 Task: Look for space in Pittsburg, United States from 10th July, 2023 to 15th July, 2023 for 7 adults in price range Rs.10000 to Rs.15000. Place can be entire place or shared room with 4 bedrooms having 7 beds and 4 bathrooms. Property type can be house, flat, guest house. Amenities needed are: wifi, TV, free parkinig on premises, gym, breakfast. Booking option can be shelf check-in. Required host language is English.
Action: Mouse moved to (607, 159)
Screenshot: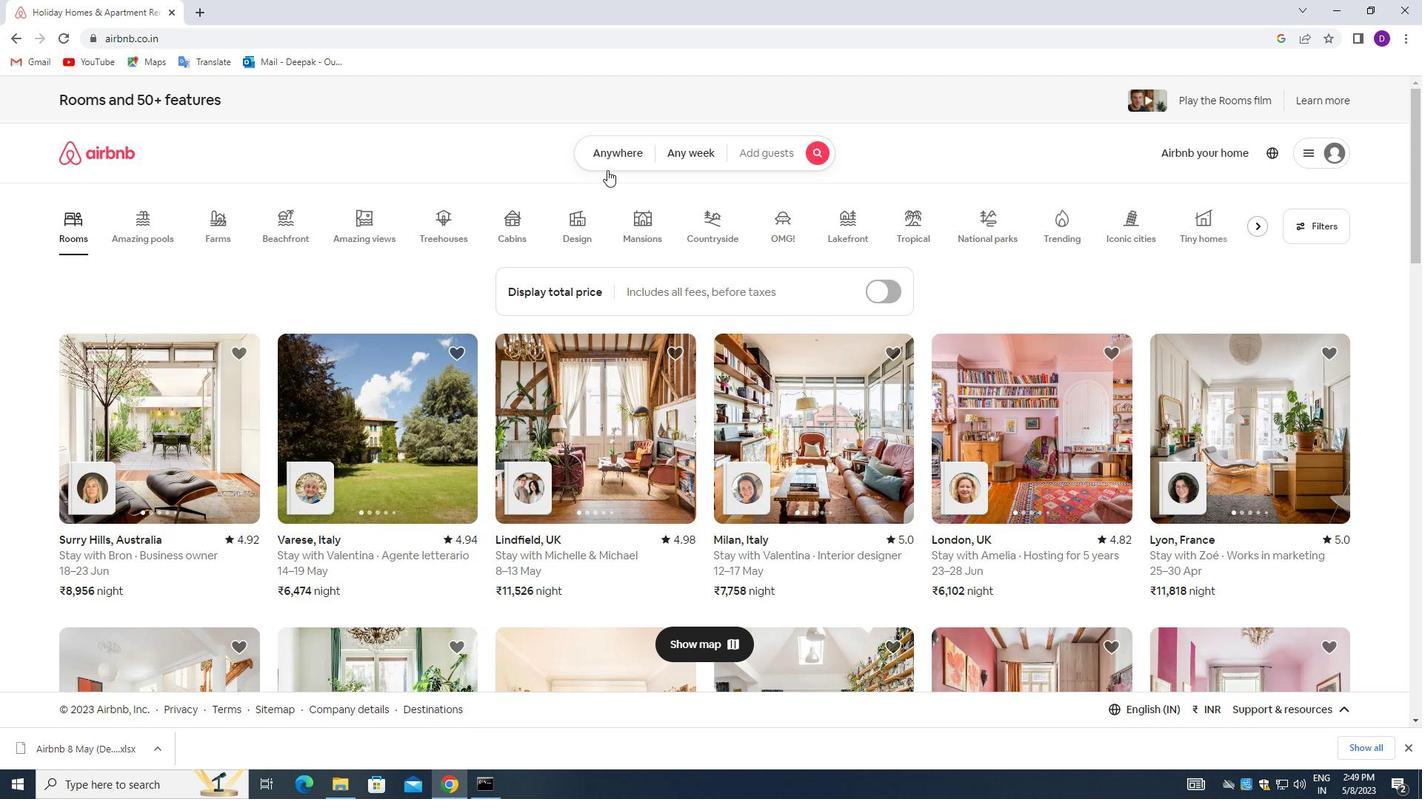 
Action: Mouse pressed left at (607, 159)
Screenshot: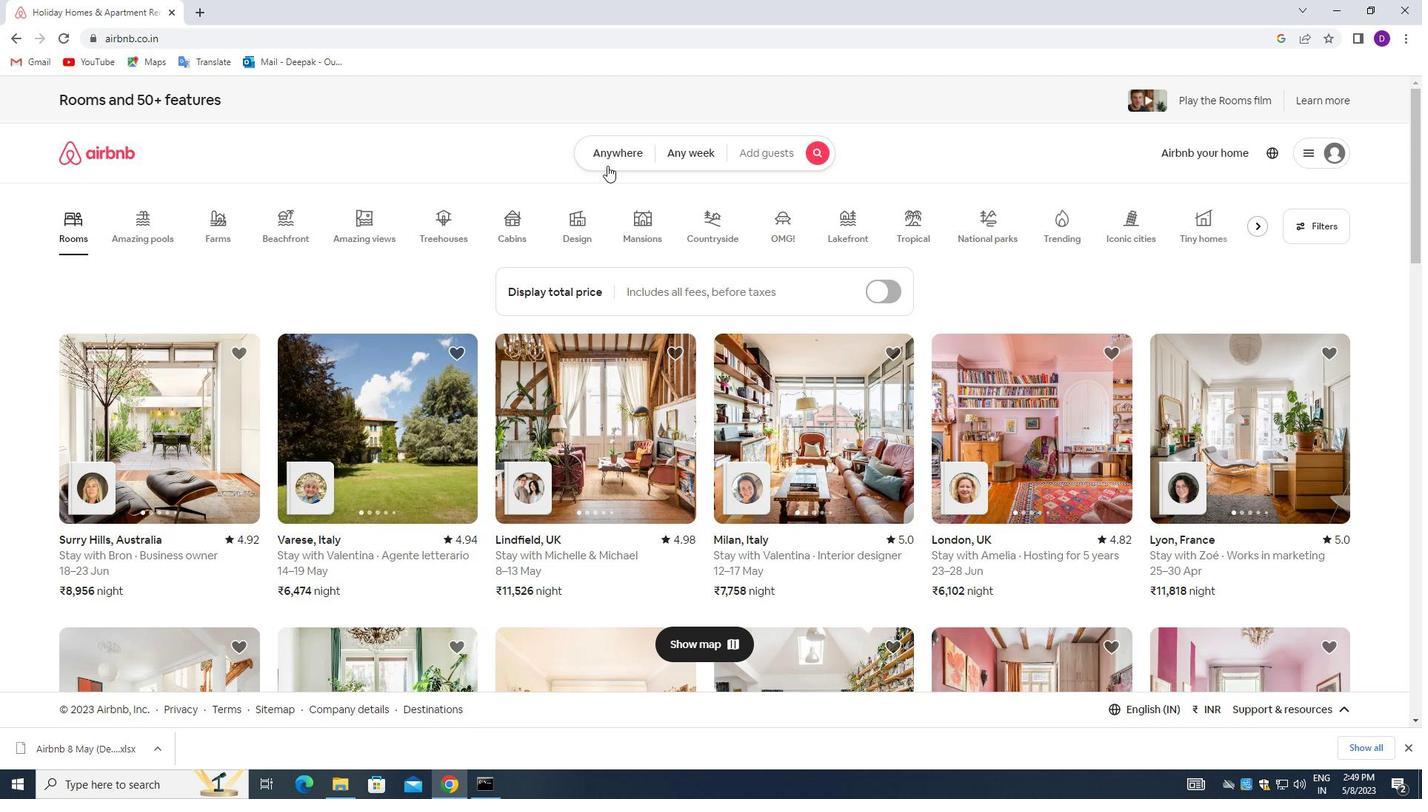 
Action: Mouse moved to (482, 209)
Screenshot: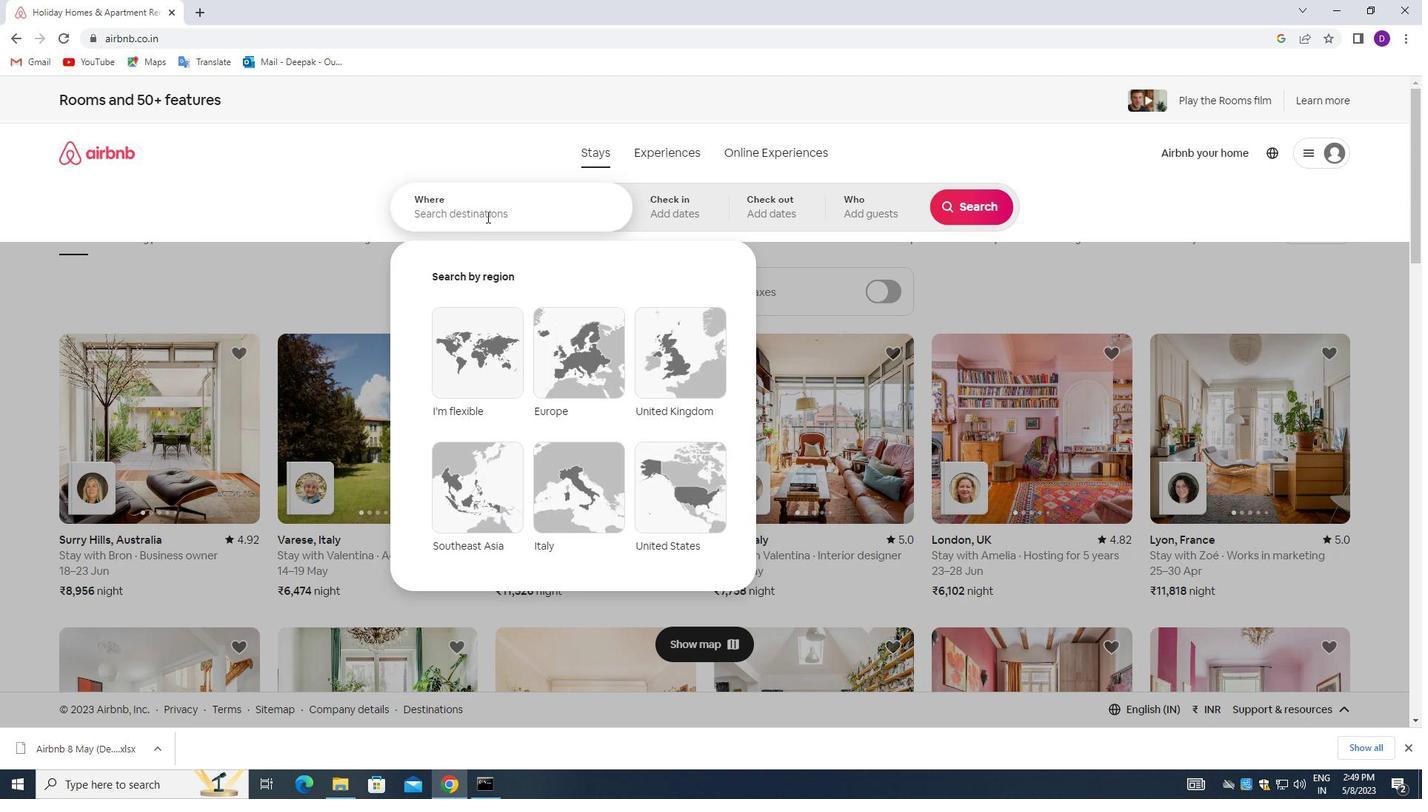 
Action: Mouse pressed left at (482, 209)
Screenshot: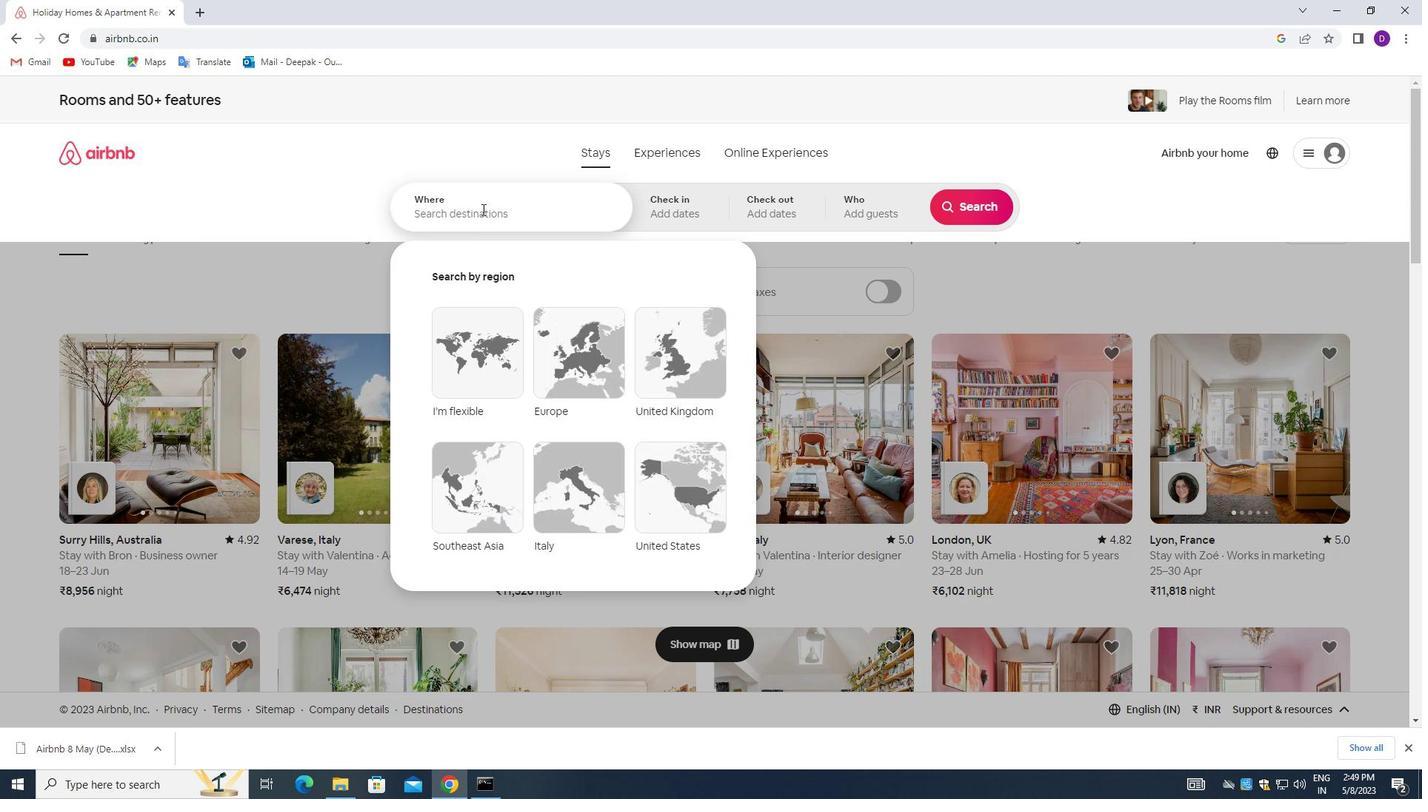 
Action: Mouse moved to (182, 350)
Screenshot: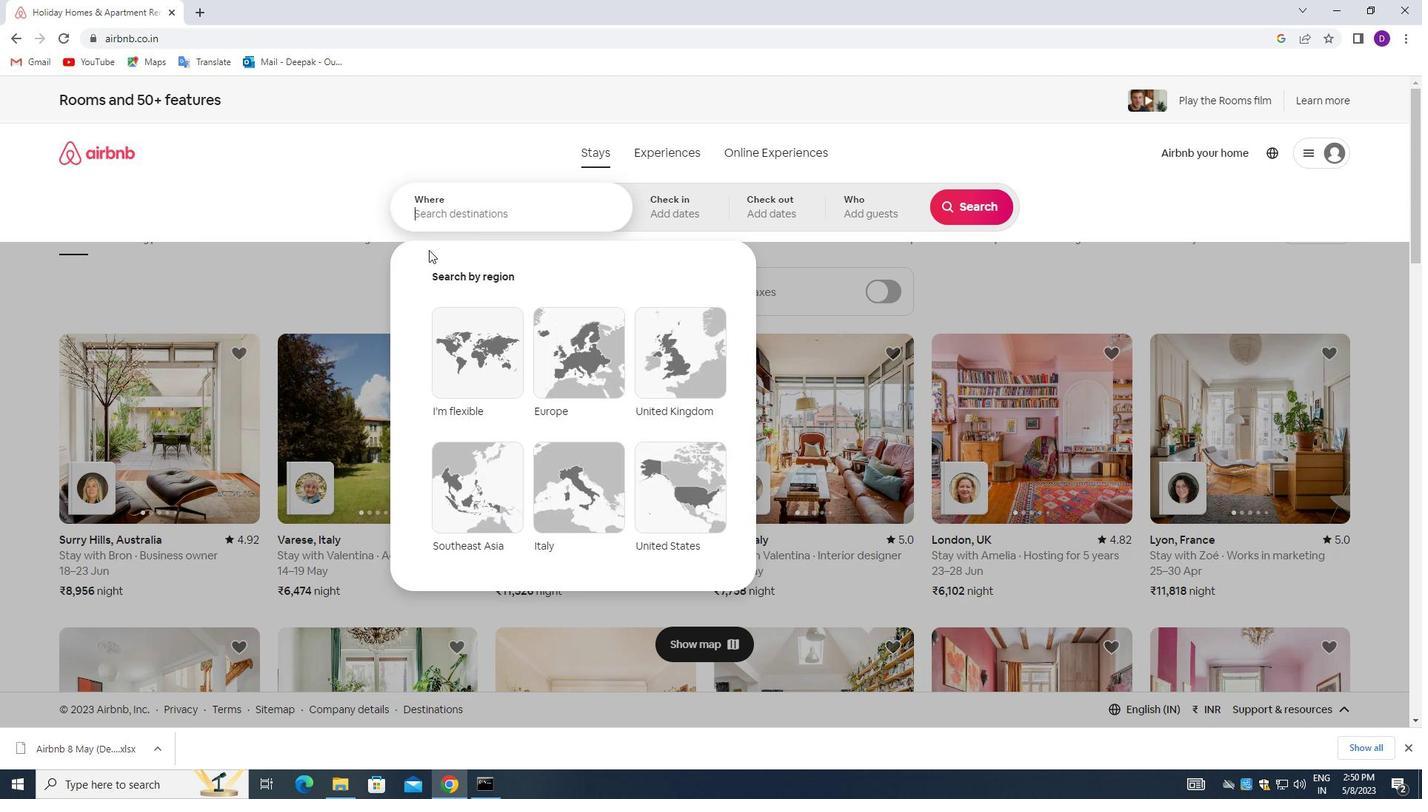 
Action: Key pressed <Key.shift>PTTSBURG,<Key.space><Key.shift>UNITED<Key.space><Key.shift_r>STATES<Key.enter>
Screenshot: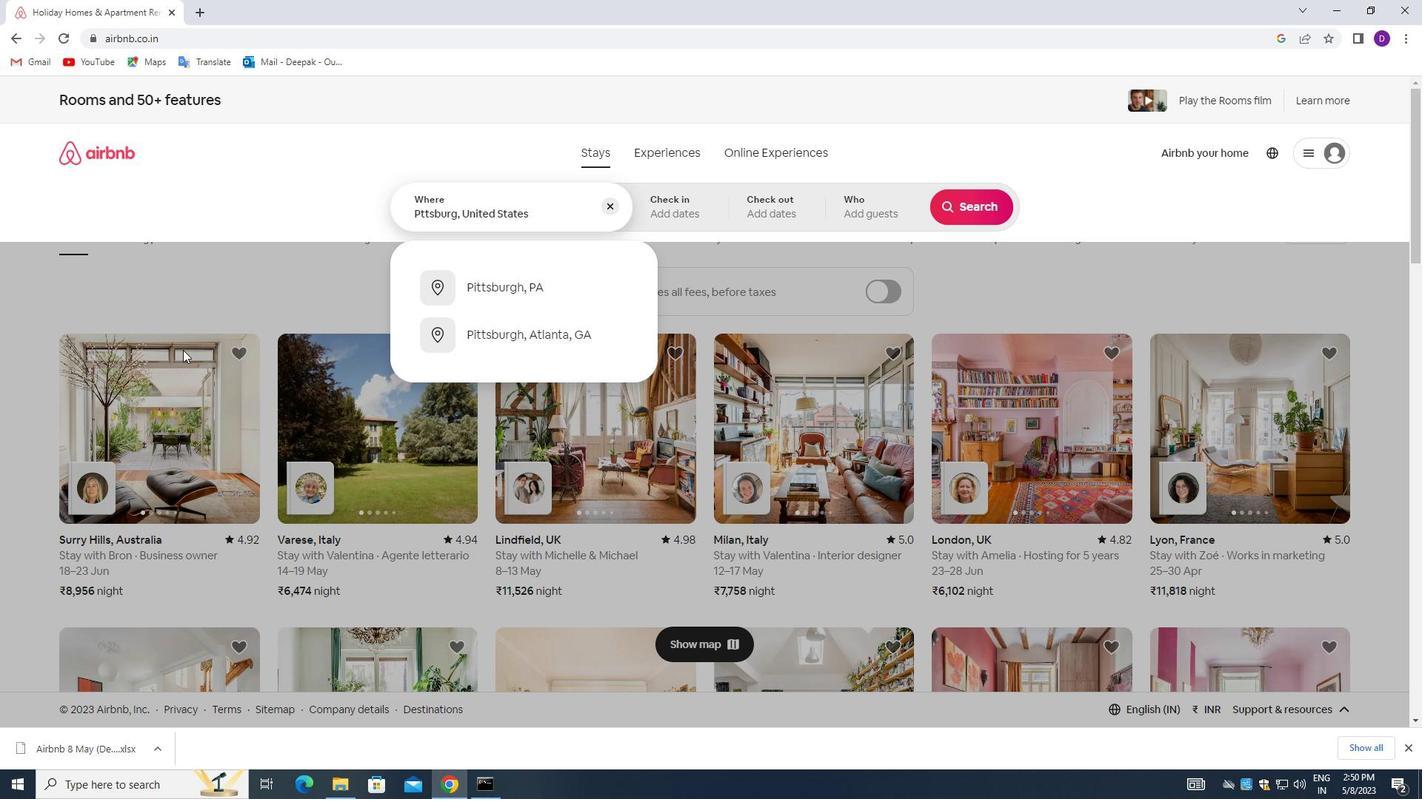 
Action: Mouse moved to (979, 333)
Screenshot: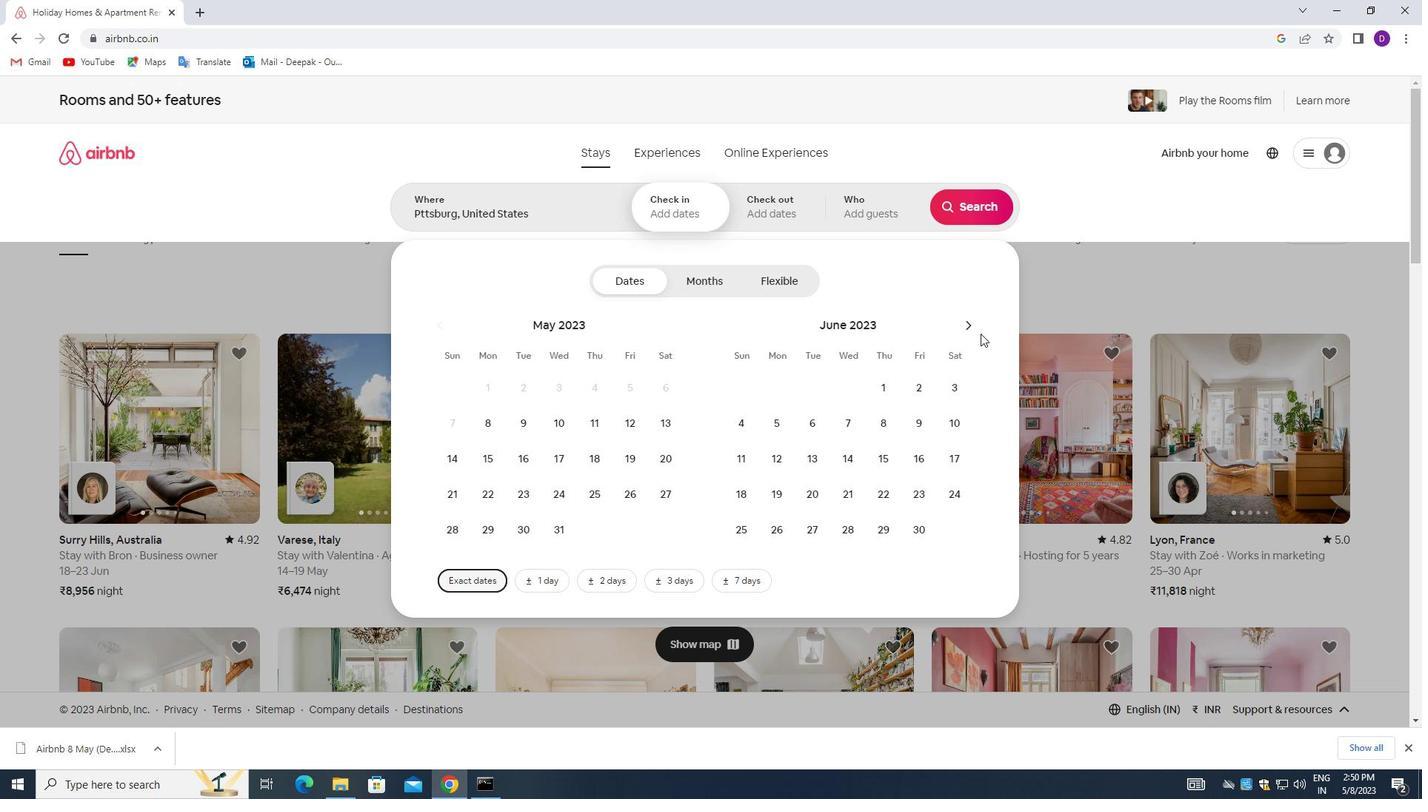 
Action: Mouse pressed left at (979, 333)
Screenshot: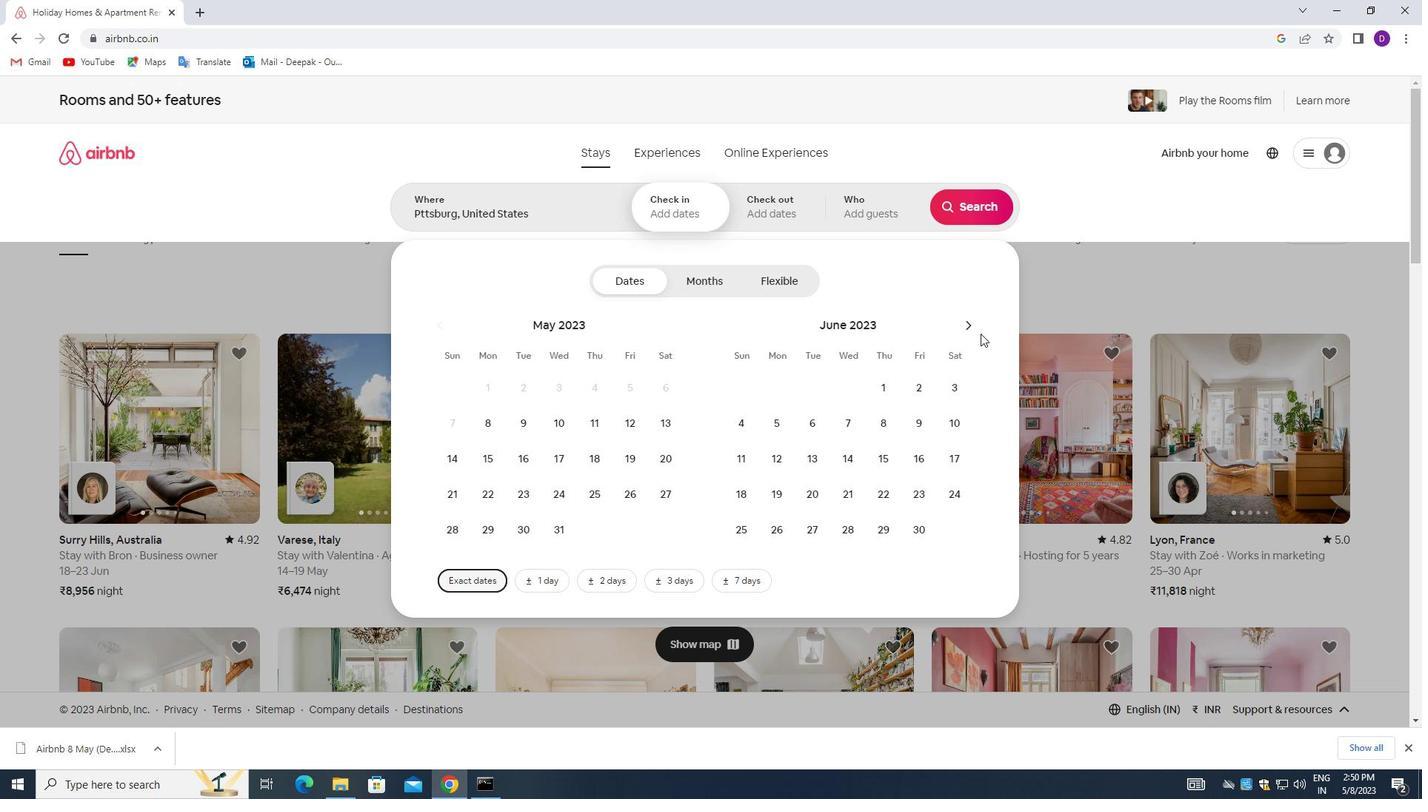 
Action: Mouse moved to (971, 330)
Screenshot: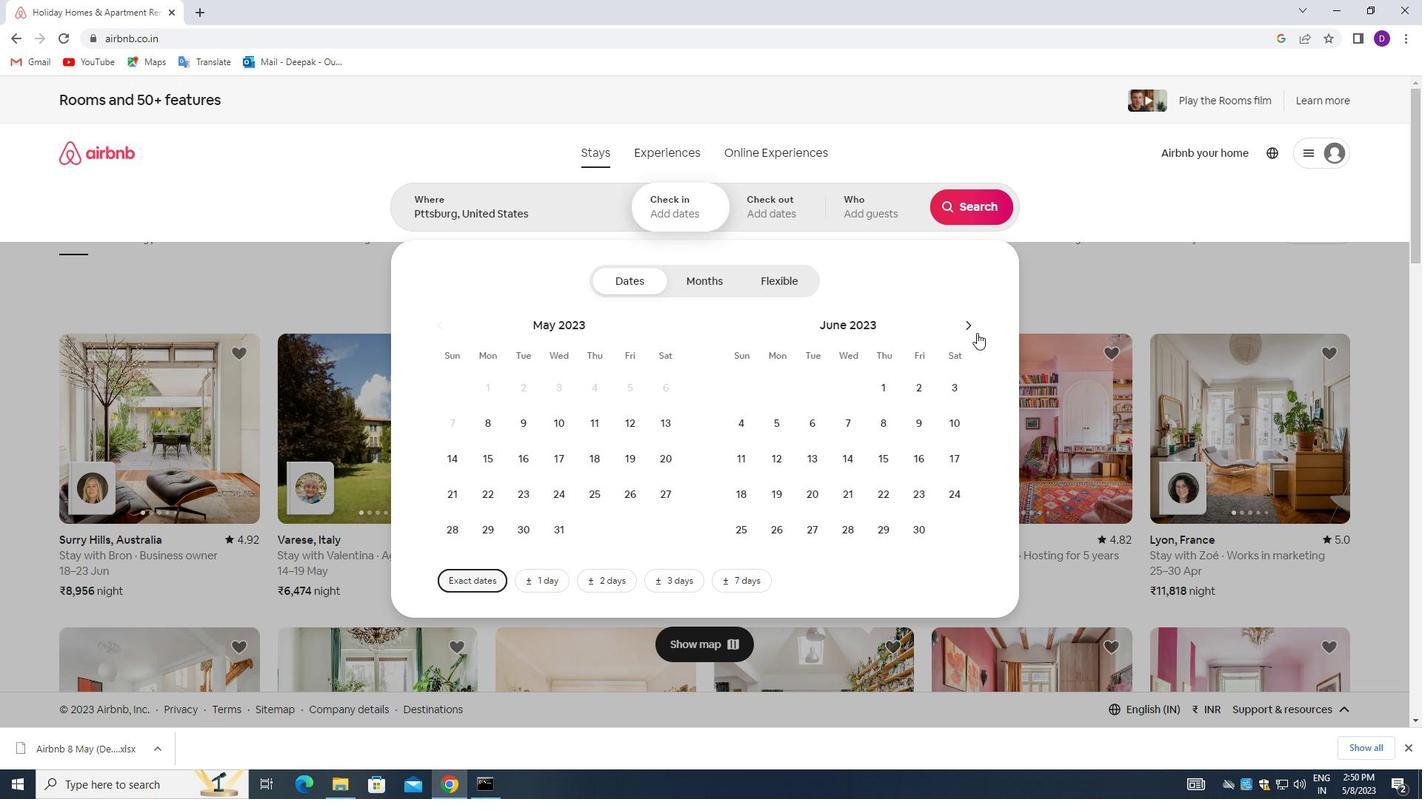 
Action: Mouse pressed left at (971, 330)
Screenshot: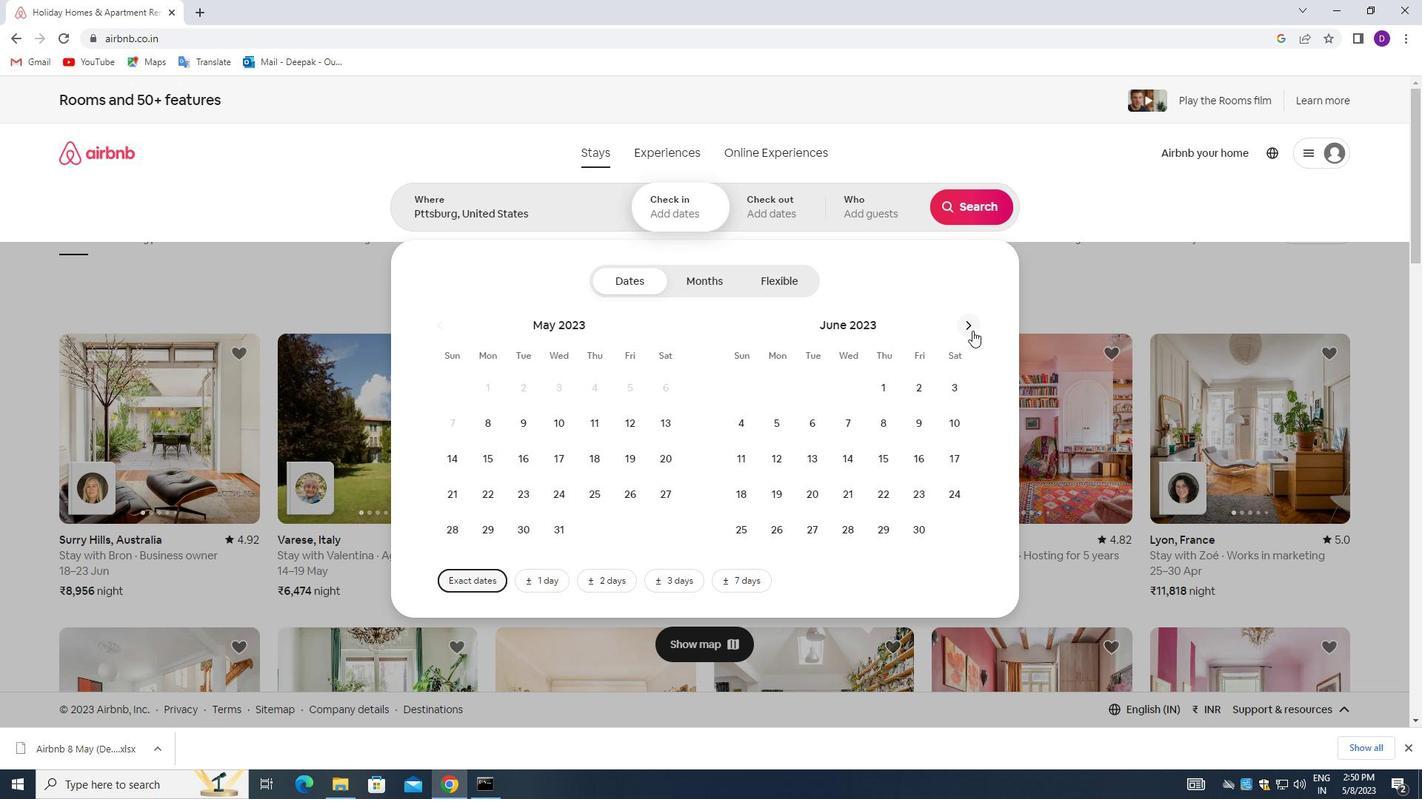 
Action: Mouse moved to (780, 453)
Screenshot: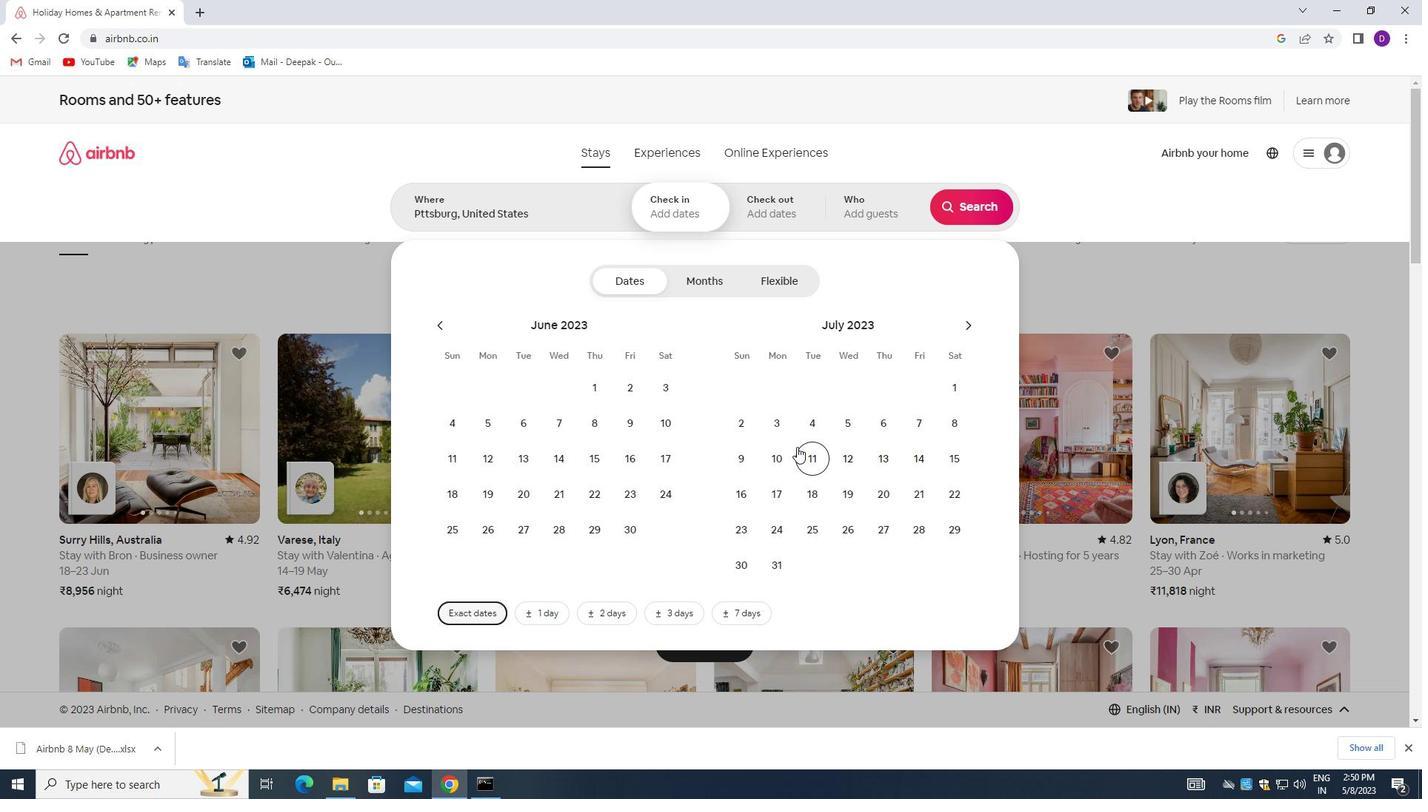 
Action: Mouse pressed left at (780, 453)
Screenshot: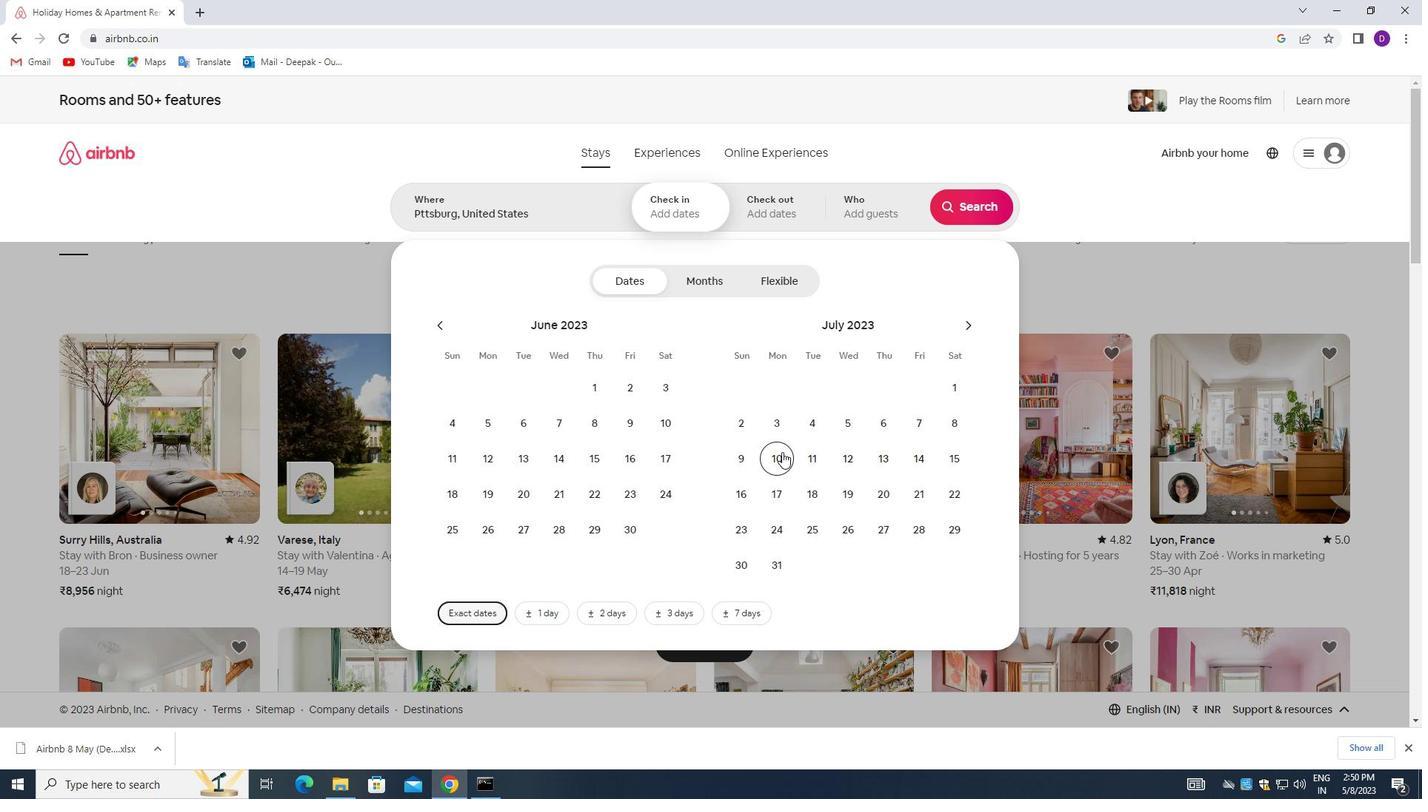 
Action: Mouse moved to (951, 459)
Screenshot: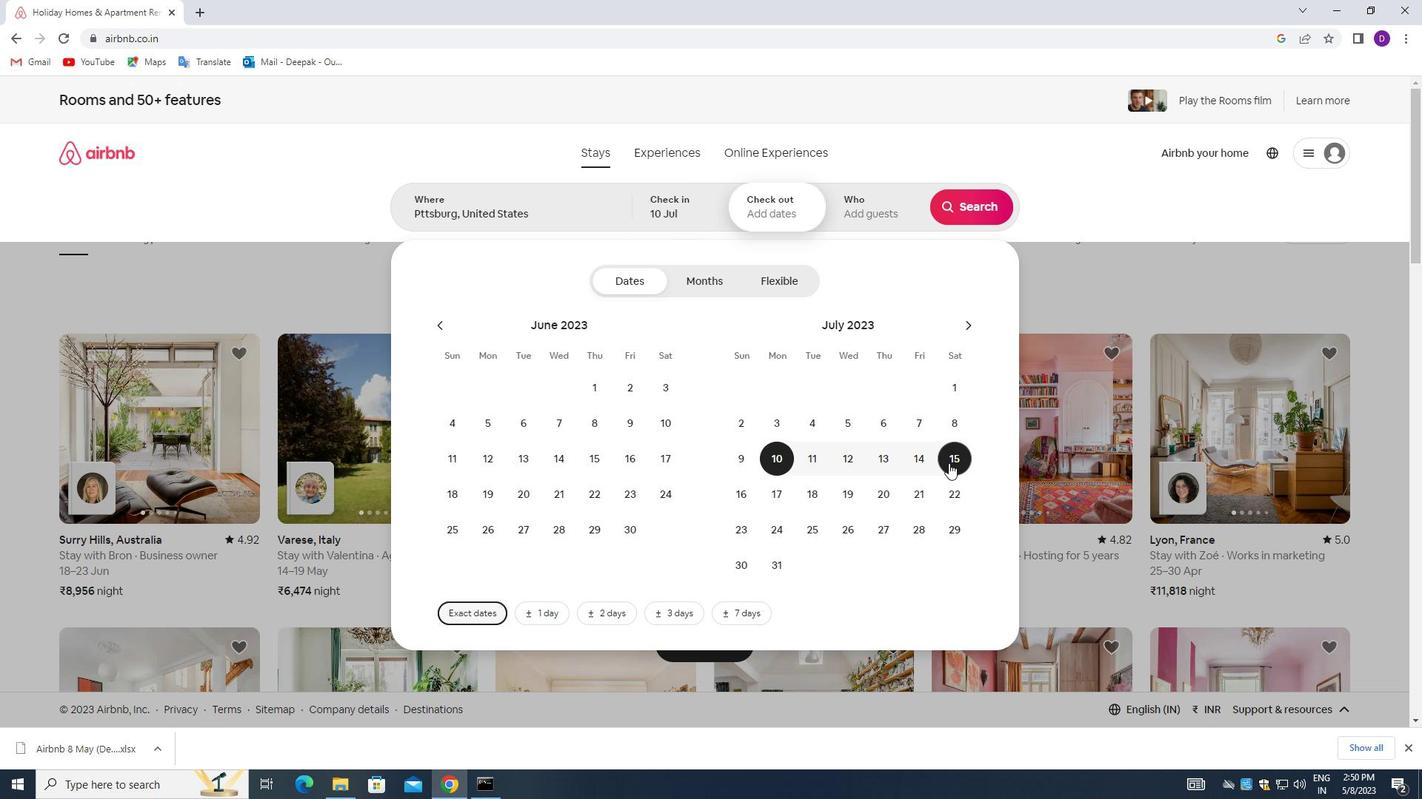 
Action: Mouse pressed left at (951, 459)
Screenshot: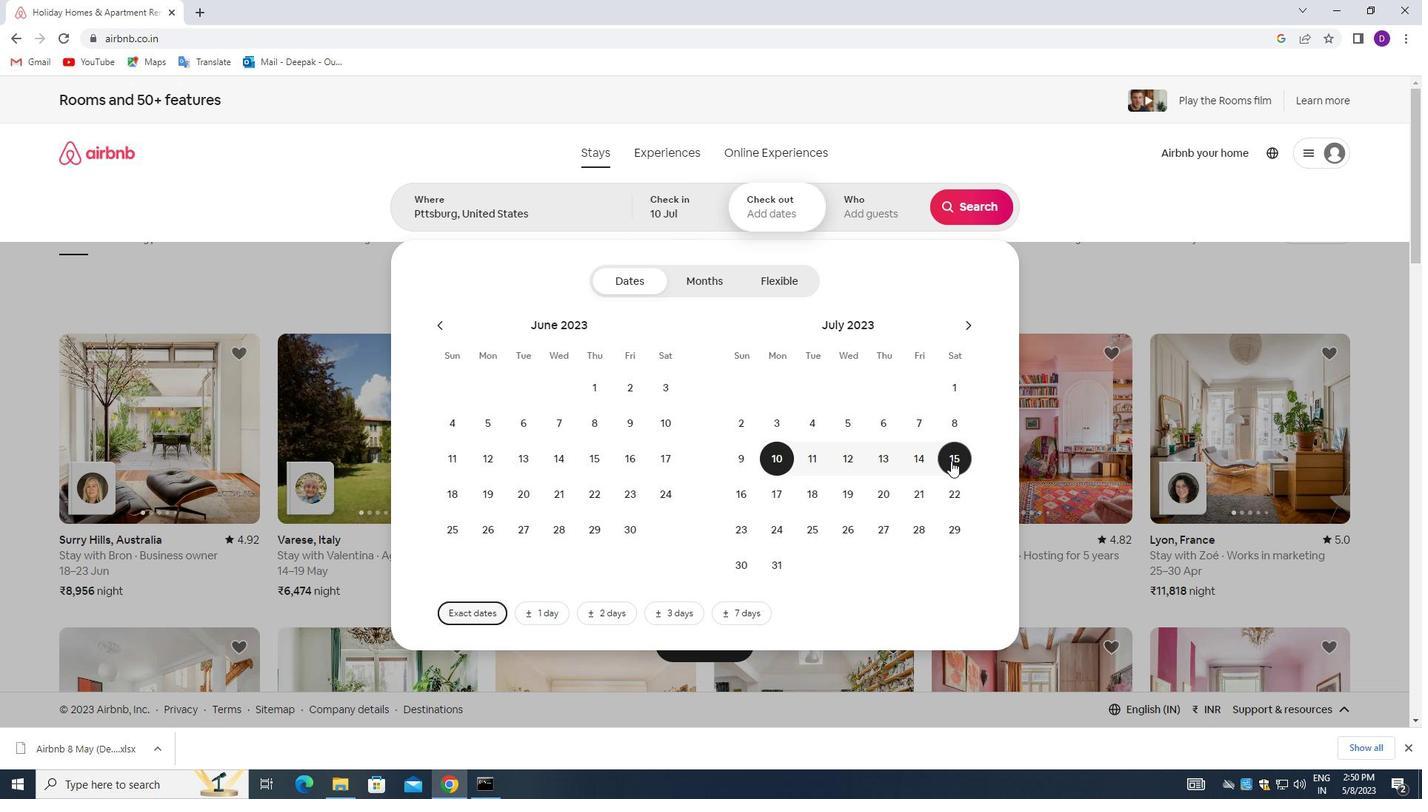 
Action: Mouse moved to (859, 218)
Screenshot: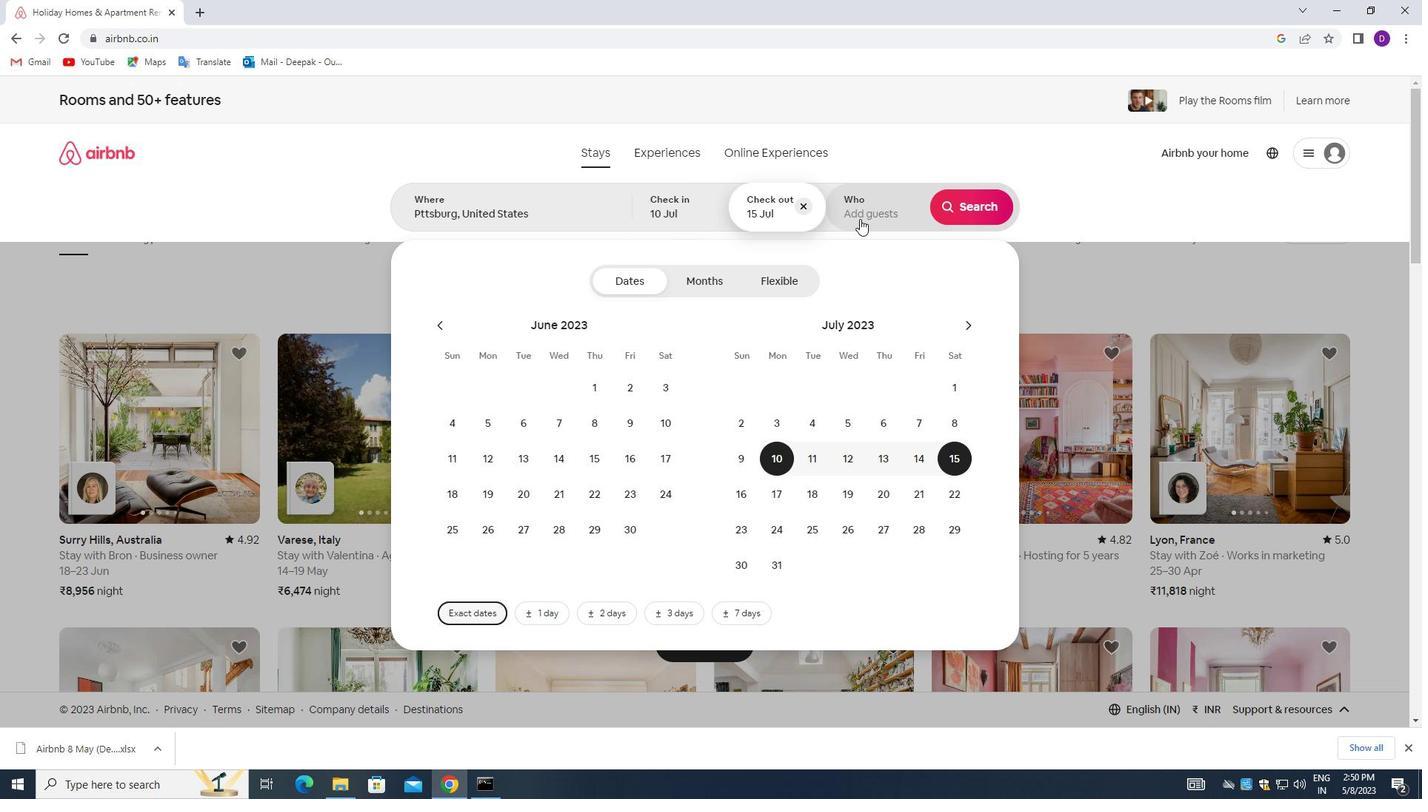 
Action: Mouse pressed left at (859, 218)
Screenshot: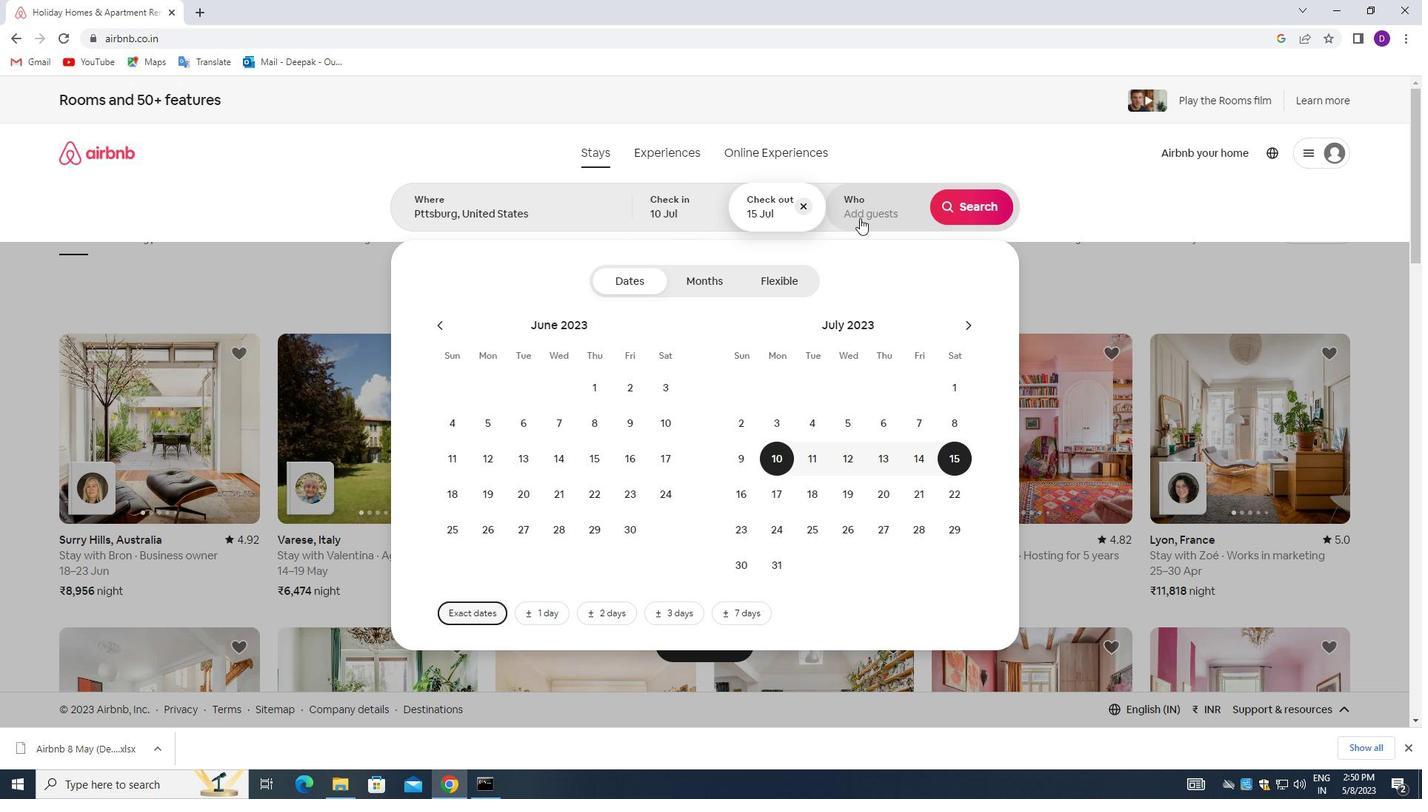 
Action: Mouse moved to (972, 285)
Screenshot: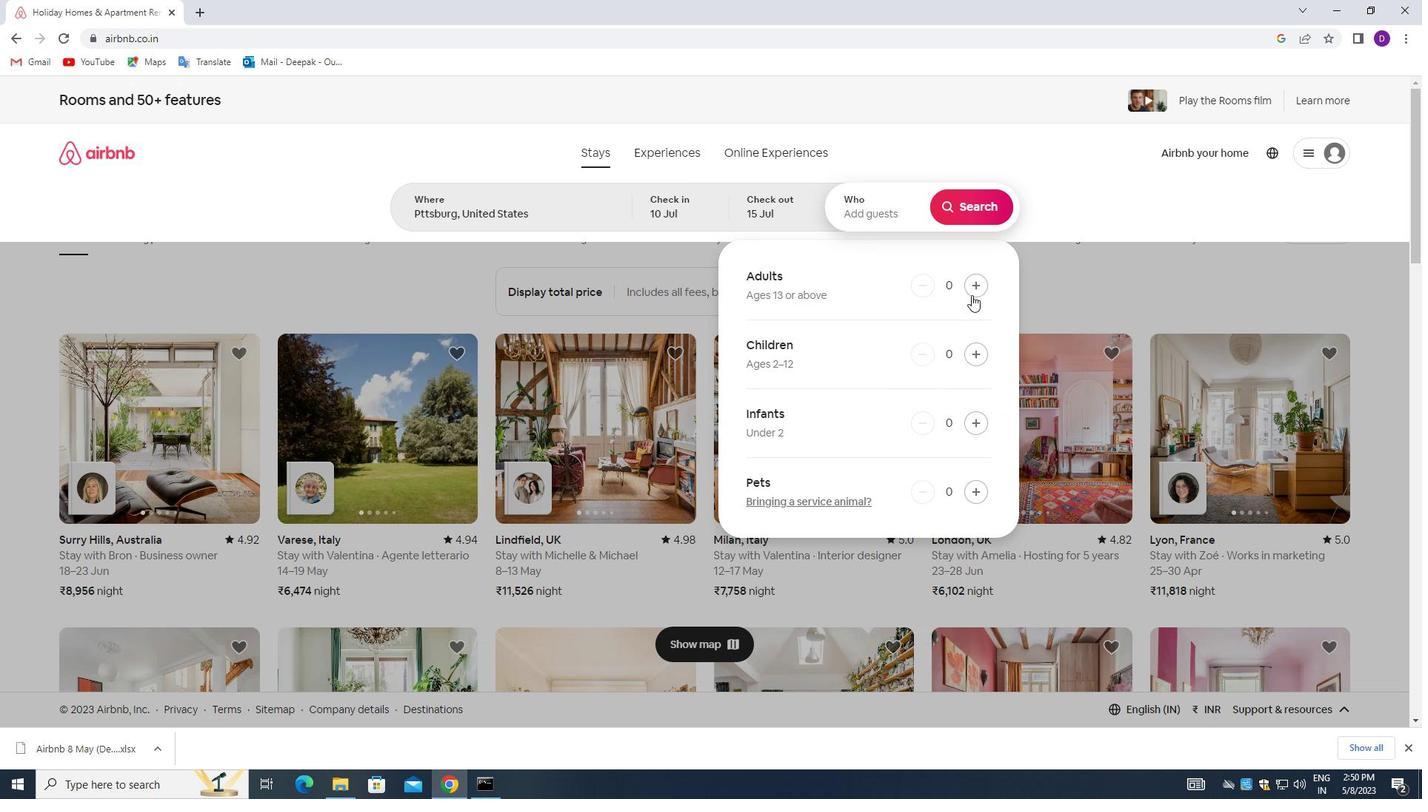 
Action: Mouse pressed left at (972, 285)
Screenshot: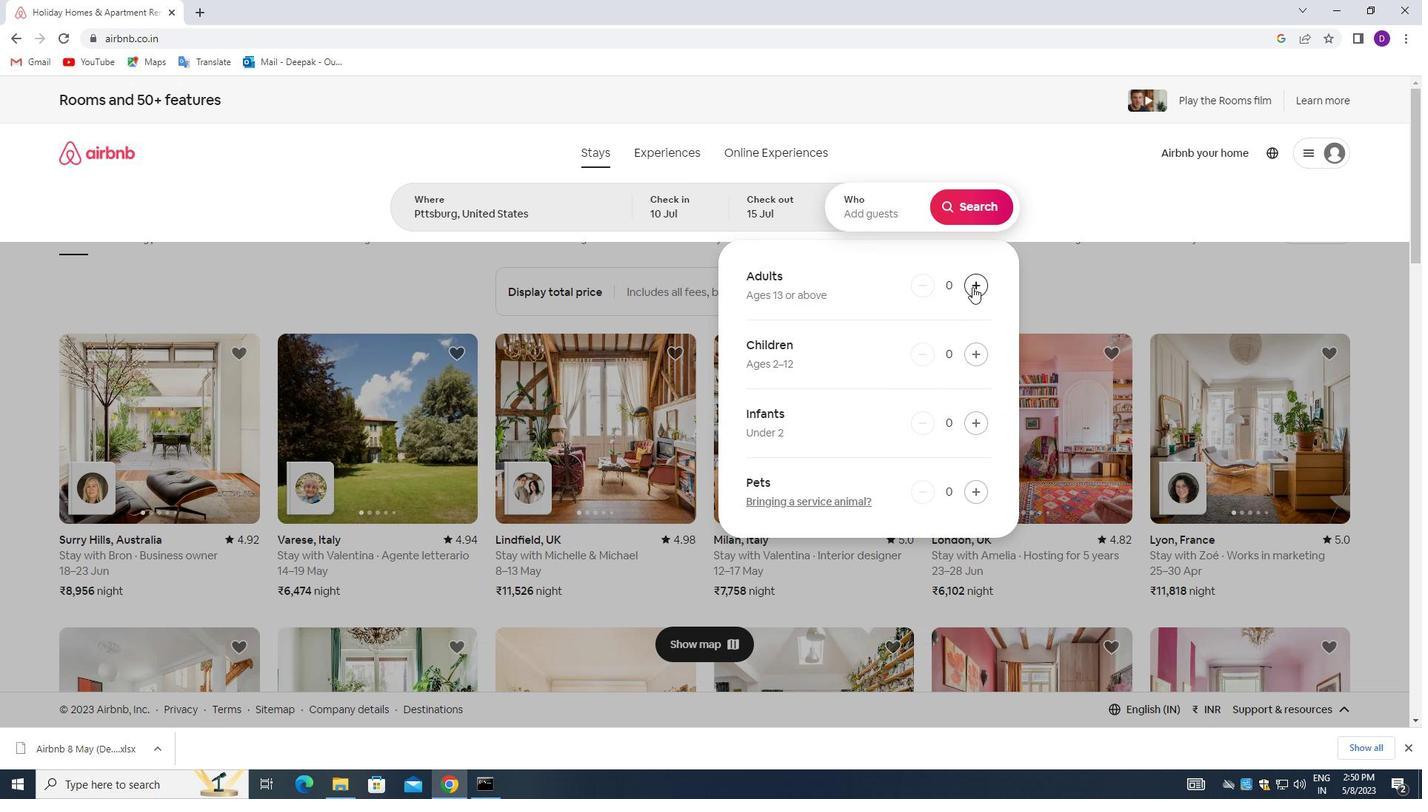 
Action: Mouse pressed left at (972, 285)
Screenshot: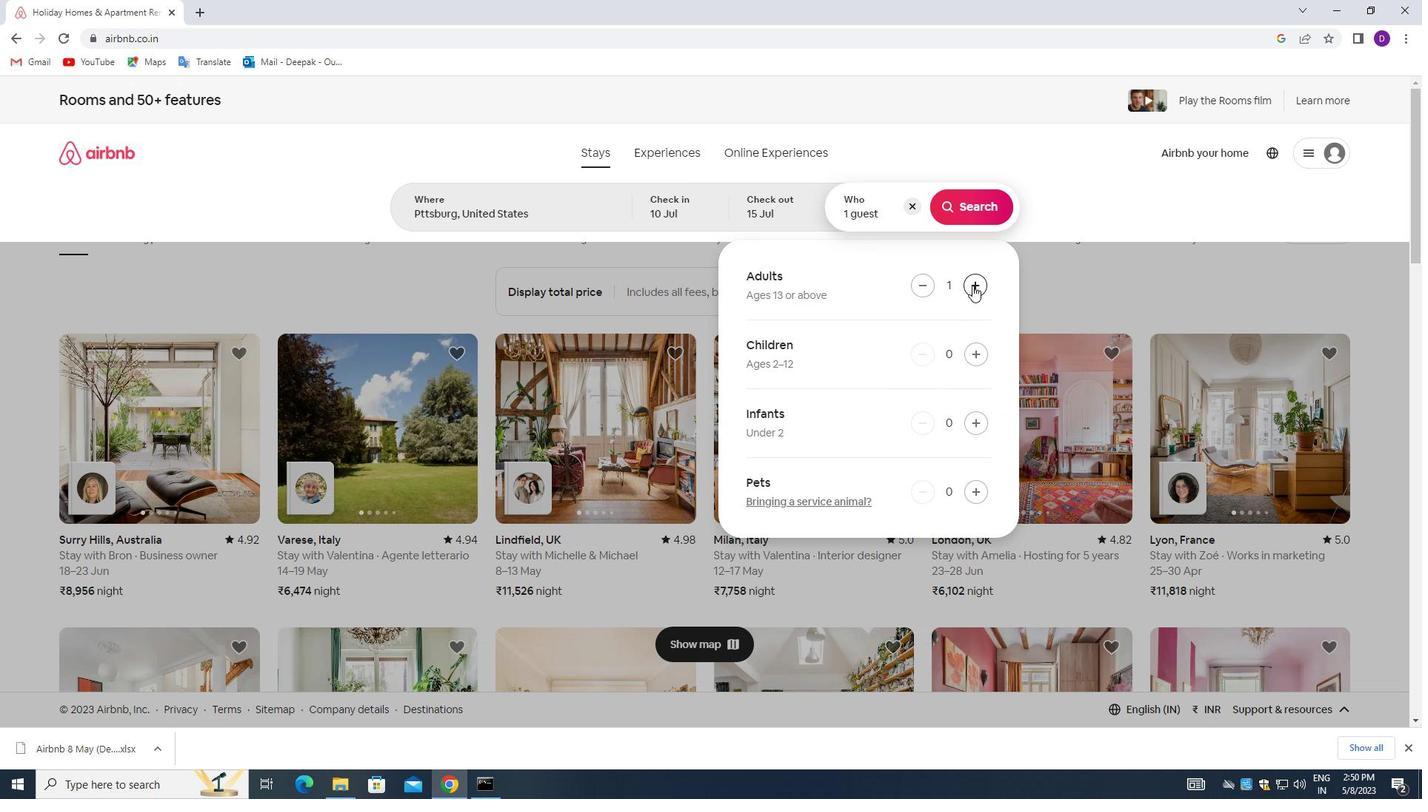 
Action: Mouse pressed left at (972, 285)
Screenshot: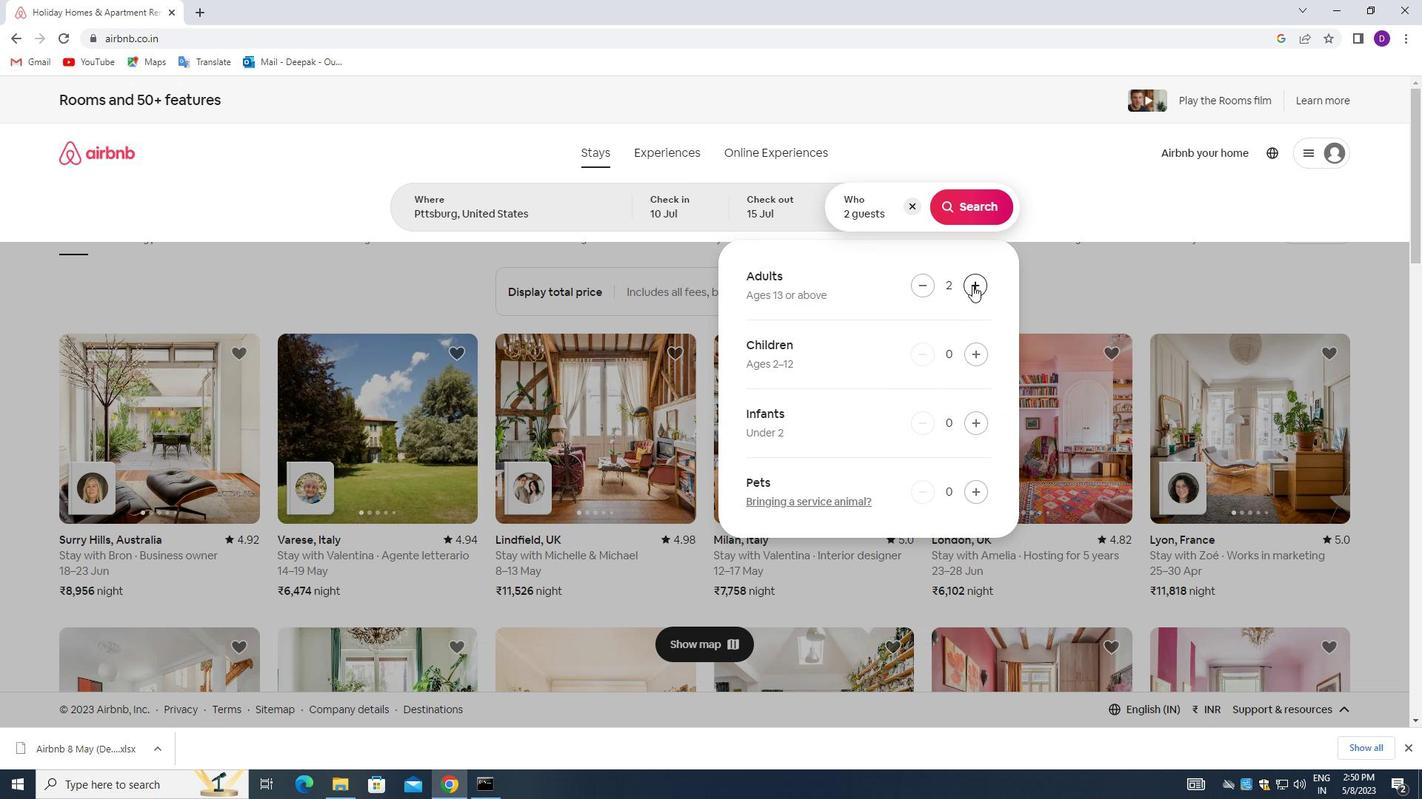 
Action: Mouse pressed left at (972, 285)
Screenshot: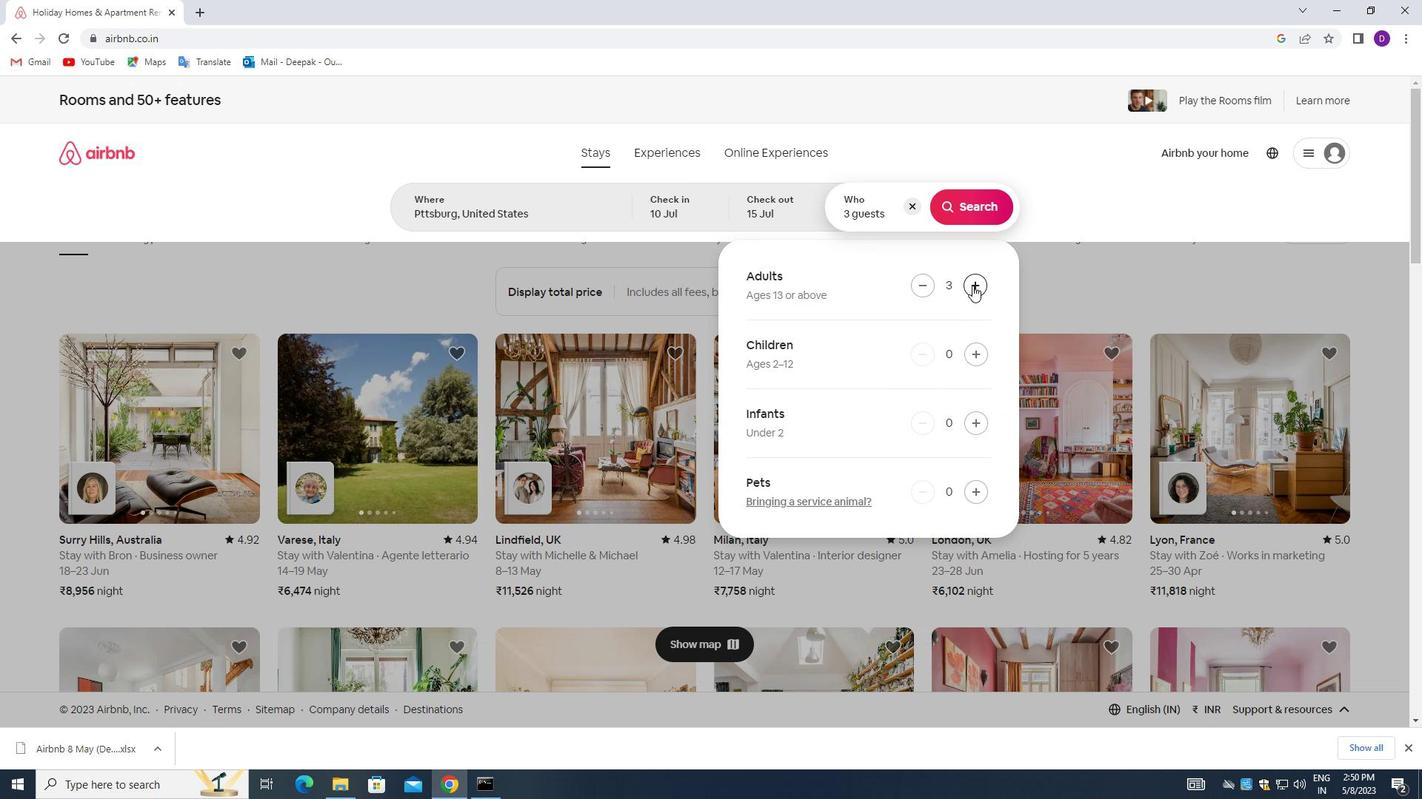
Action: Mouse pressed left at (972, 285)
Screenshot: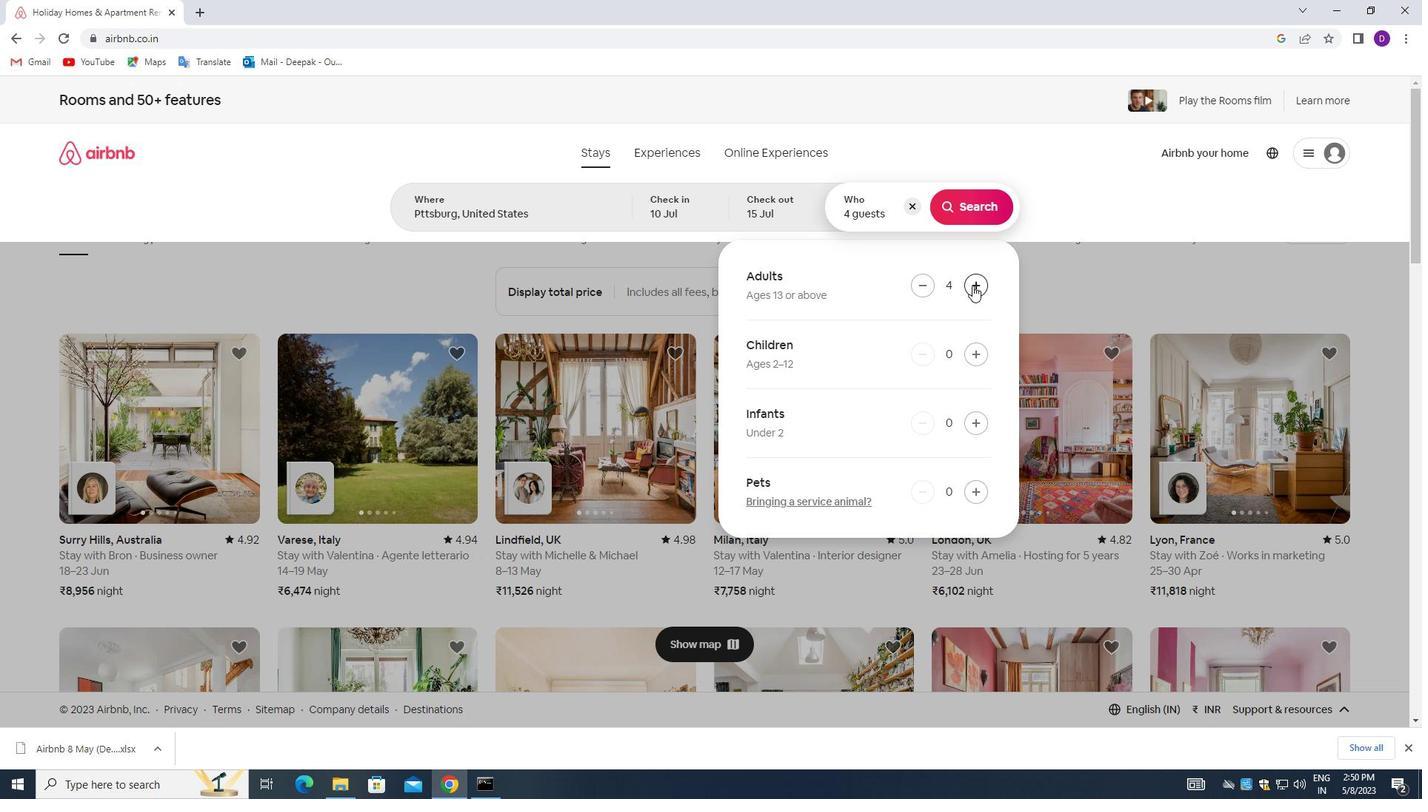 
Action: Mouse pressed left at (972, 285)
Screenshot: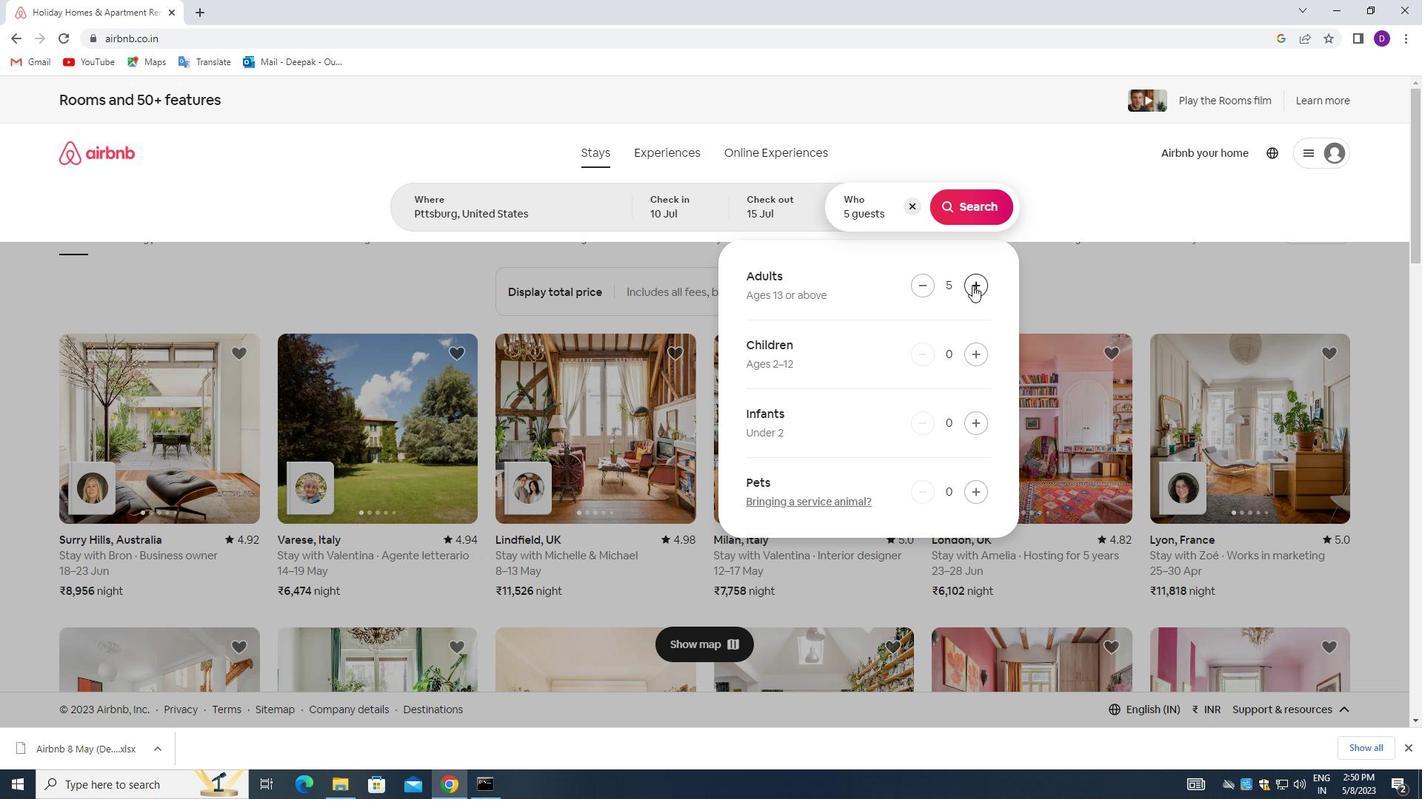
Action: Mouse pressed left at (972, 285)
Screenshot: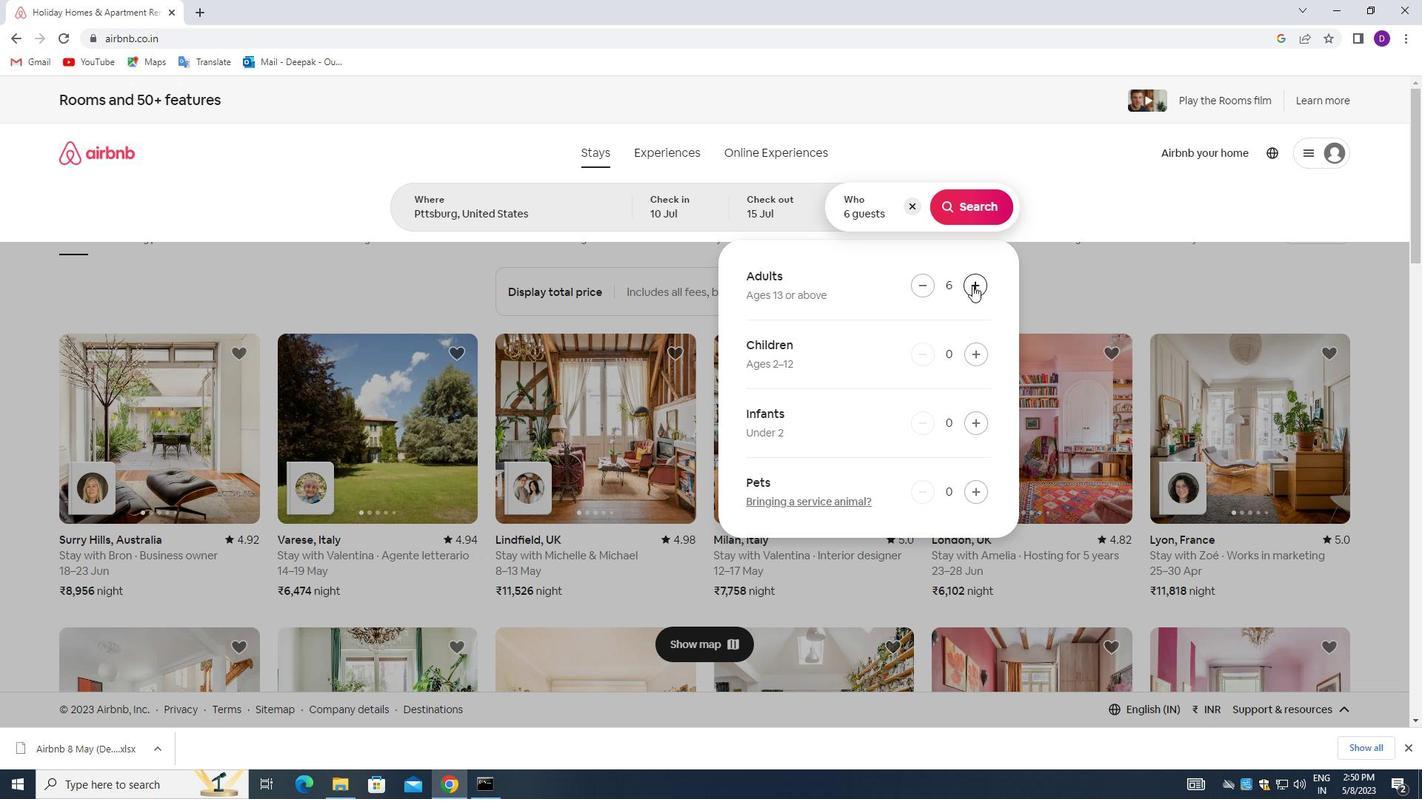 
Action: Mouse moved to (972, 201)
Screenshot: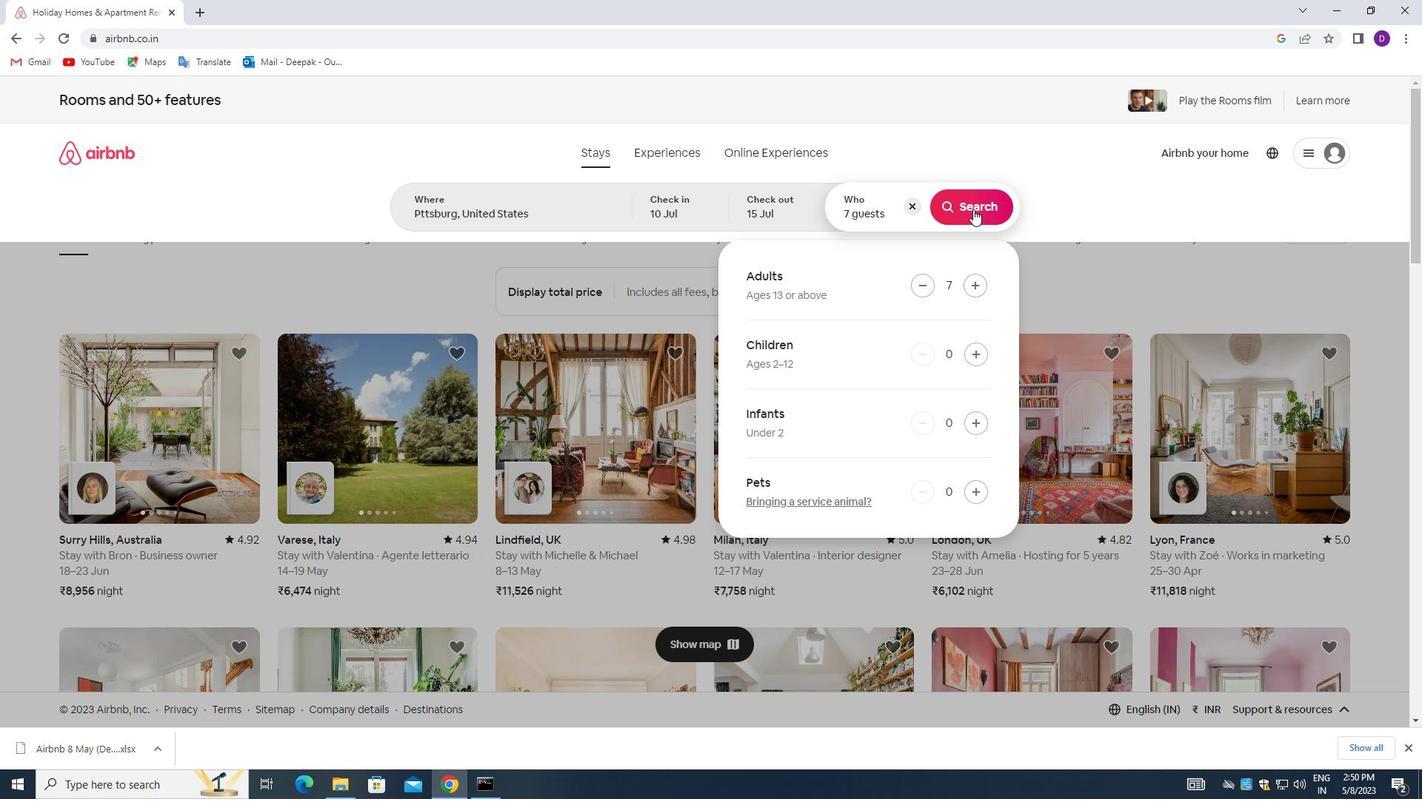 
Action: Mouse pressed left at (972, 201)
Screenshot: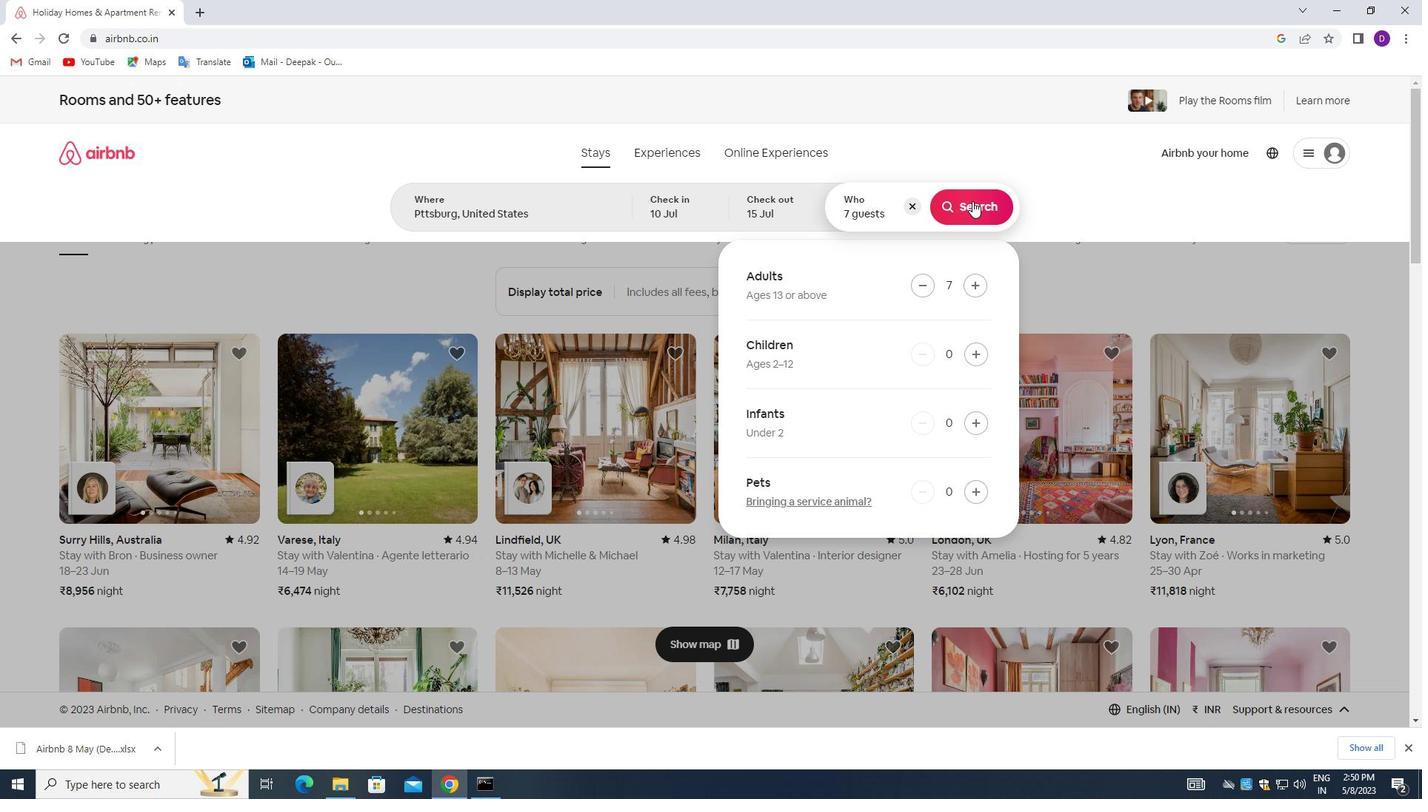 
Action: Mouse moved to (1339, 161)
Screenshot: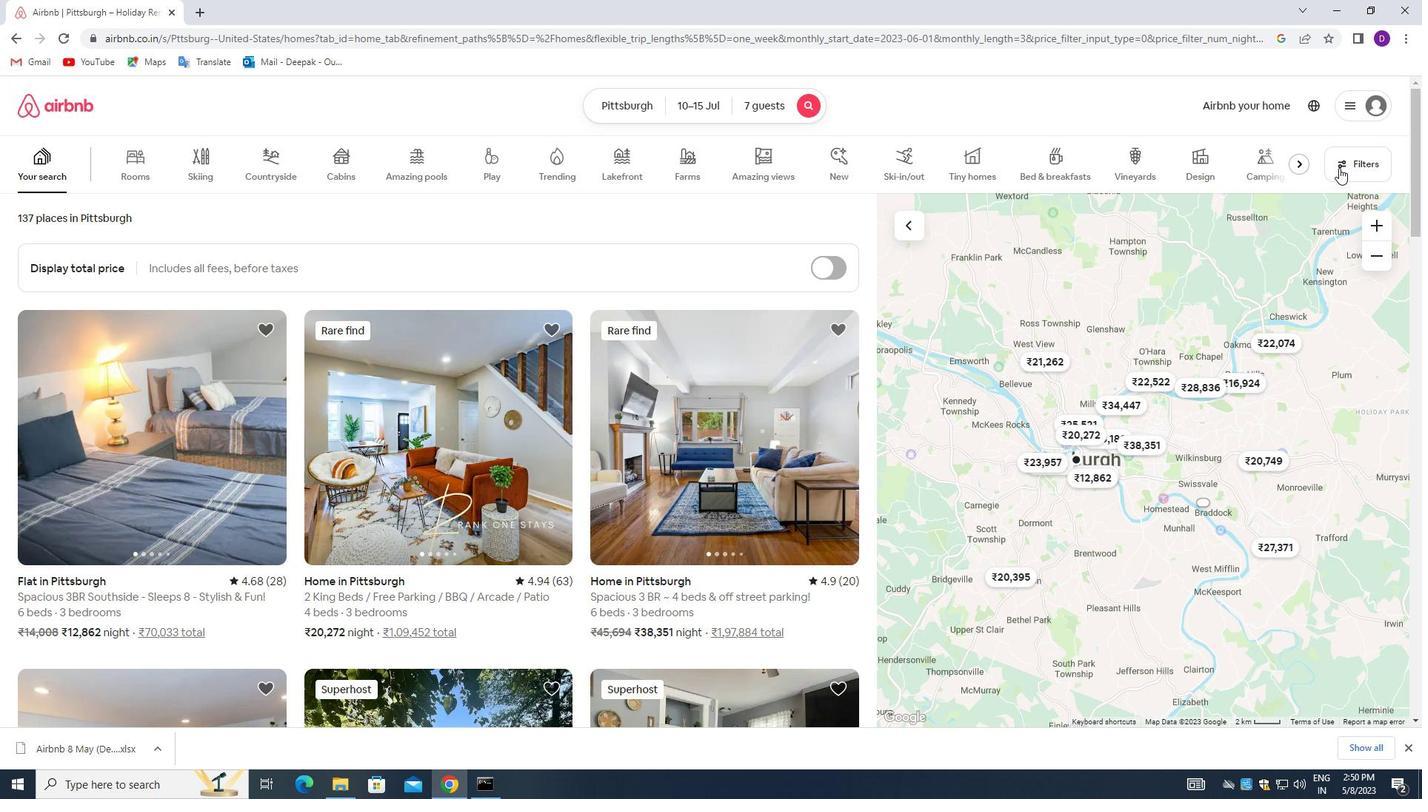 
Action: Mouse pressed left at (1339, 161)
Screenshot: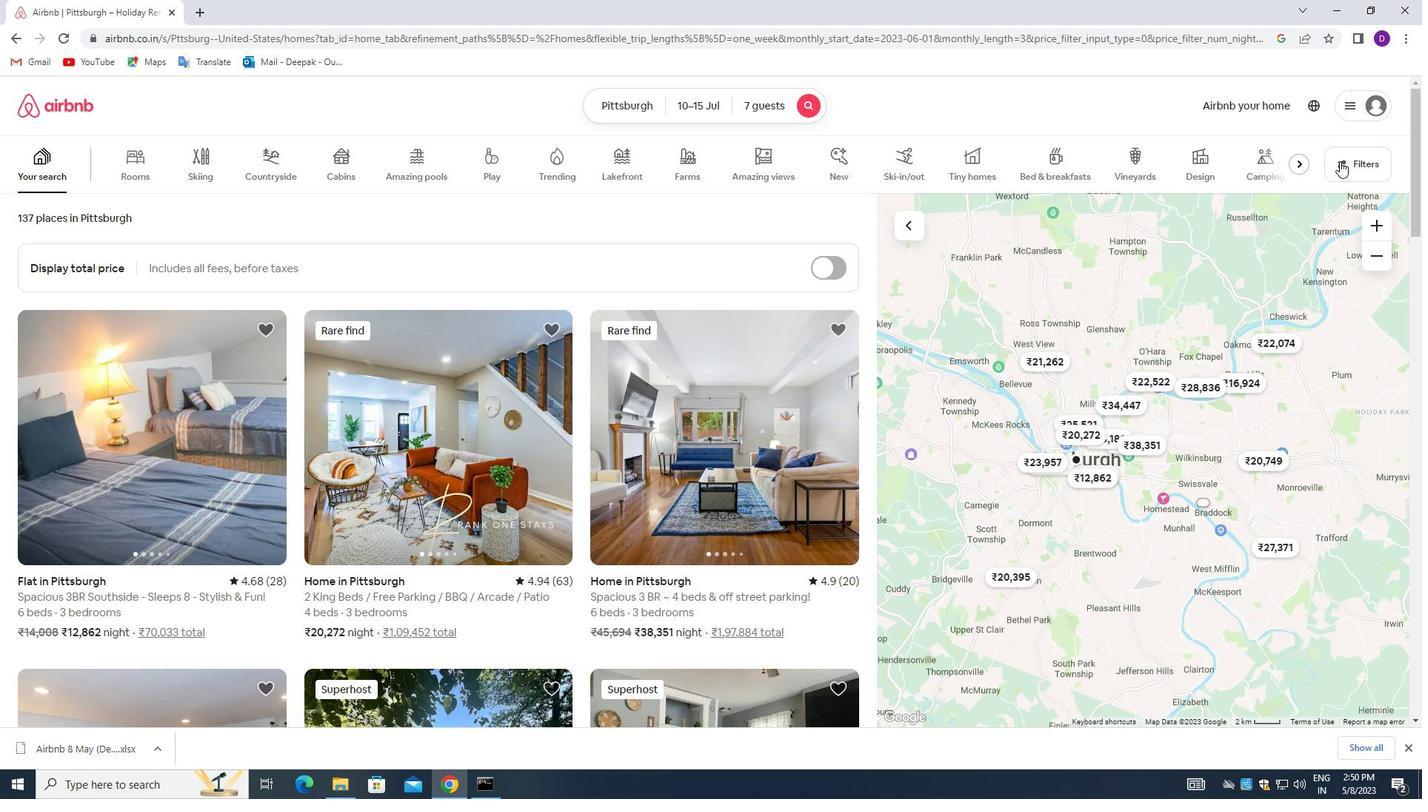 
Action: Mouse moved to (534, 531)
Screenshot: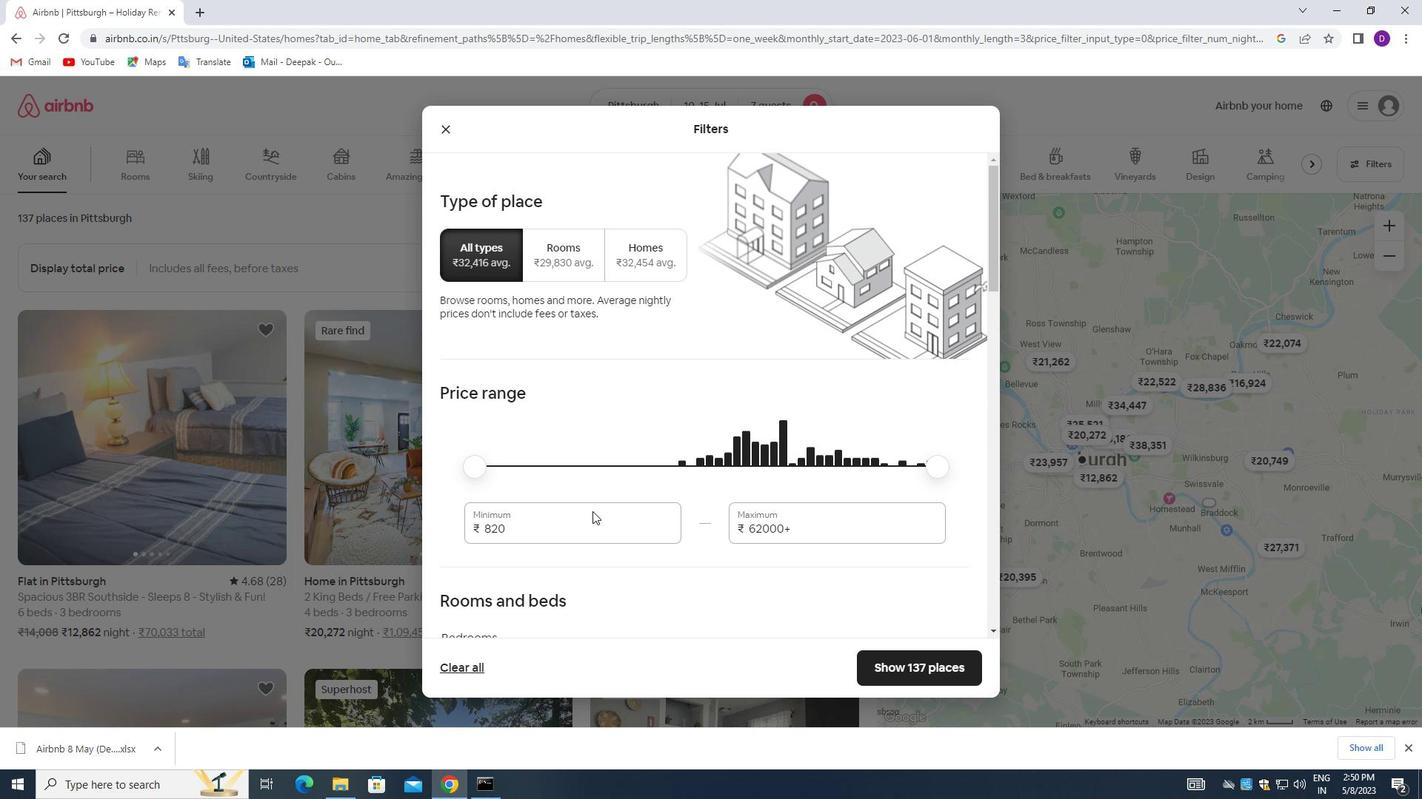
Action: Mouse pressed left at (534, 531)
Screenshot: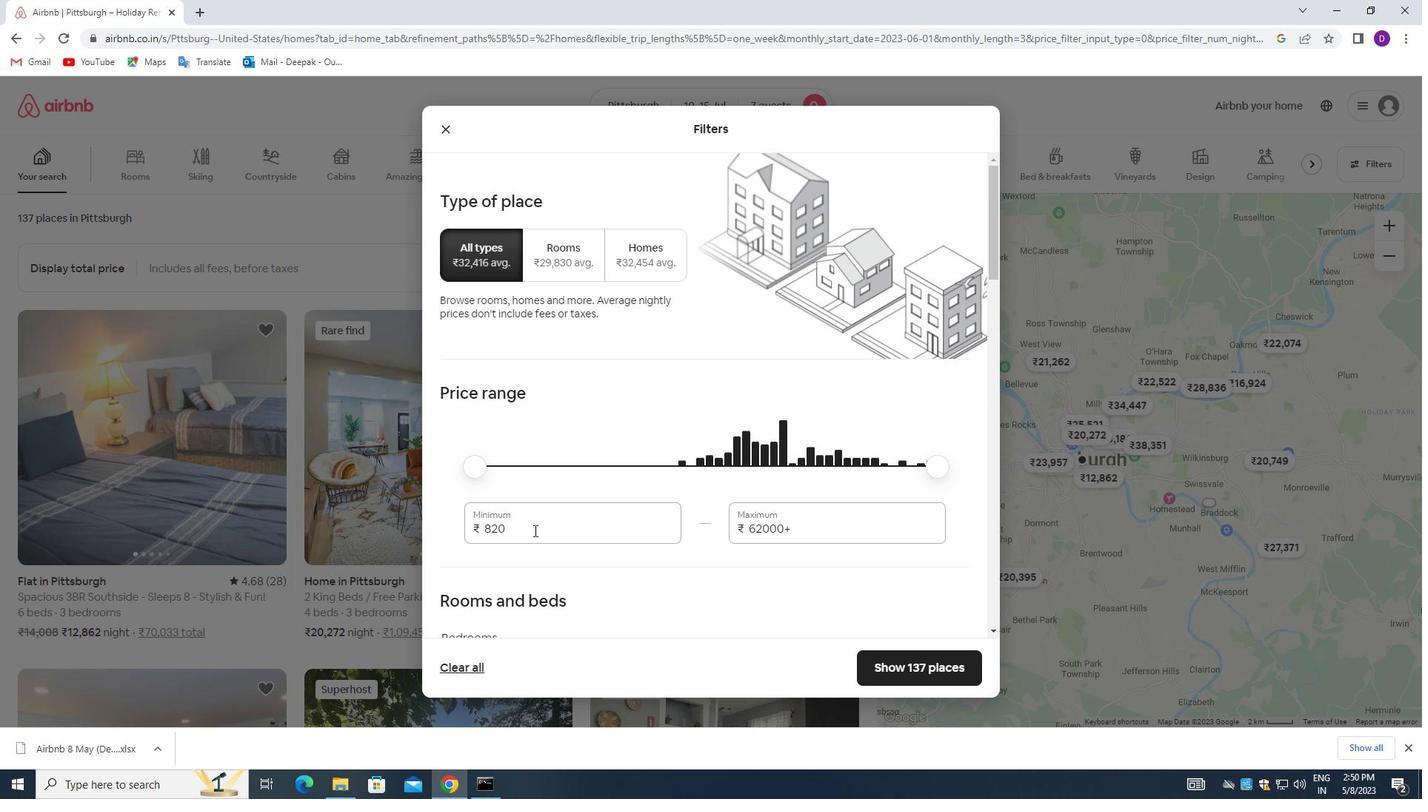 
Action: Mouse pressed left at (534, 531)
Screenshot: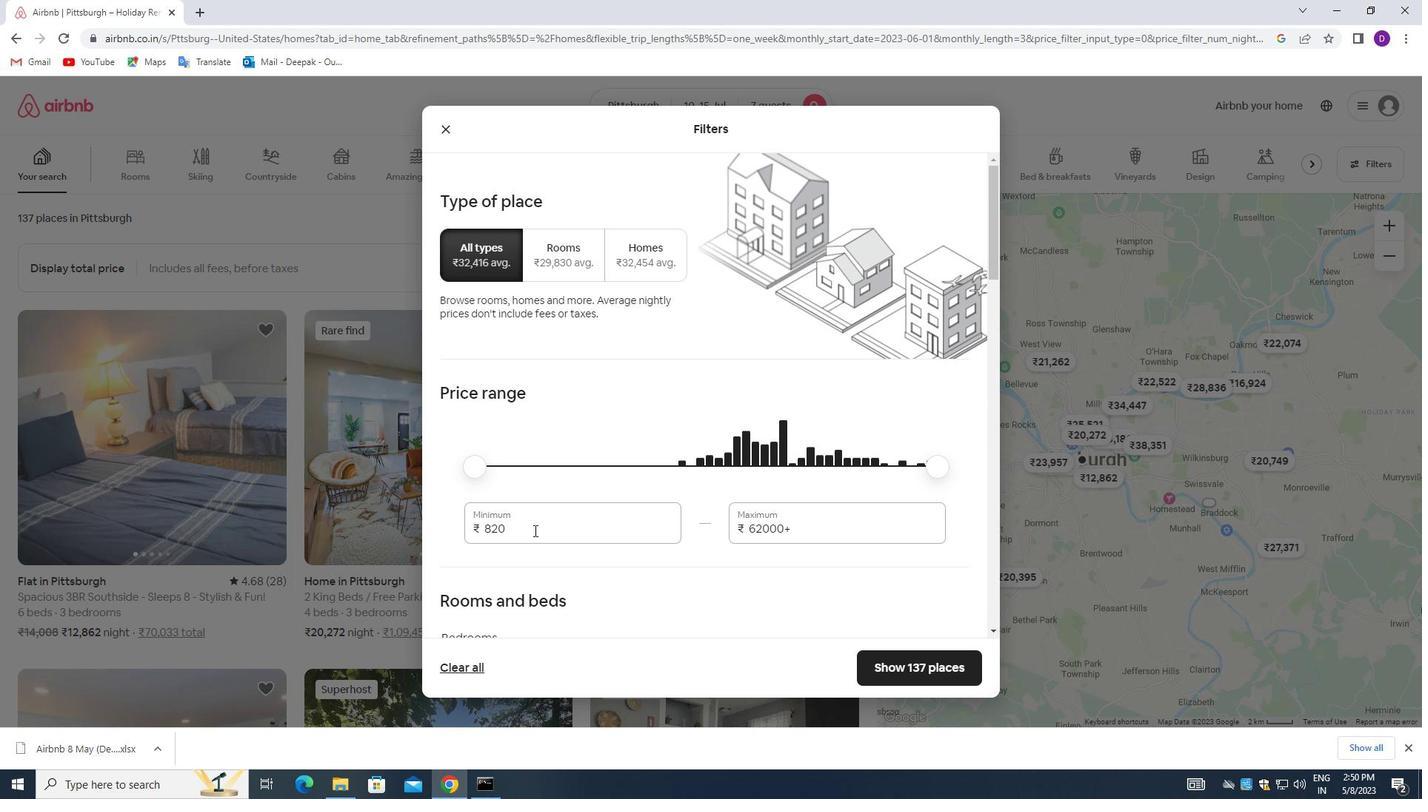 
Action: Key pressed 10000<Key.tab>15000
Screenshot: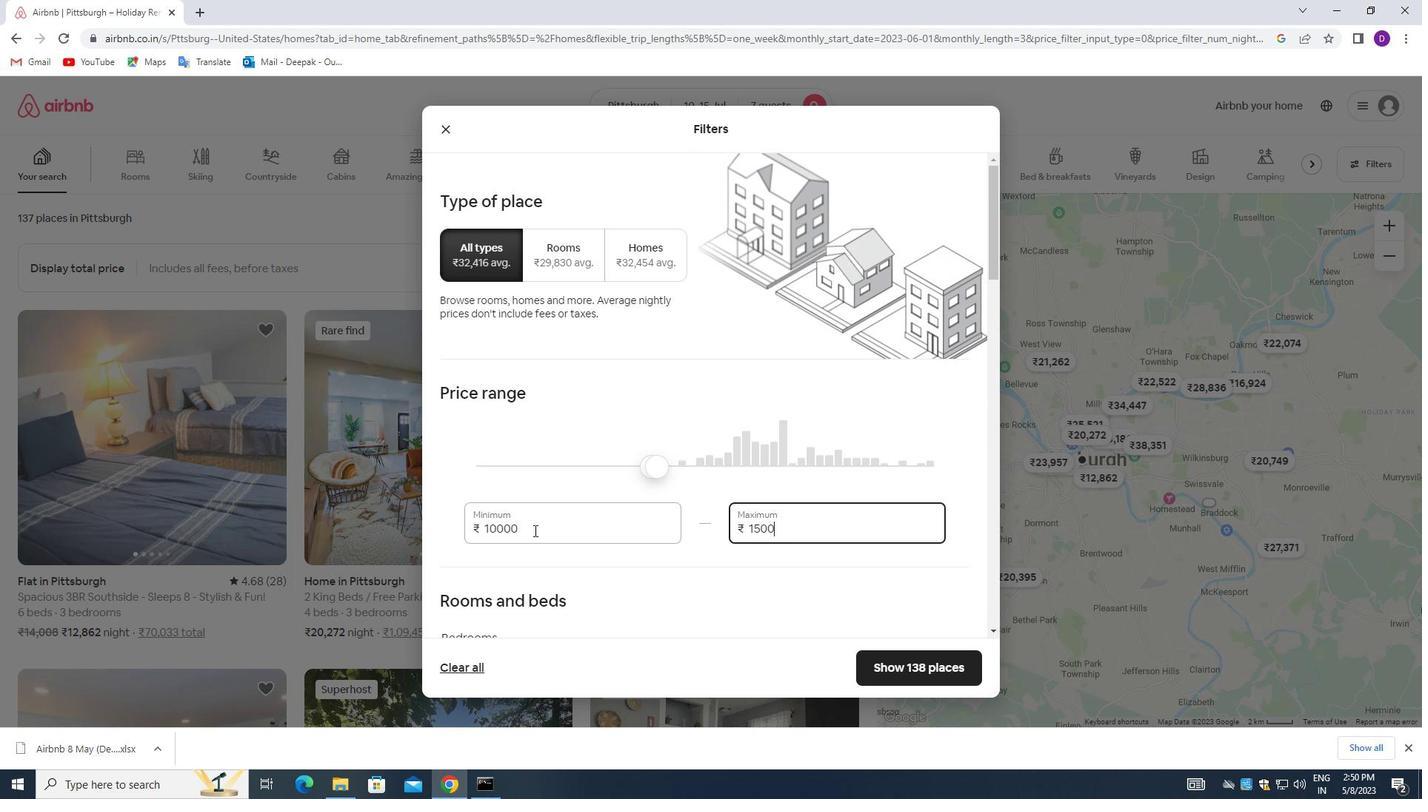 
Action: Mouse moved to (633, 515)
Screenshot: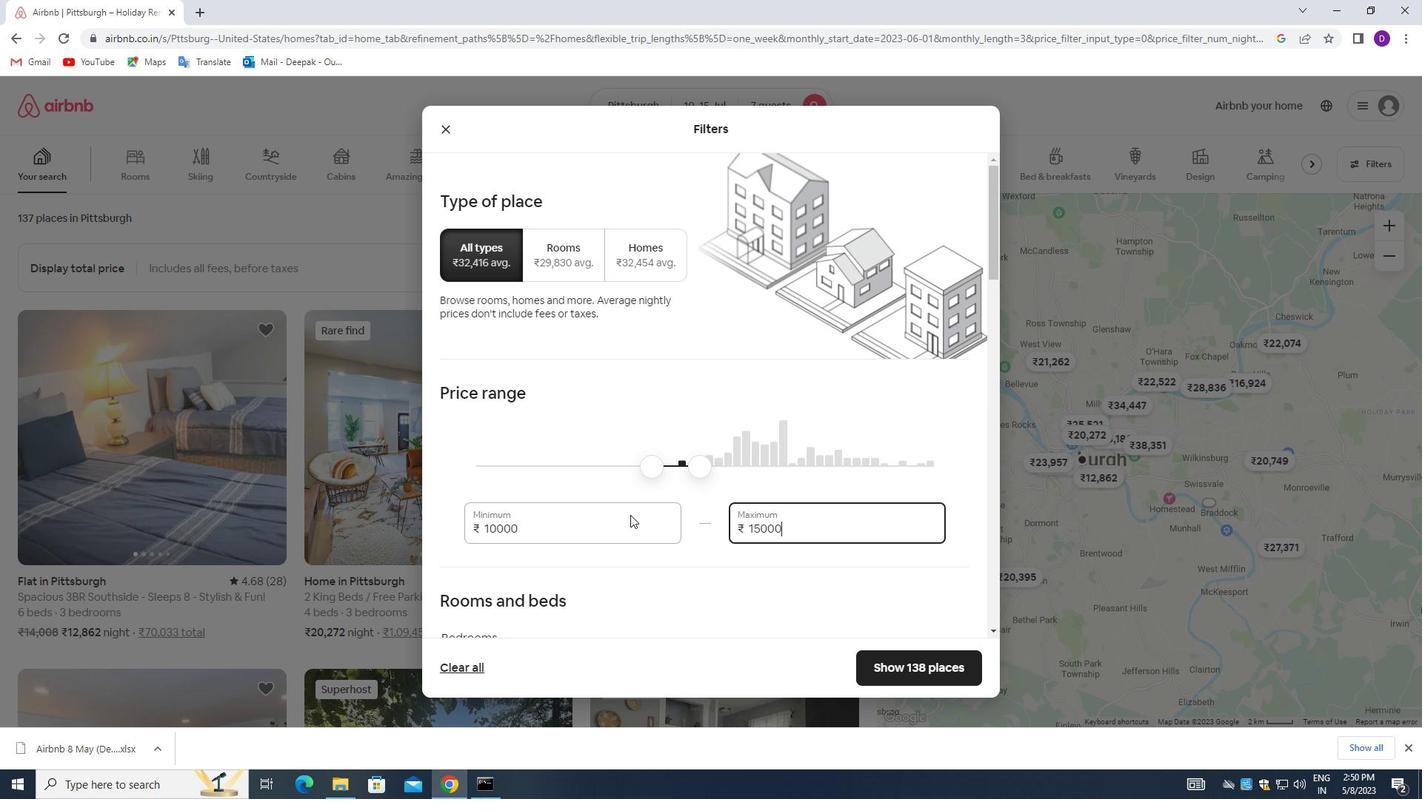 
Action: Mouse scrolled (633, 514) with delta (0, 0)
Screenshot: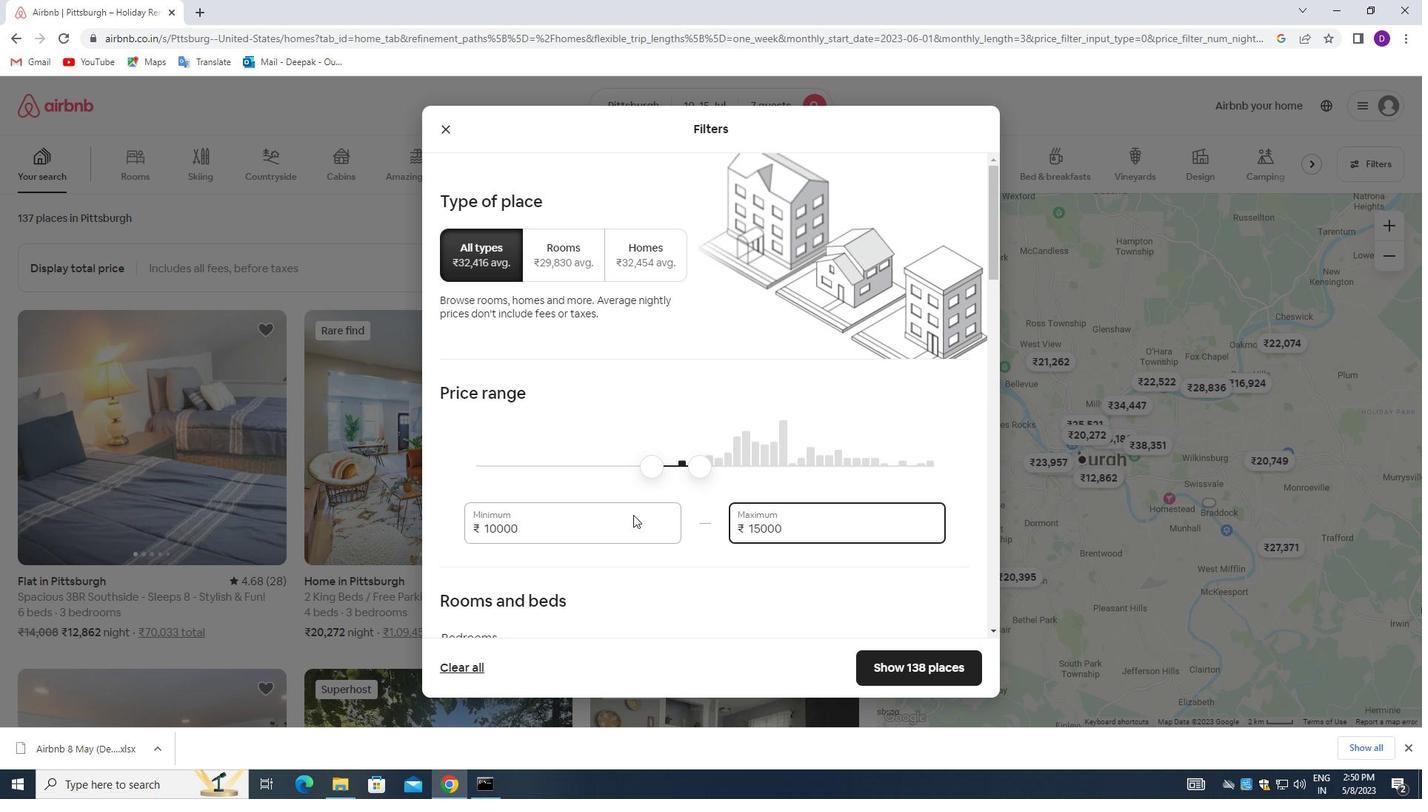 
Action: Mouse scrolled (633, 514) with delta (0, 0)
Screenshot: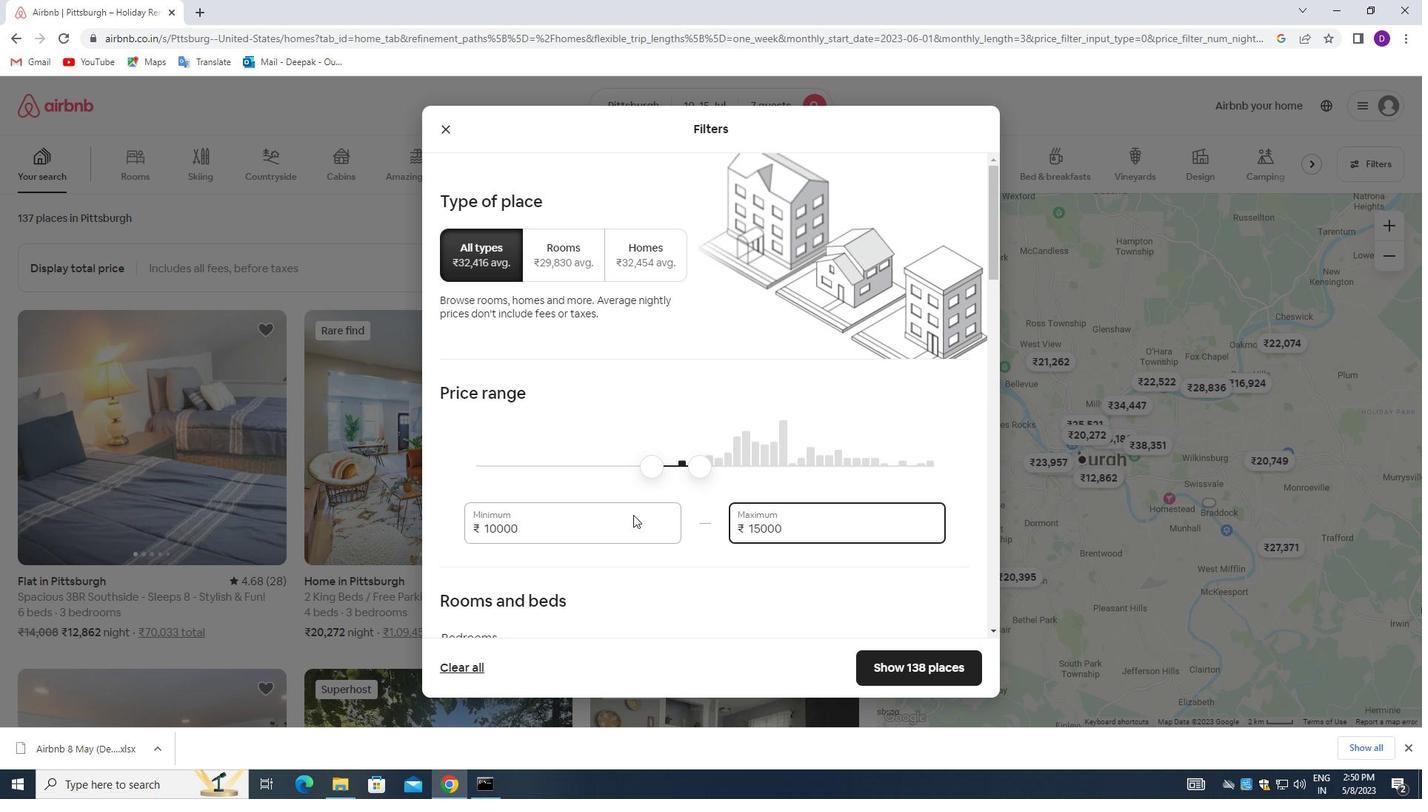 
Action: Mouse scrolled (633, 514) with delta (0, 0)
Screenshot: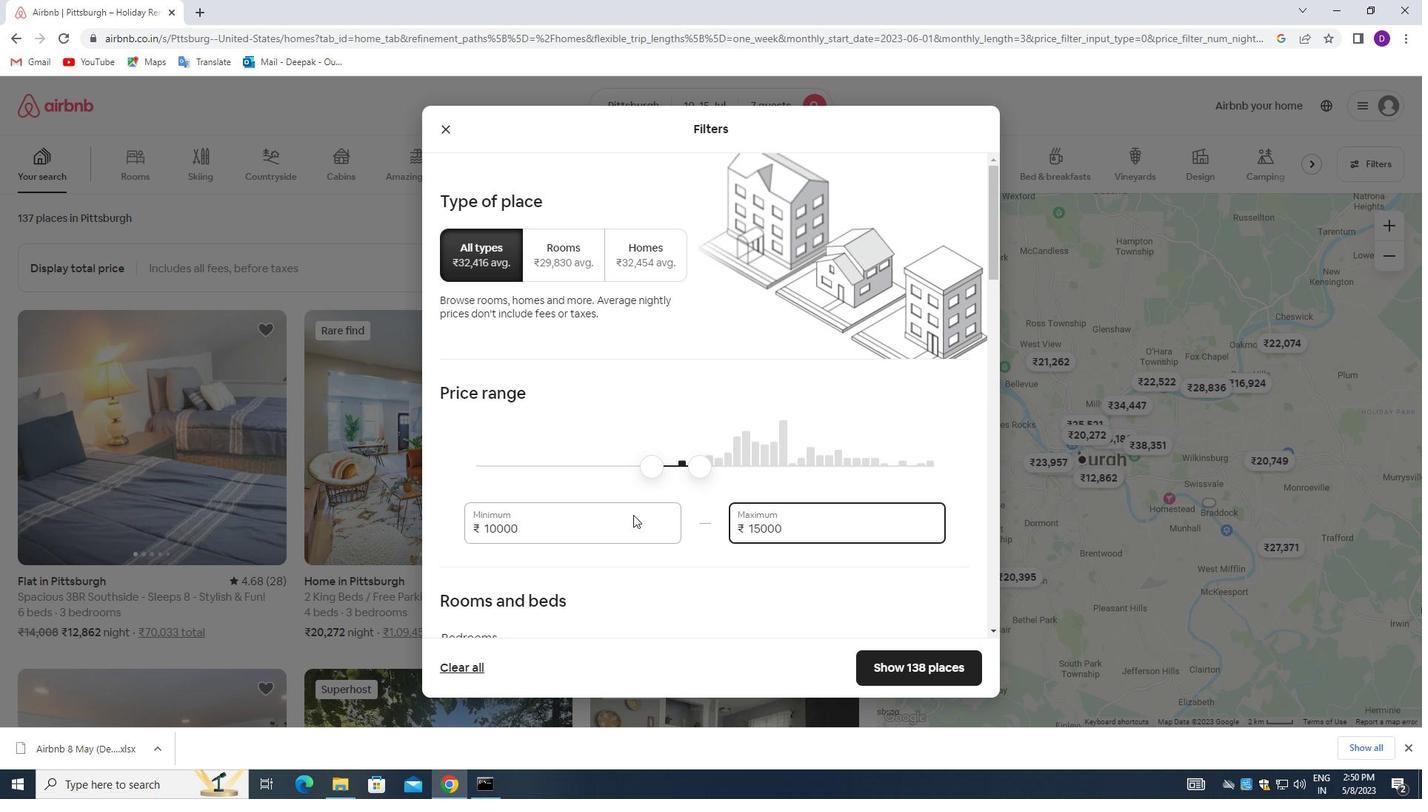 
Action: Mouse moved to (679, 455)
Screenshot: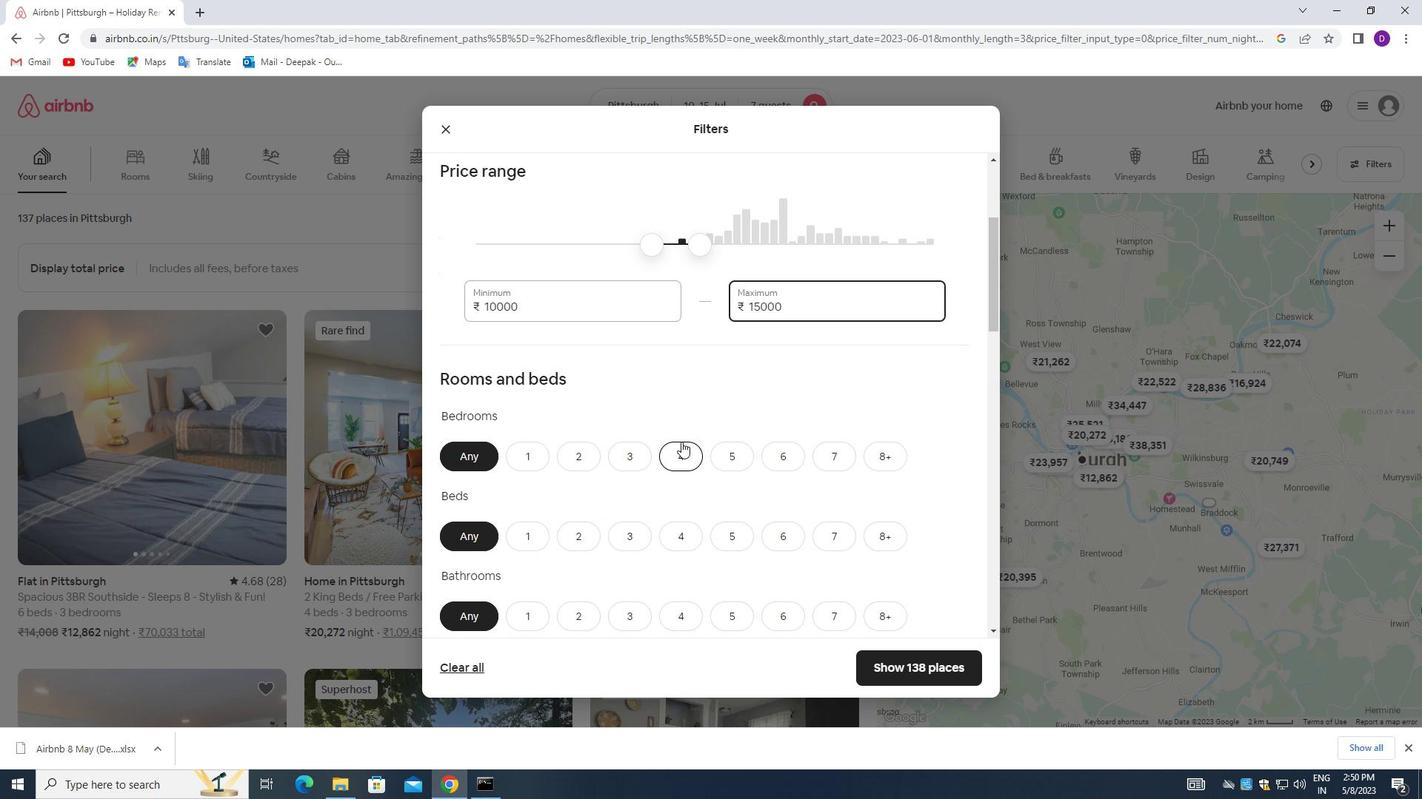 
Action: Mouse pressed left at (679, 455)
Screenshot: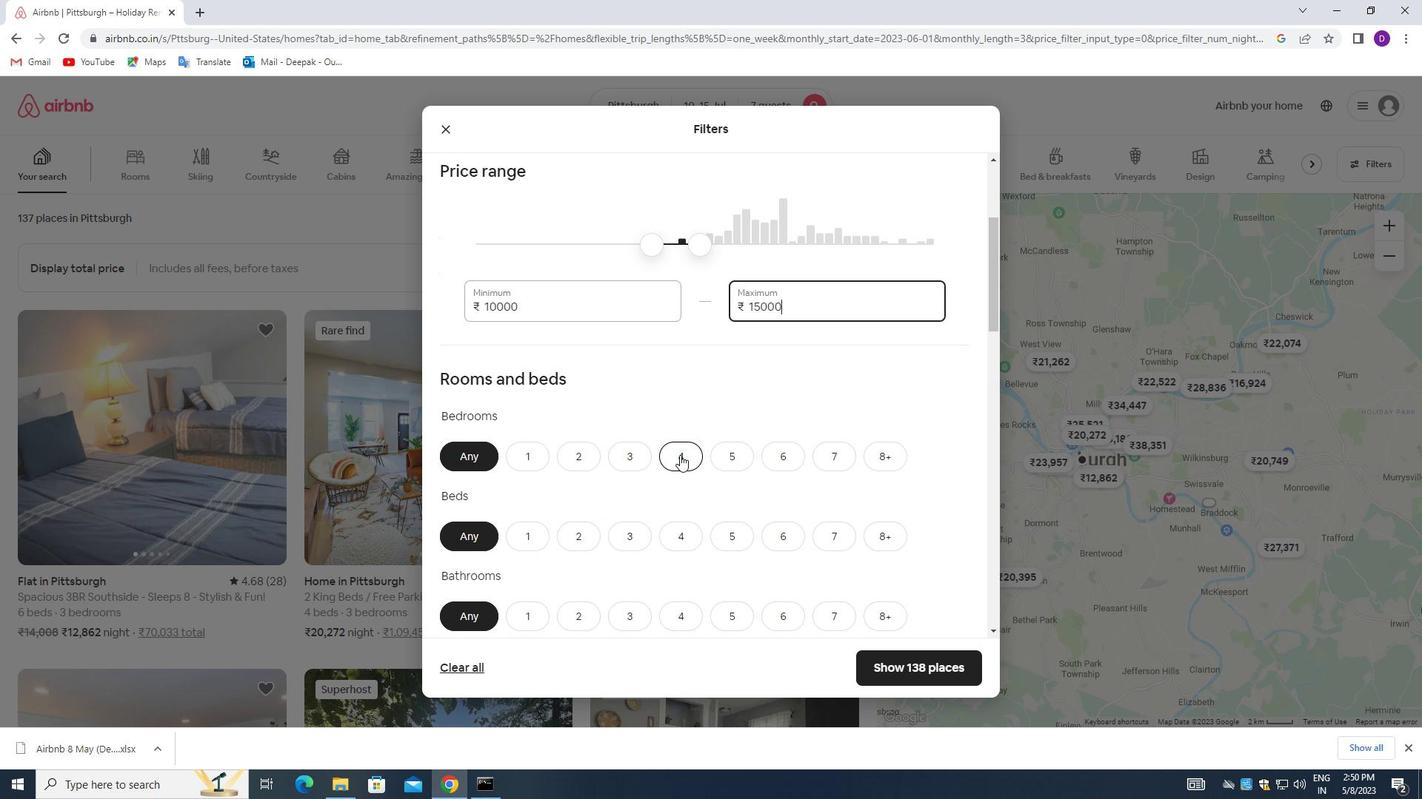 
Action: Mouse moved to (836, 532)
Screenshot: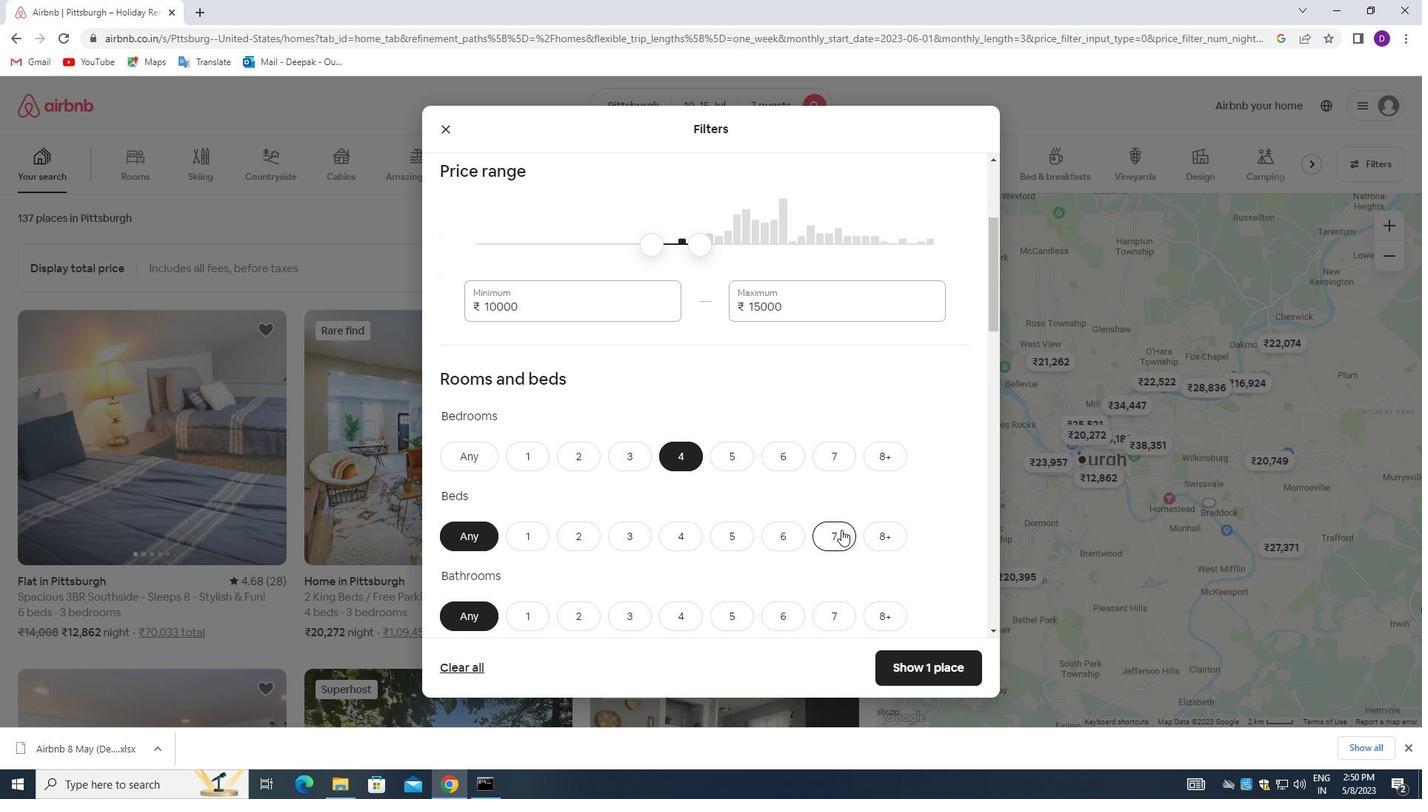 
Action: Mouse pressed left at (836, 532)
Screenshot: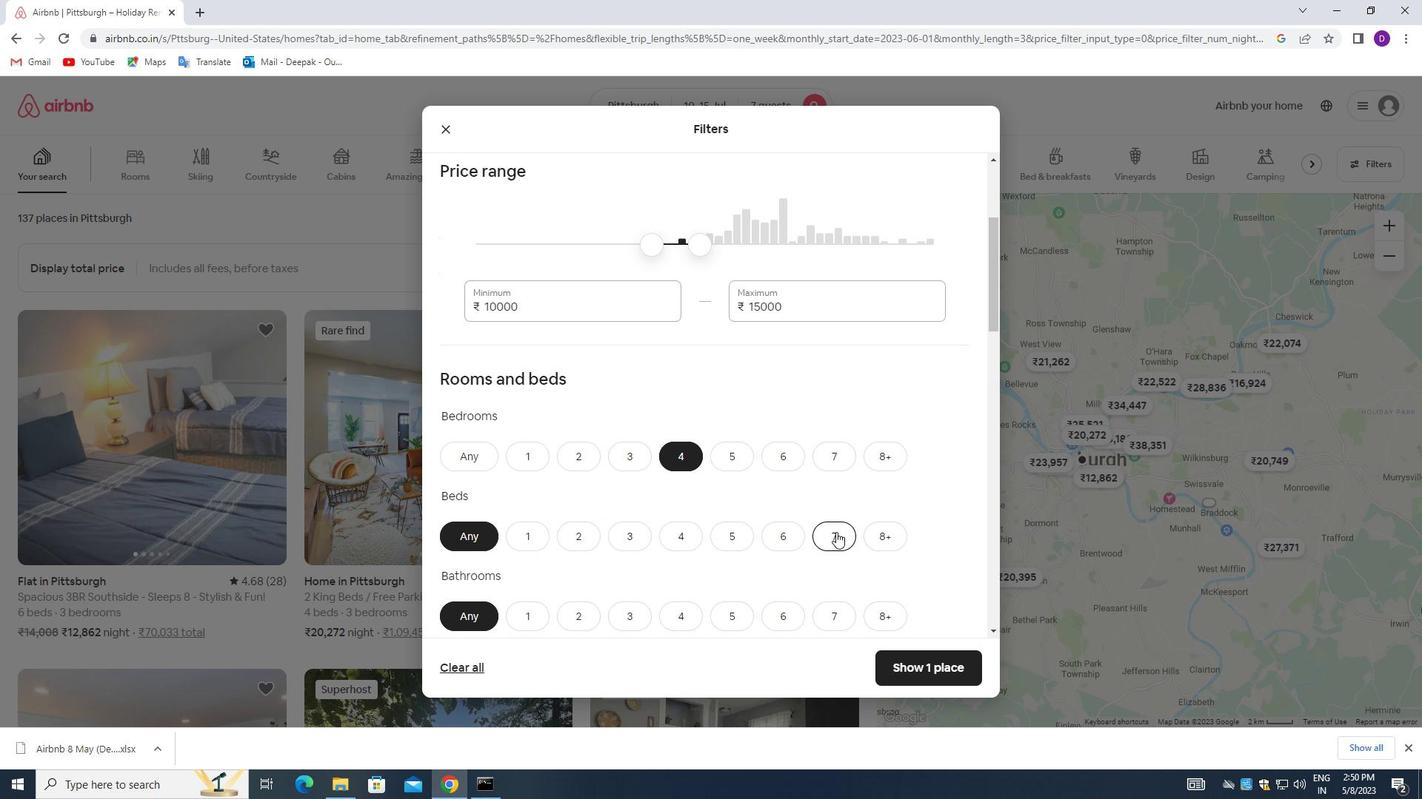 
Action: Mouse moved to (679, 610)
Screenshot: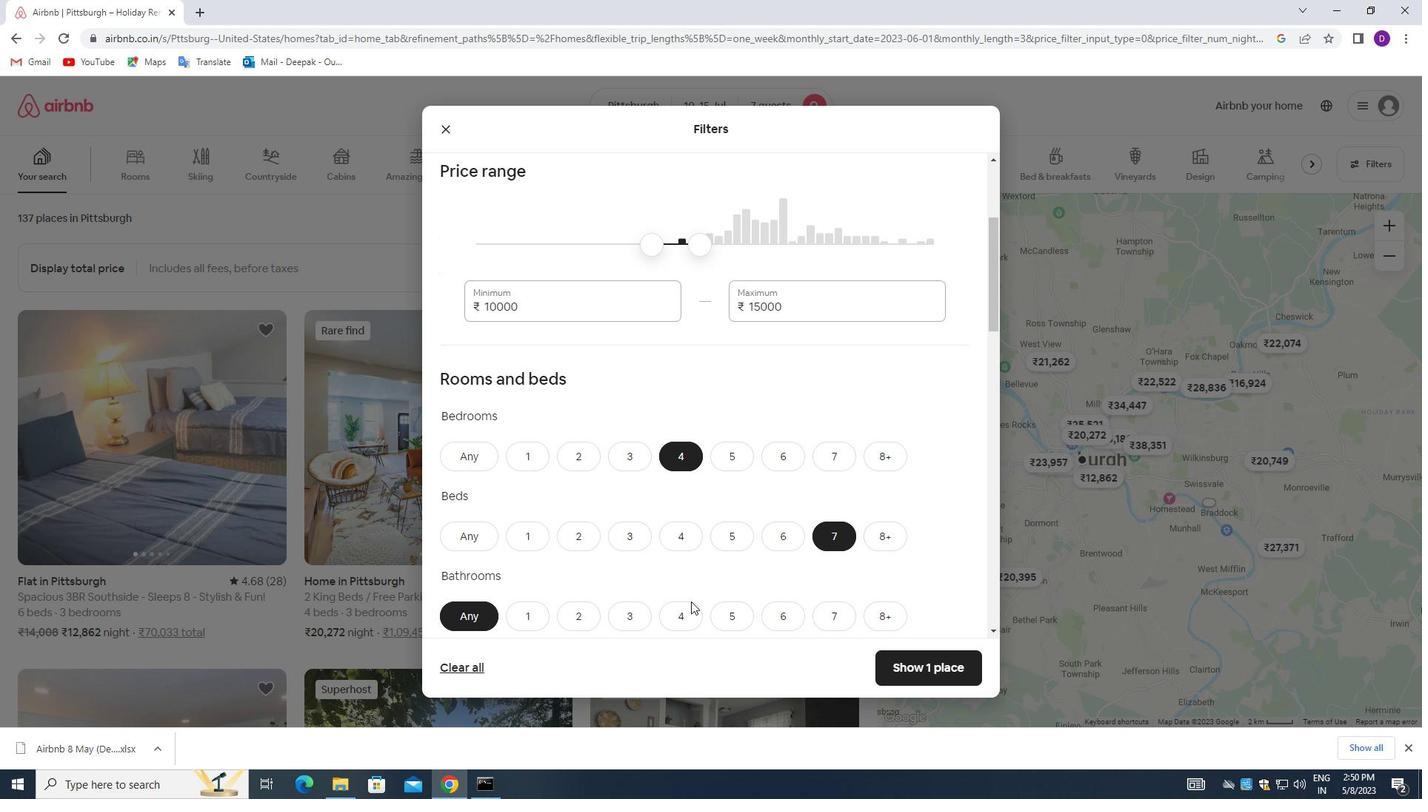 
Action: Mouse pressed left at (679, 610)
Screenshot: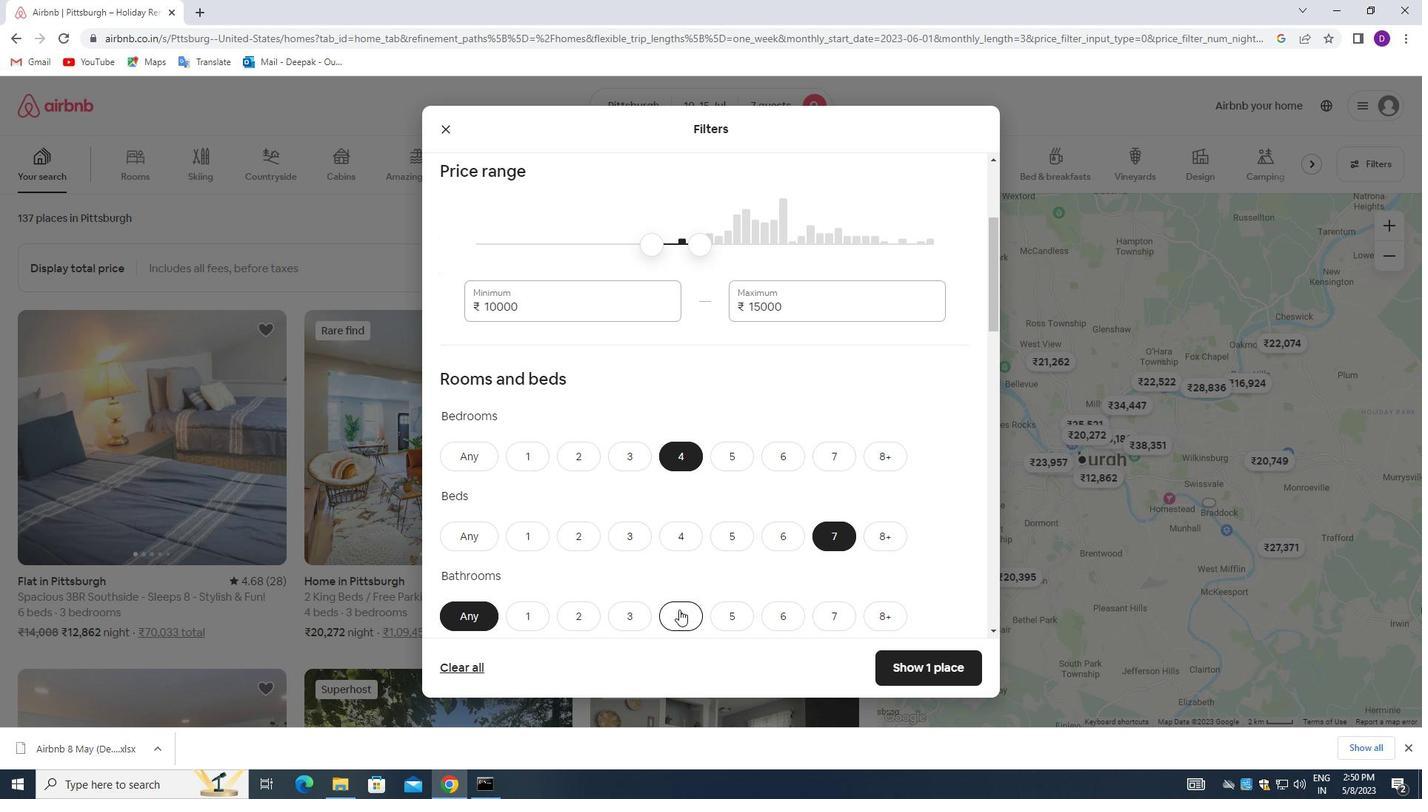 
Action: Mouse moved to (684, 519)
Screenshot: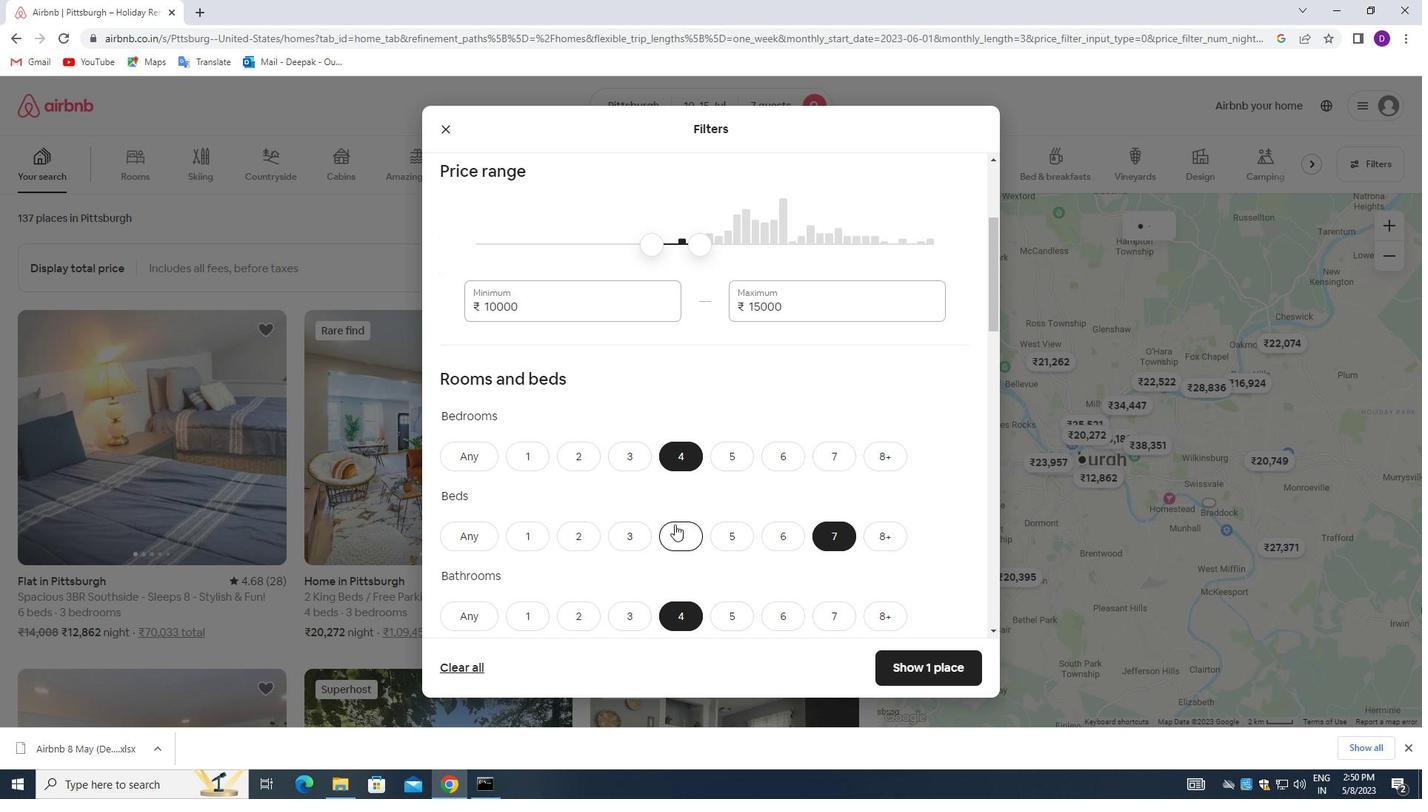 
Action: Mouse scrolled (684, 519) with delta (0, 0)
Screenshot: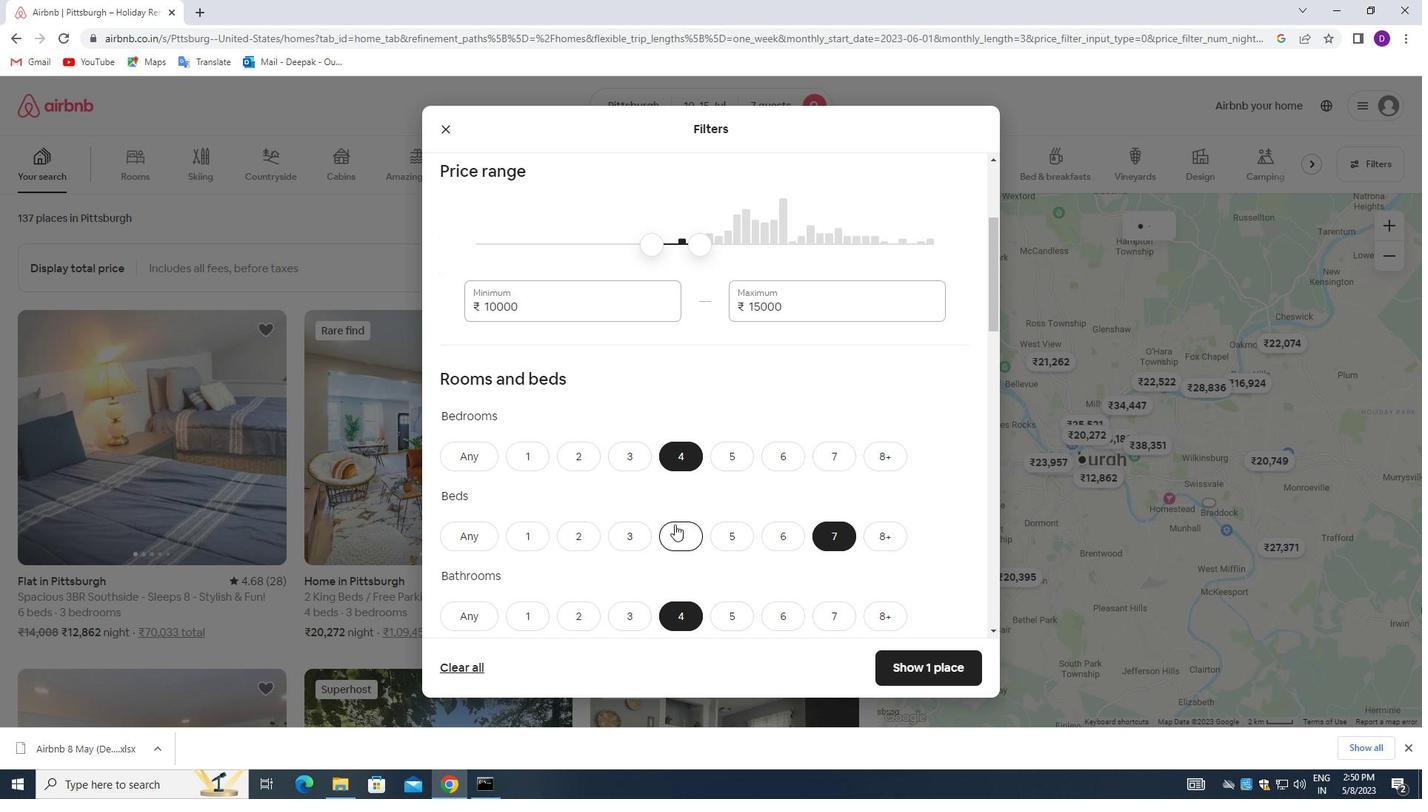 
Action: Mouse moved to (692, 514)
Screenshot: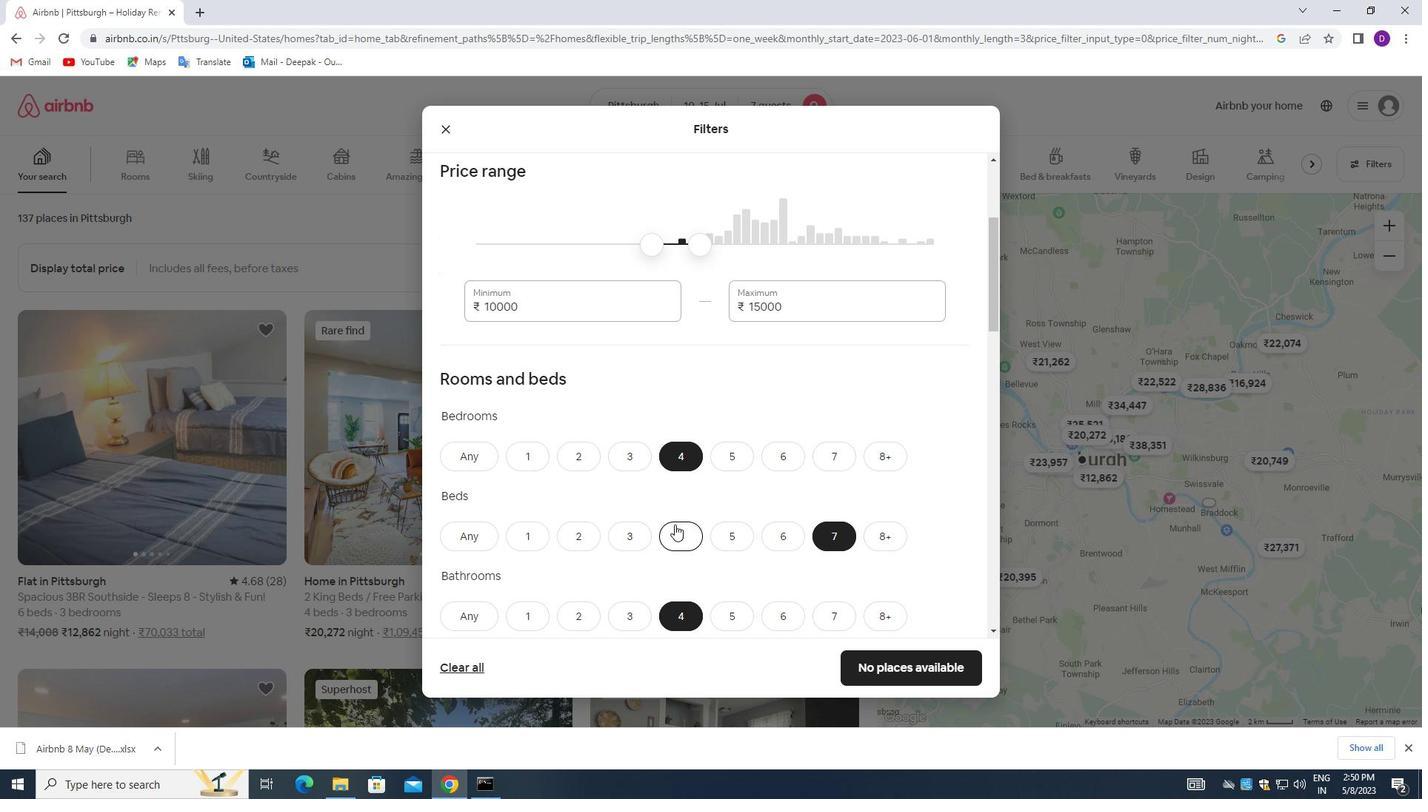 
Action: Mouse scrolled (692, 513) with delta (0, 0)
Screenshot: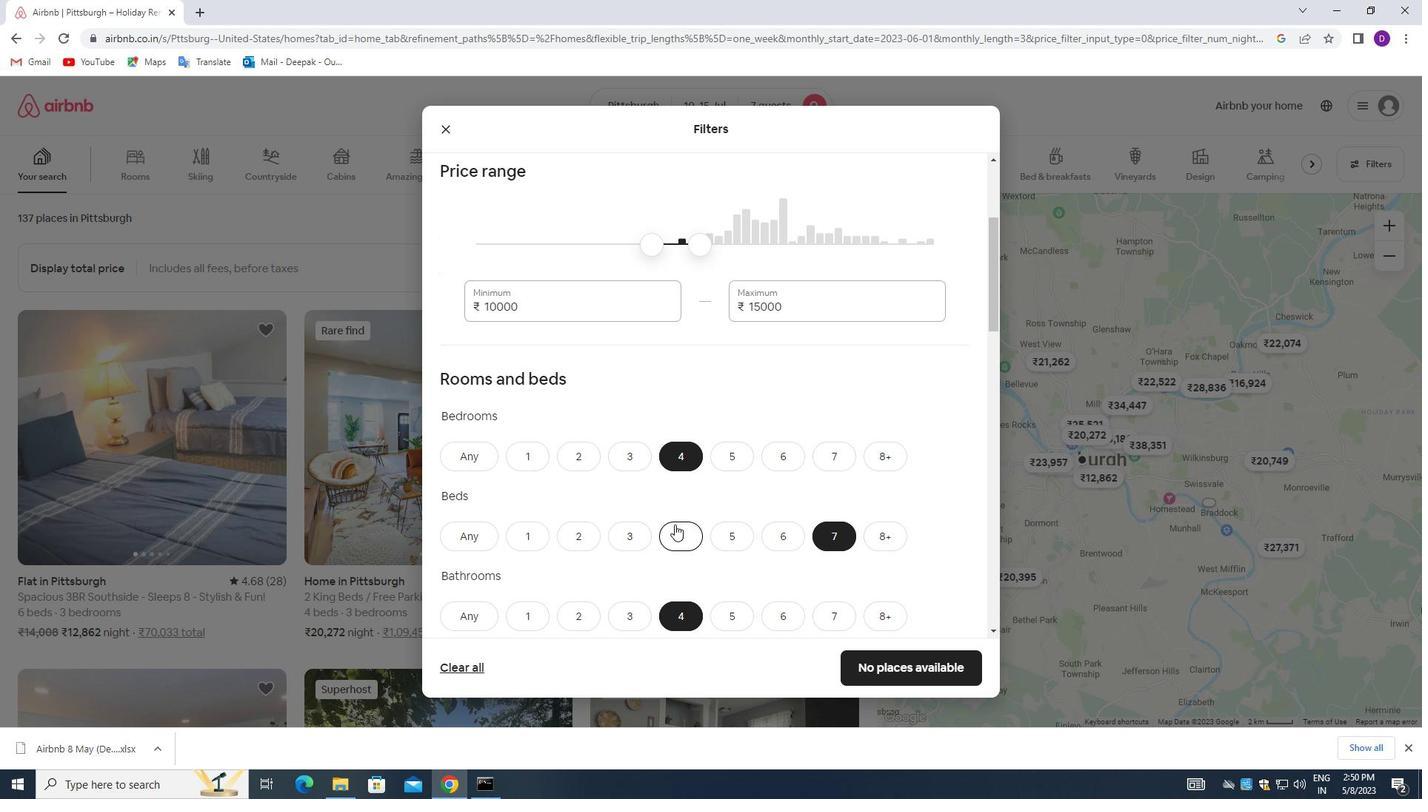 
Action: Mouse moved to (692, 514)
Screenshot: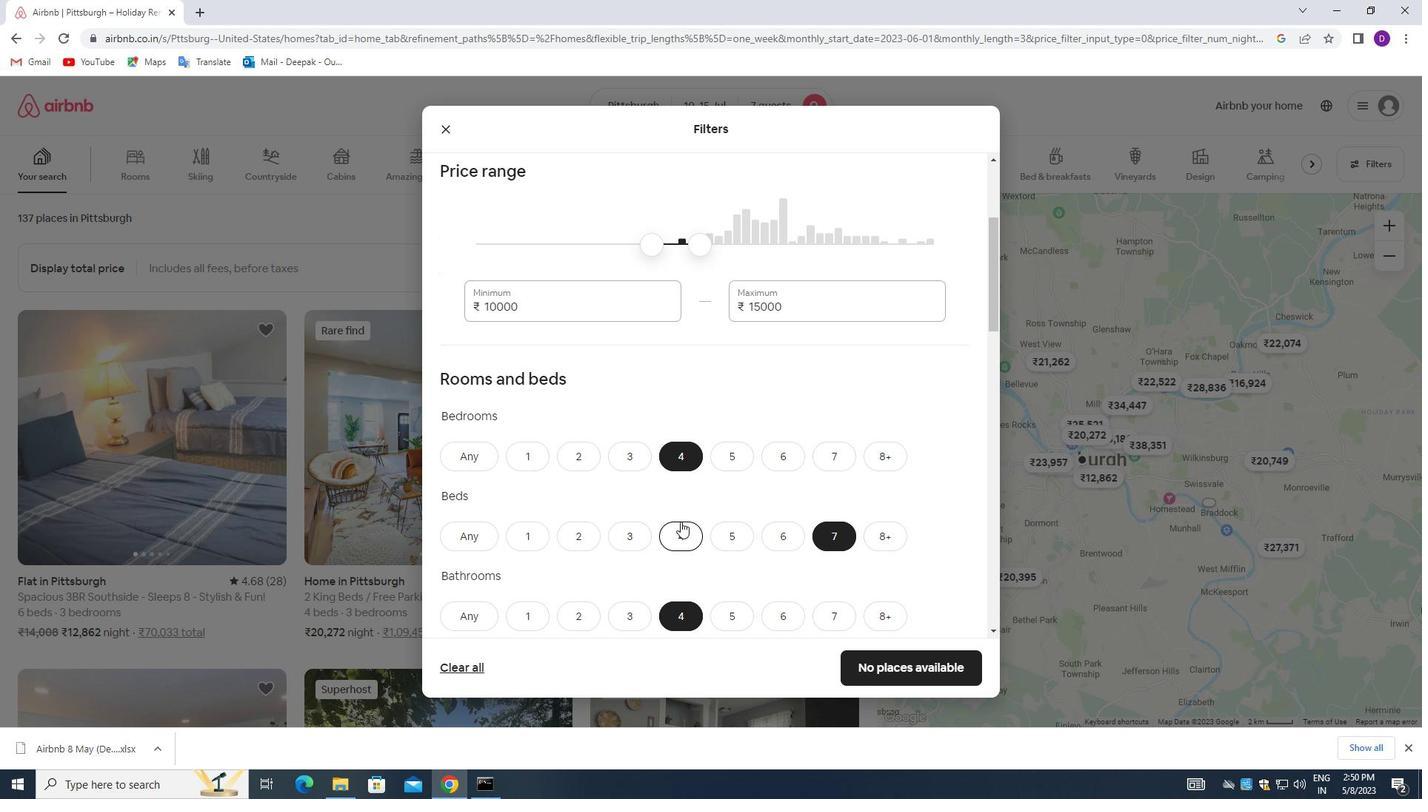 
Action: Mouse scrolled (692, 513) with delta (0, 0)
Screenshot: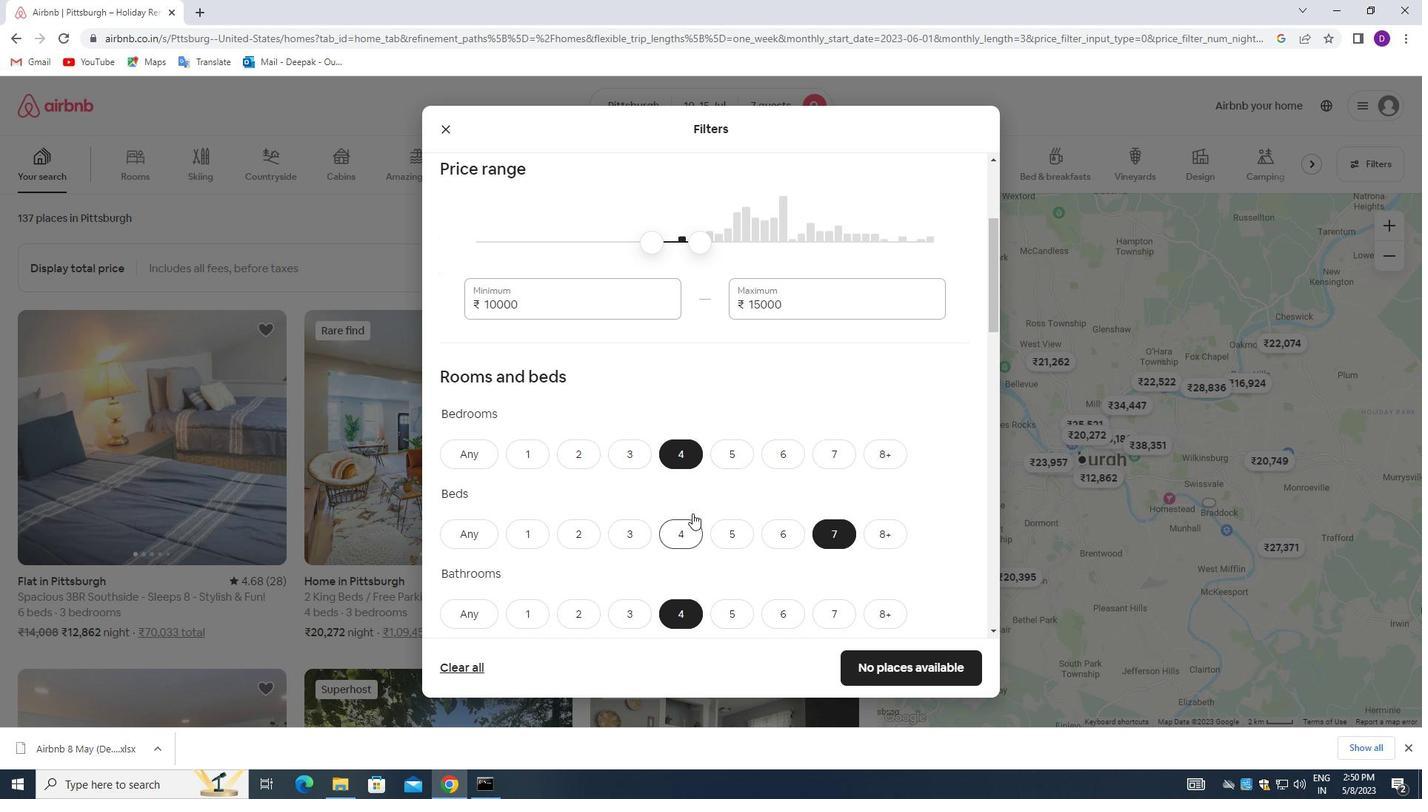 
Action: Mouse moved to (695, 497)
Screenshot: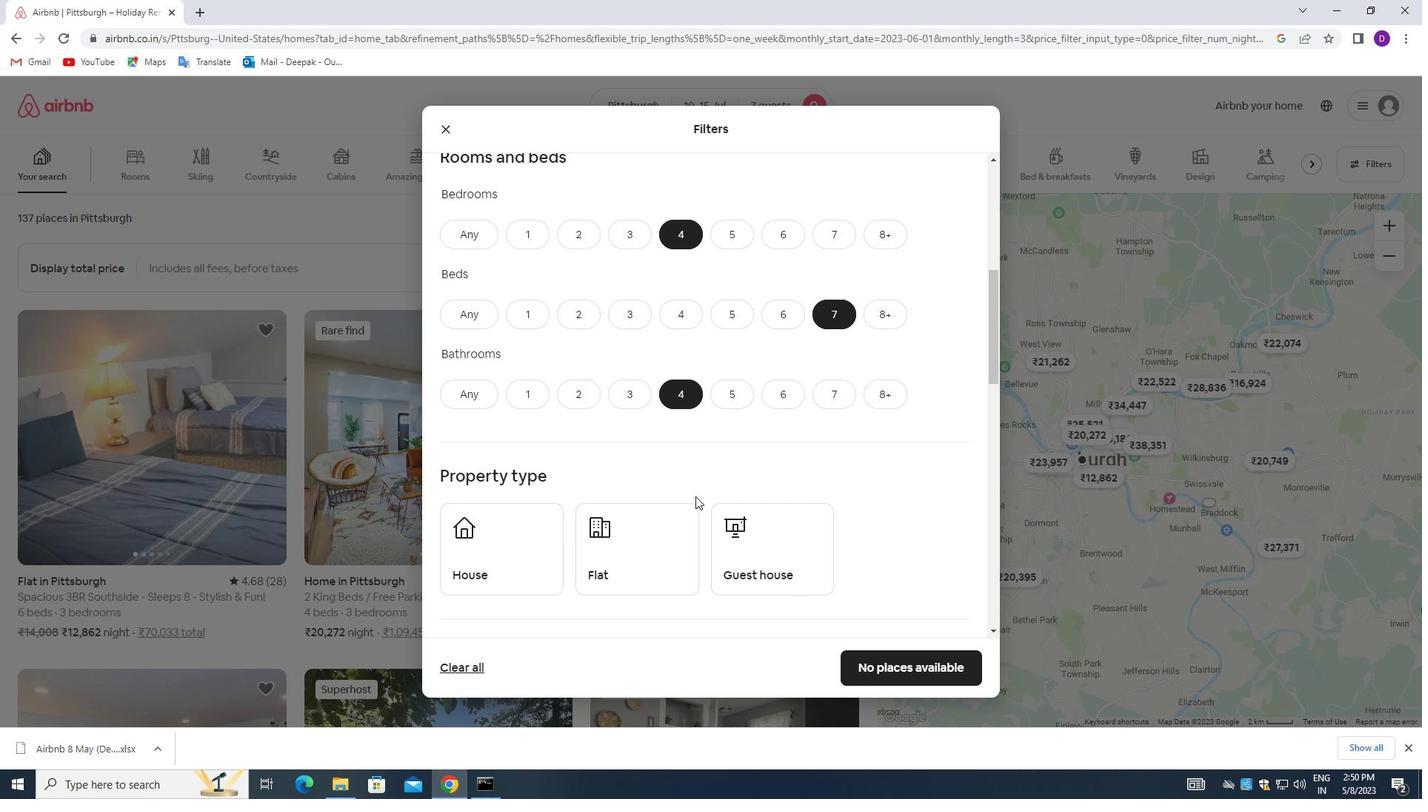
Action: Mouse scrolled (695, 496) with delta (0, 0)
Screenshot: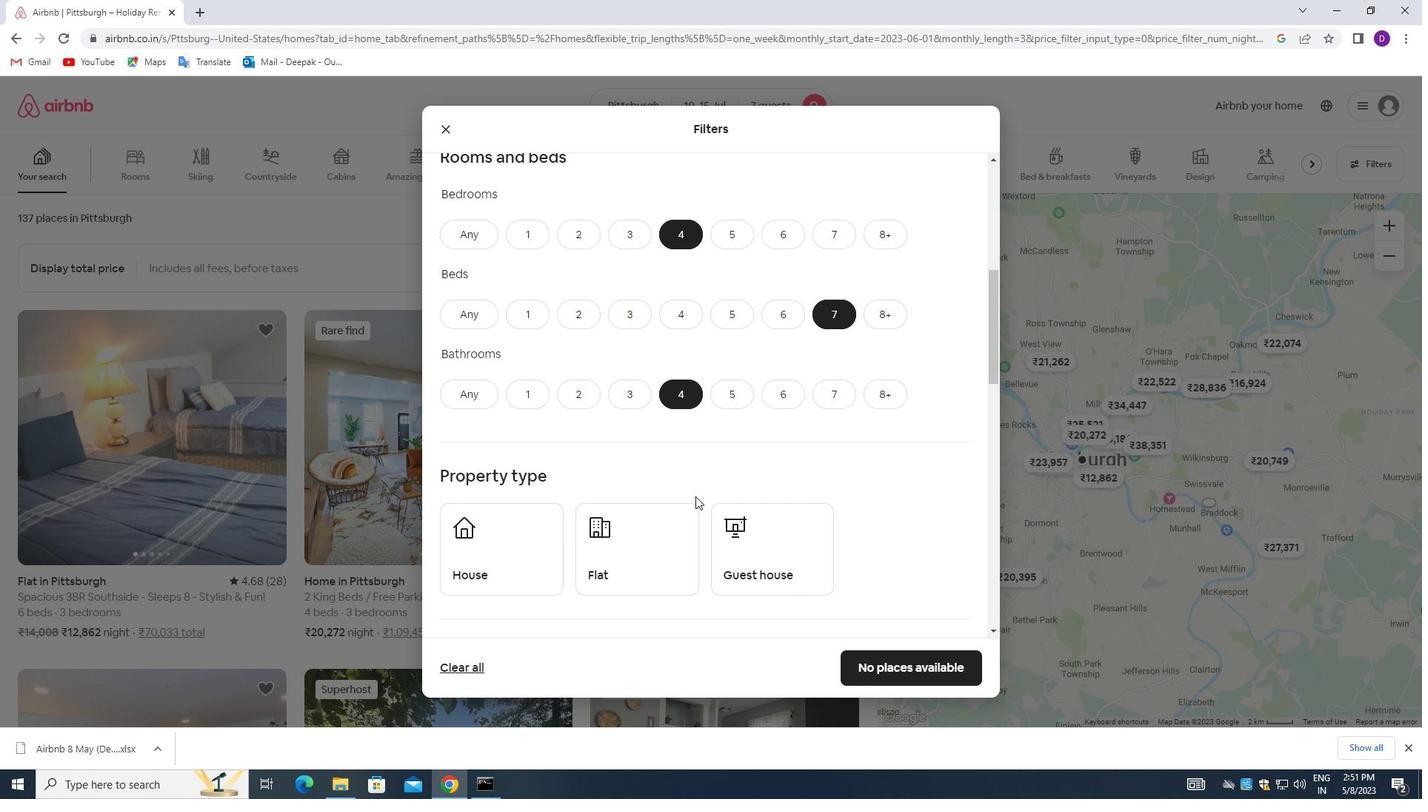 
Action: Mouse scrolled (695, 496) with delta (0, 0)
Screenshot: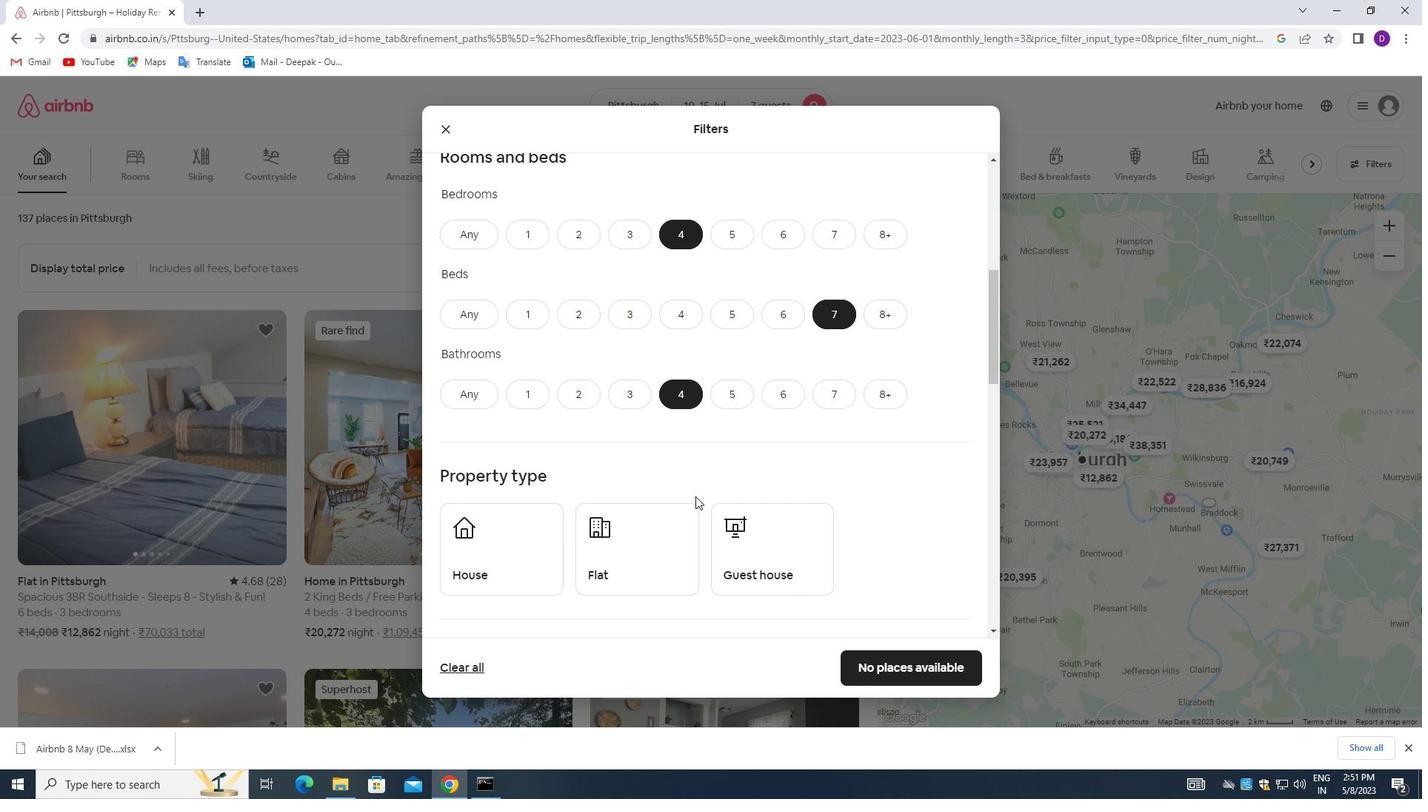 
Action: Mouse moved to (519, 419)
Screenshot: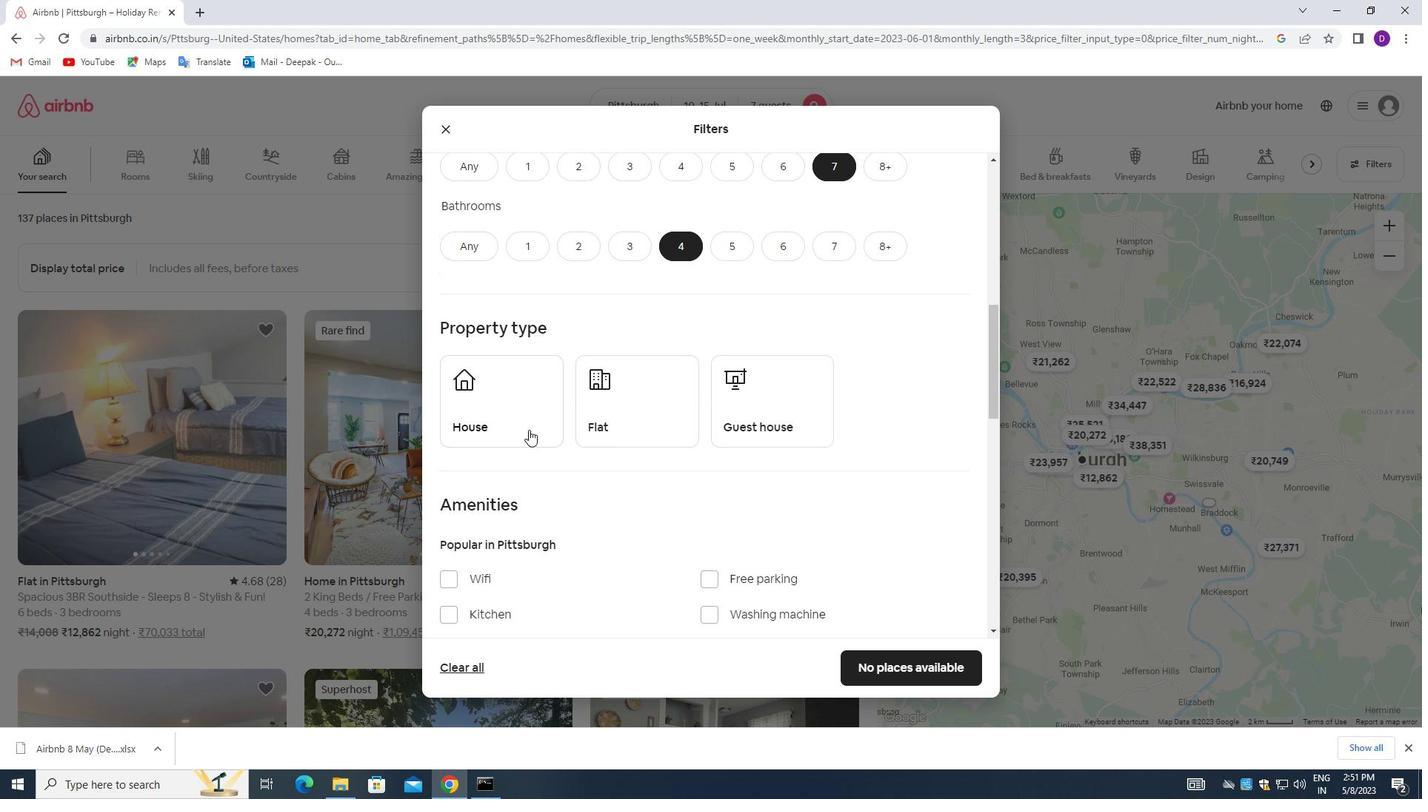 
Action: Mouse pressed left at (519, 419)
Screenshot: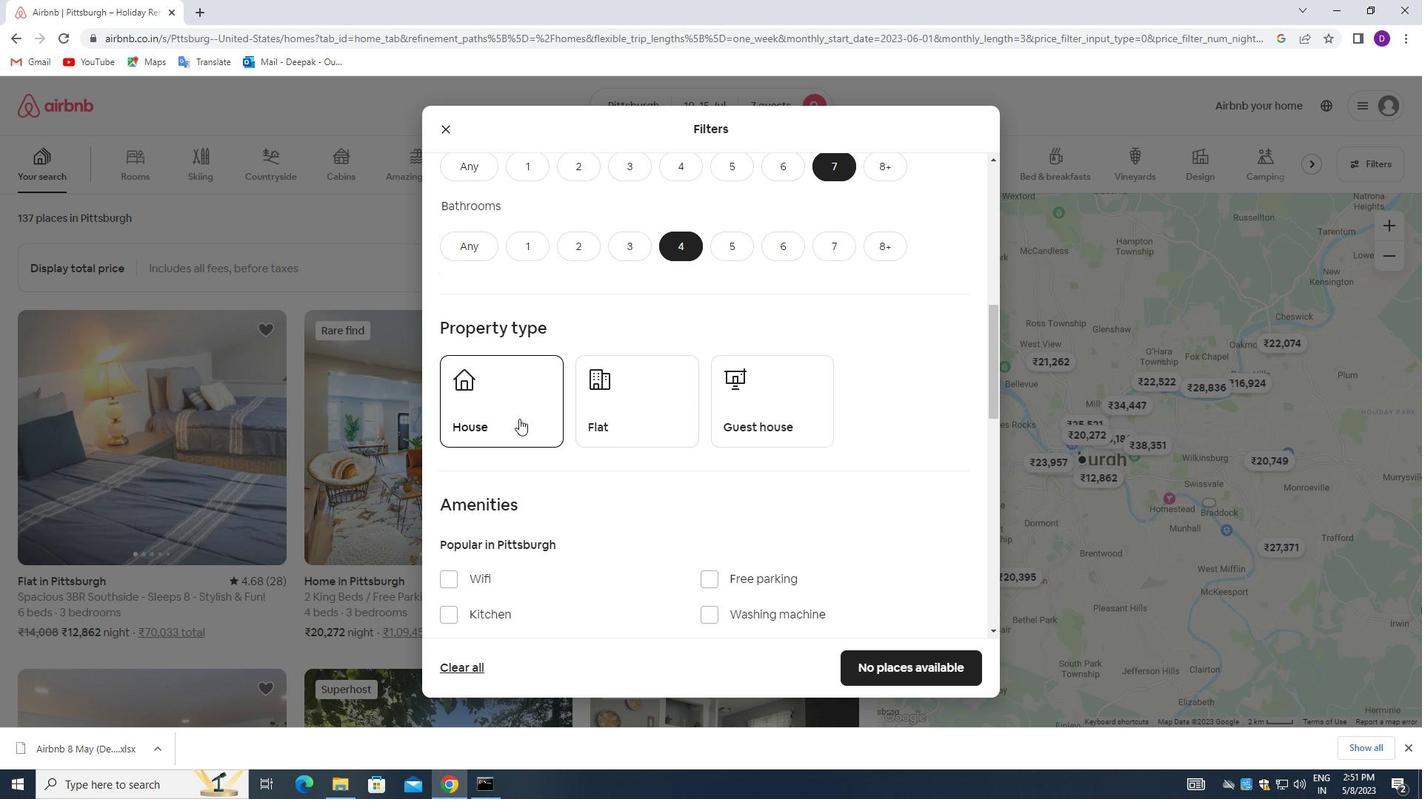 
Action: Mouse moved to (621, 428)
Screenshot: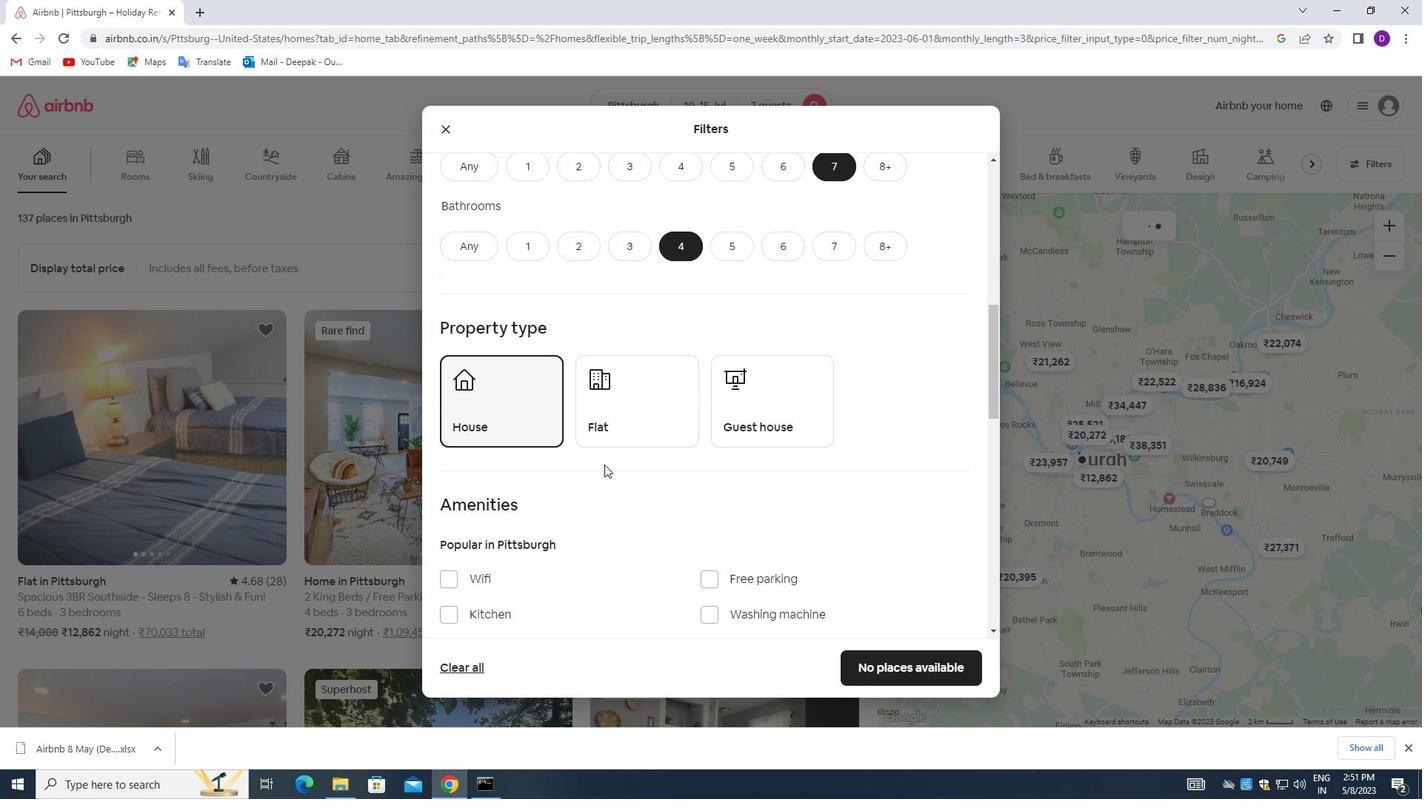 
Action: Mouse pressed left at (621, 428)
Screenshot: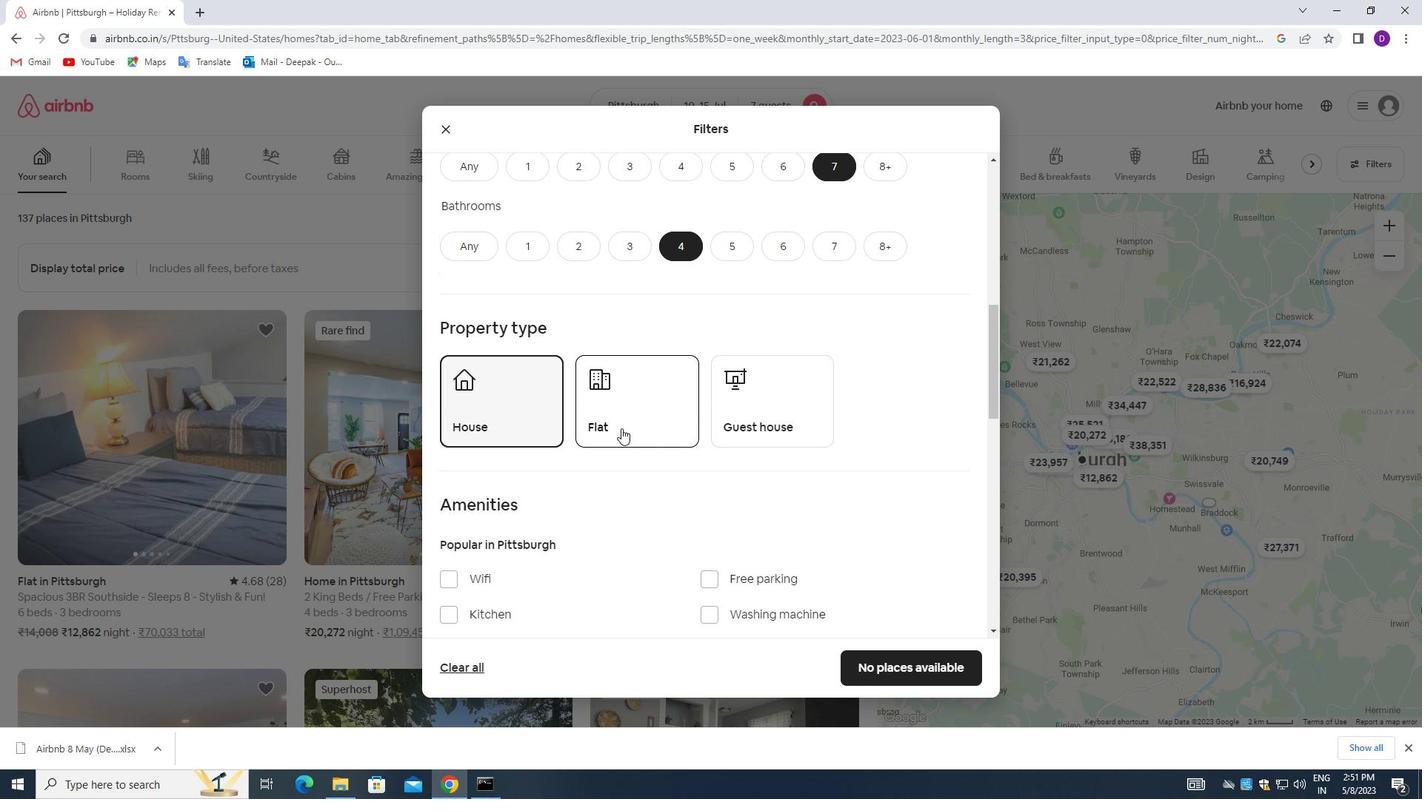 
Action: Mouse moved to (732, 403)
Screenshot: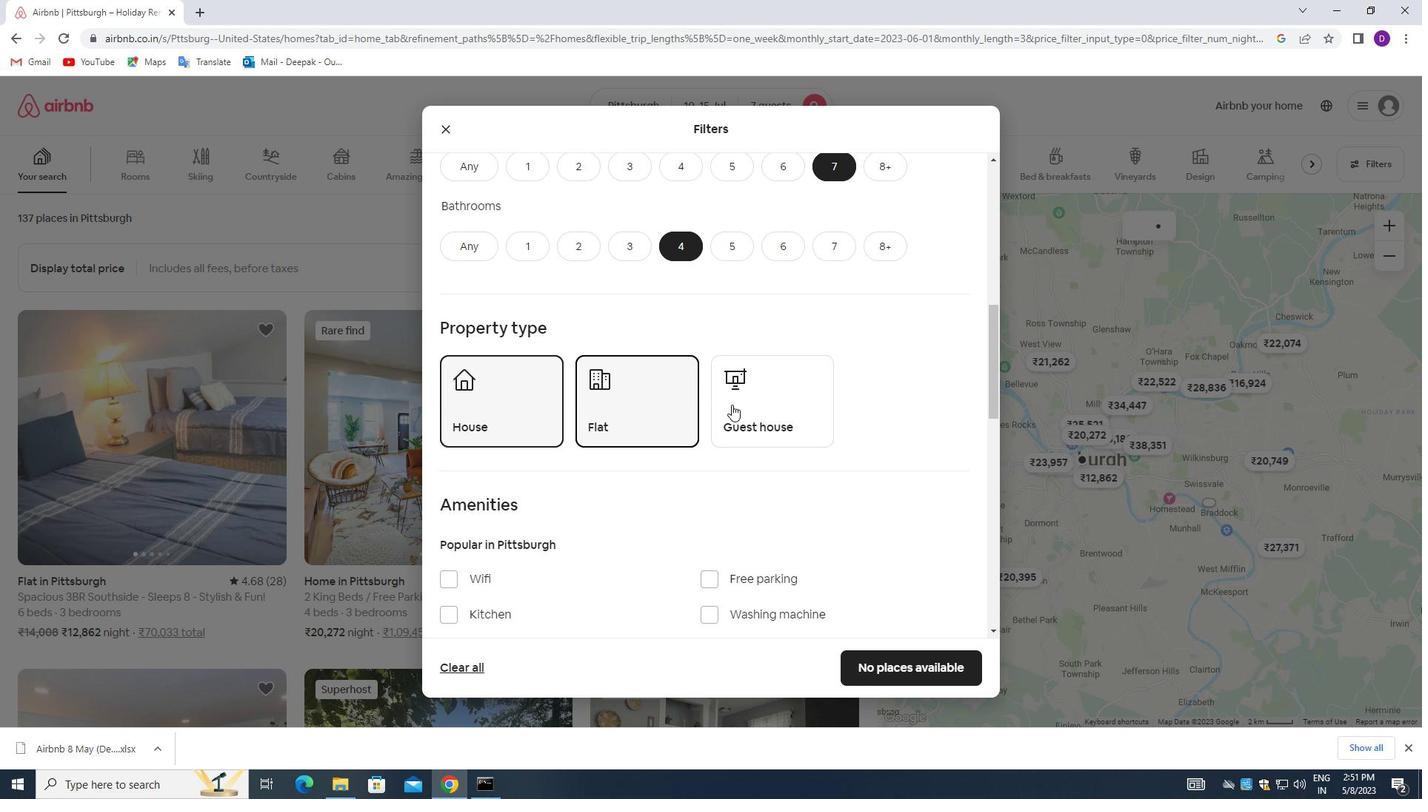 
Action: Mouse pressed left at (732, 403)
Screenshot: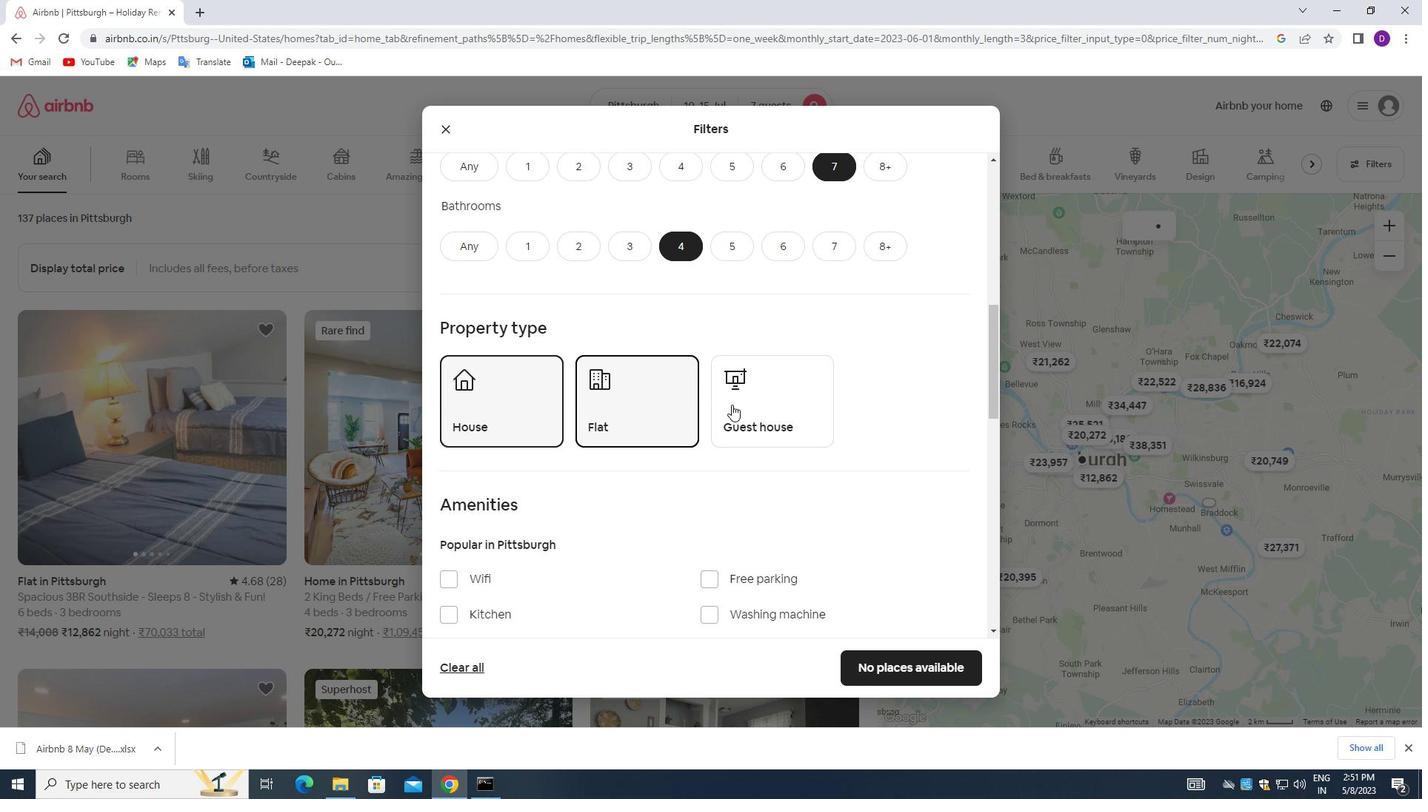 
Action: Mouse moved to (652, 493)
Screenshot: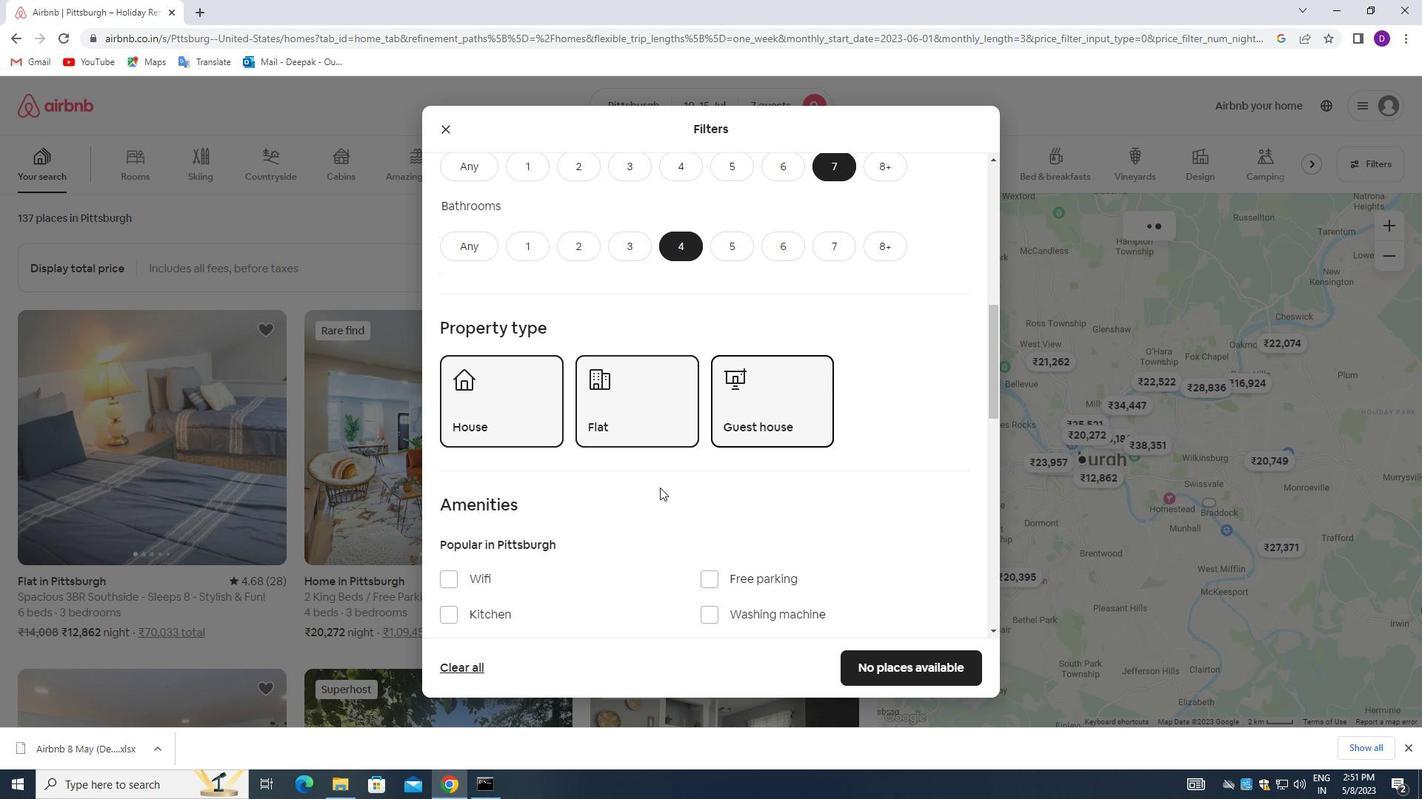 
Action: Mouse scrolled (652, 492) with delta (0, 0)
Screenshot: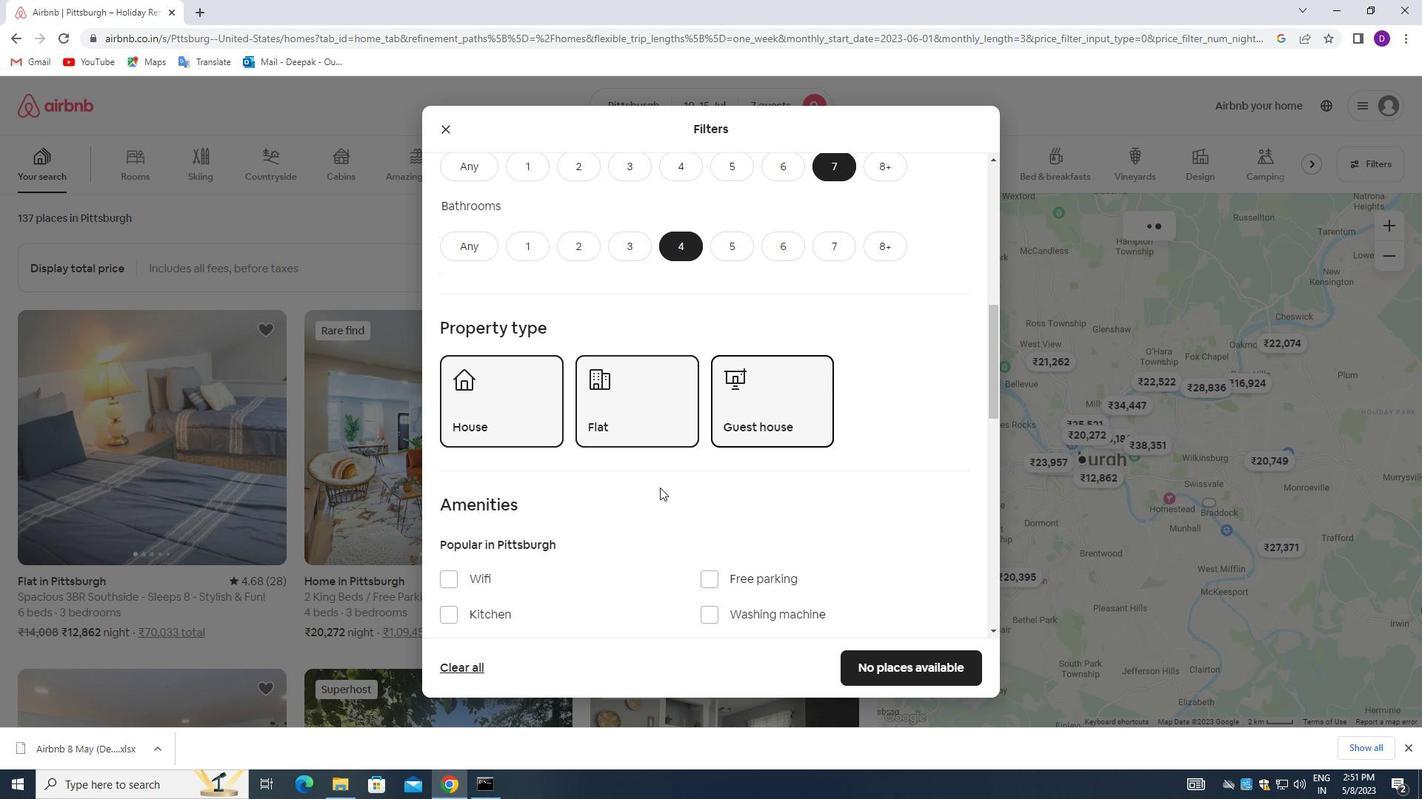 
Action: Mouse moved to (650, 494)
Screenshot: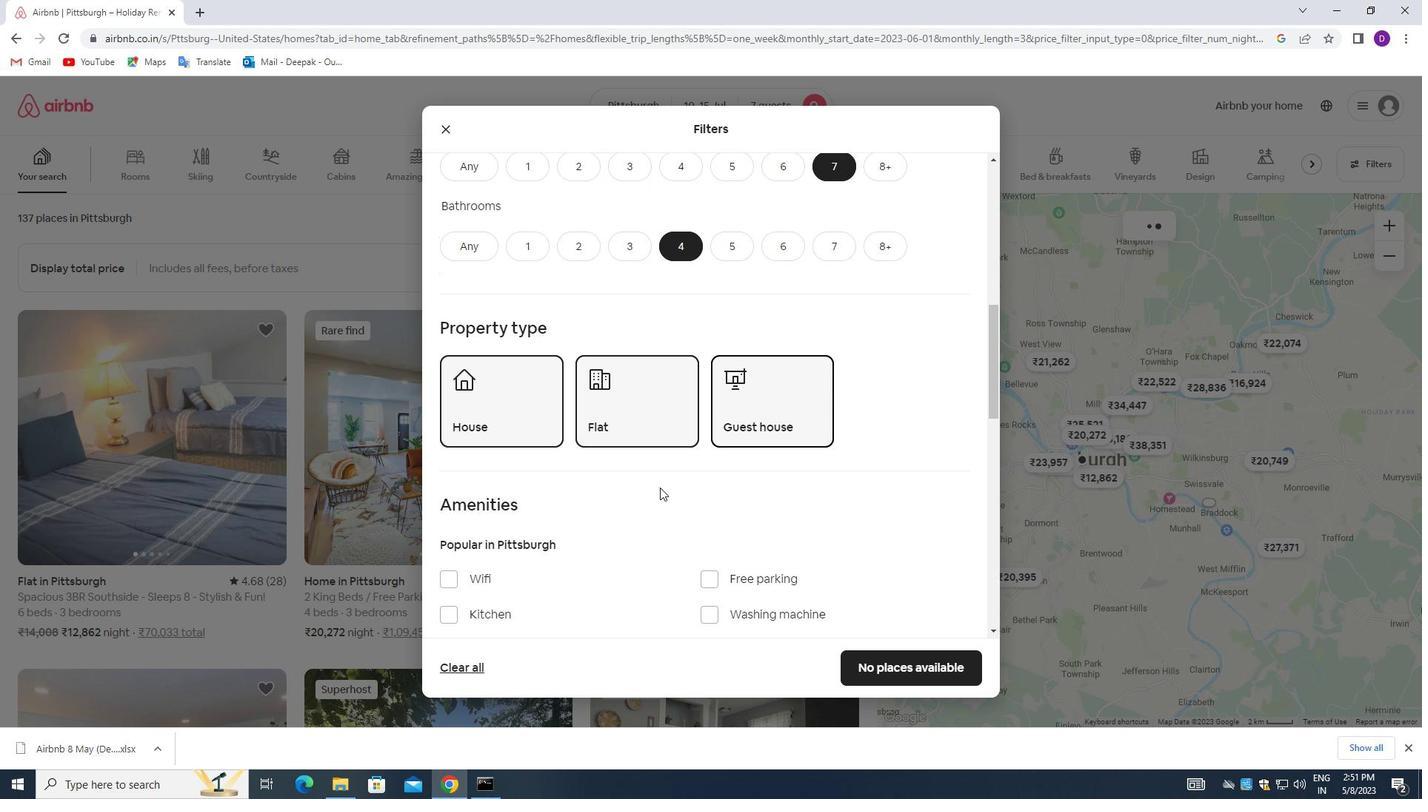 
Action: Mouse scrolled (650, 494) with delta (0, 0)
Screenshot: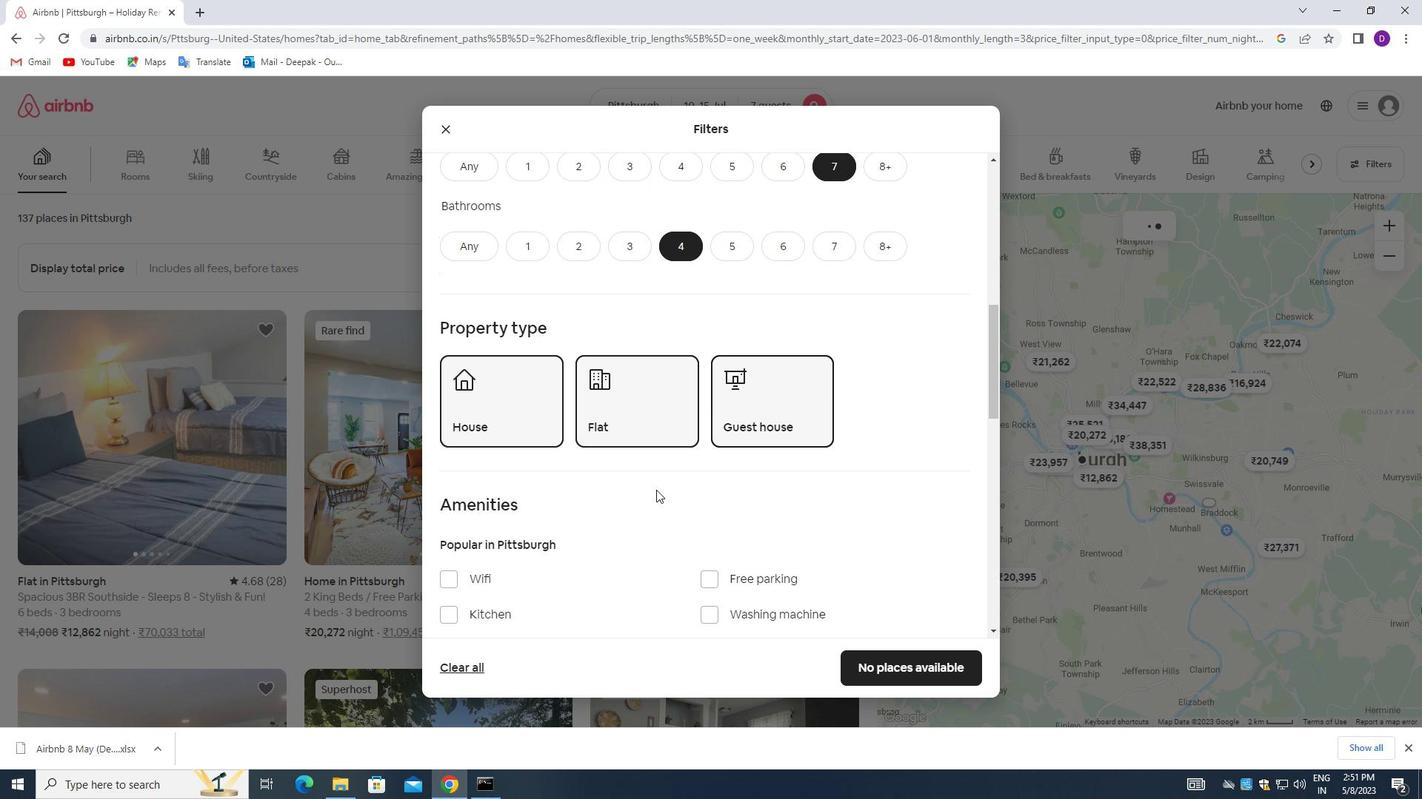 
Action: Mouse moved to (450, 436)
Screenshot: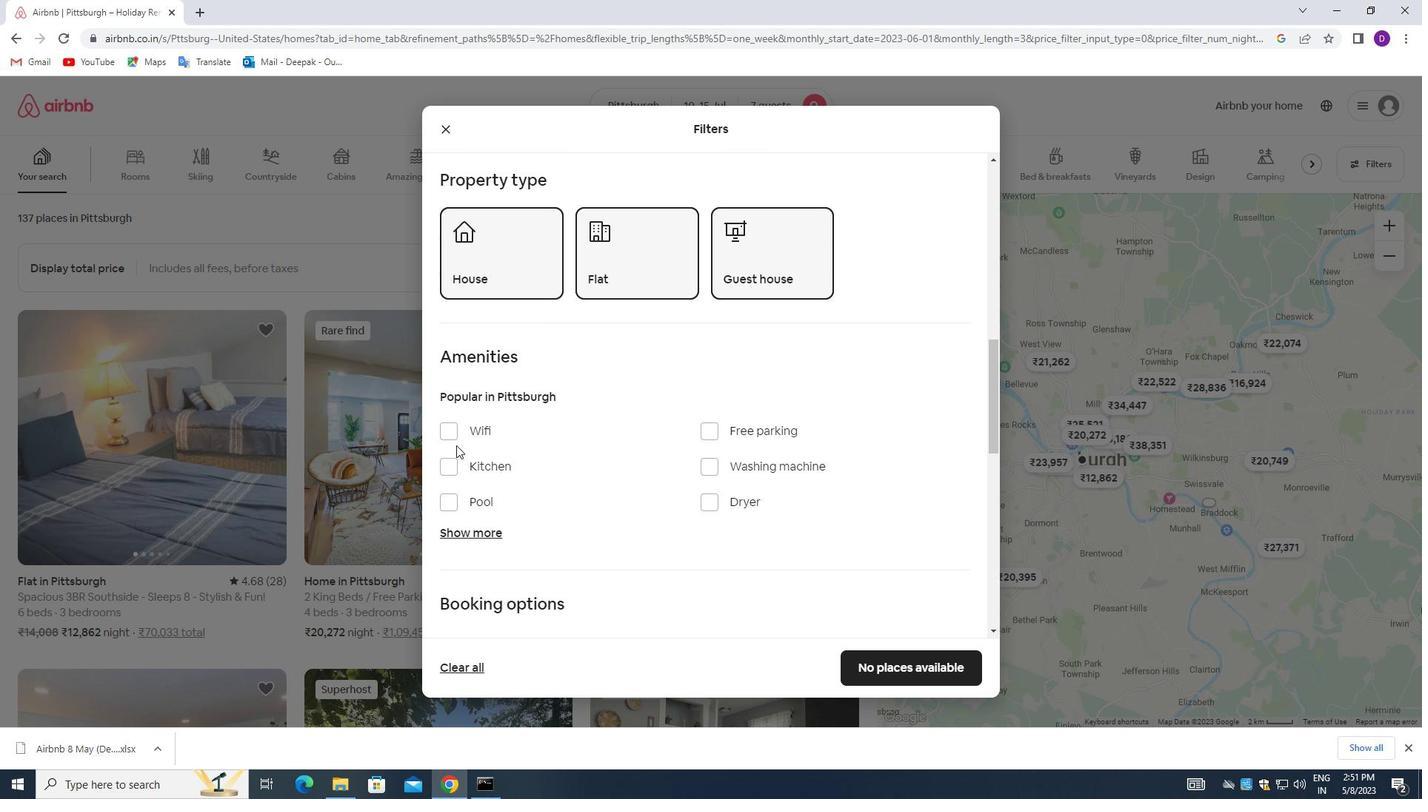 
Action: Mouse pressed left at (450, 436)
Screenshot: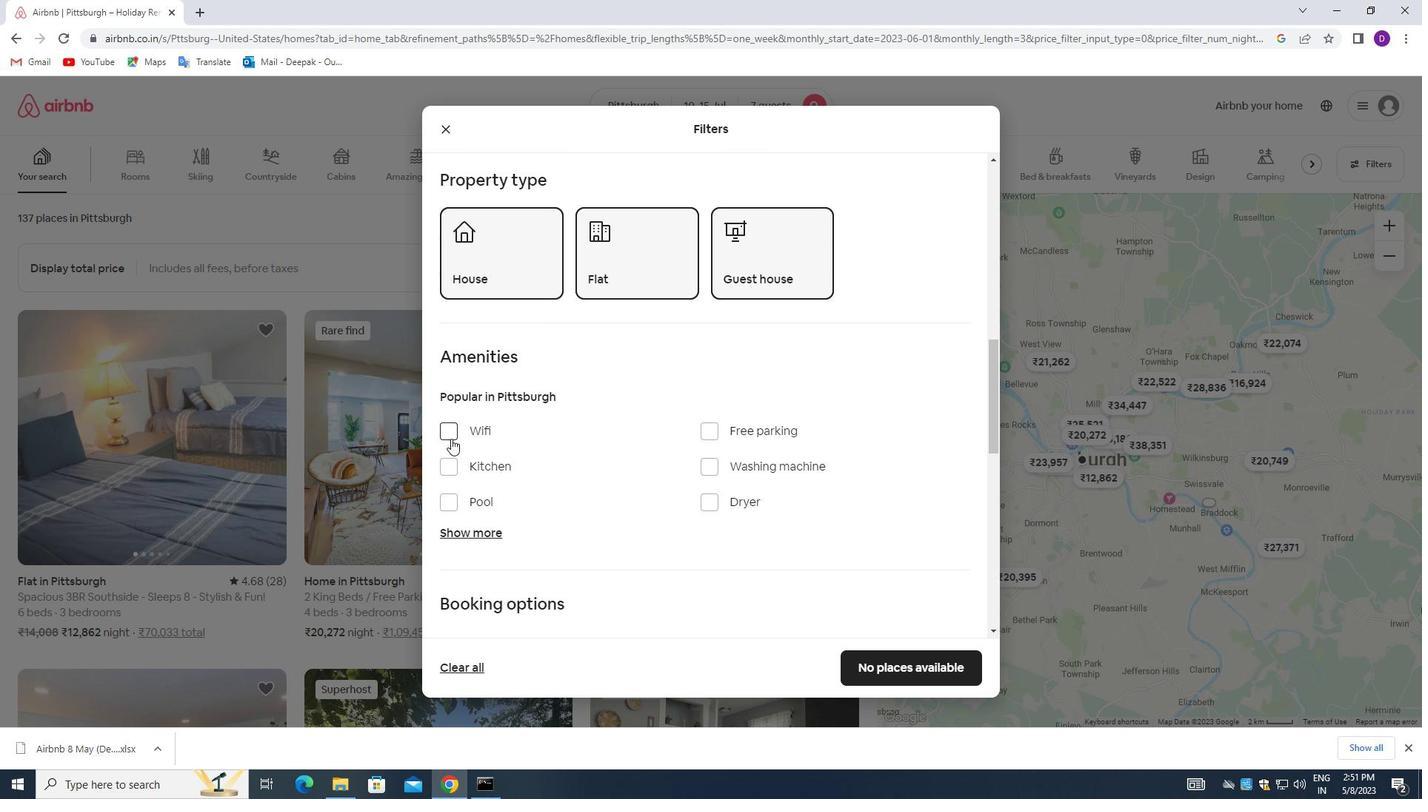 
Action: Mouse moved to (705, 437)
Screenshot: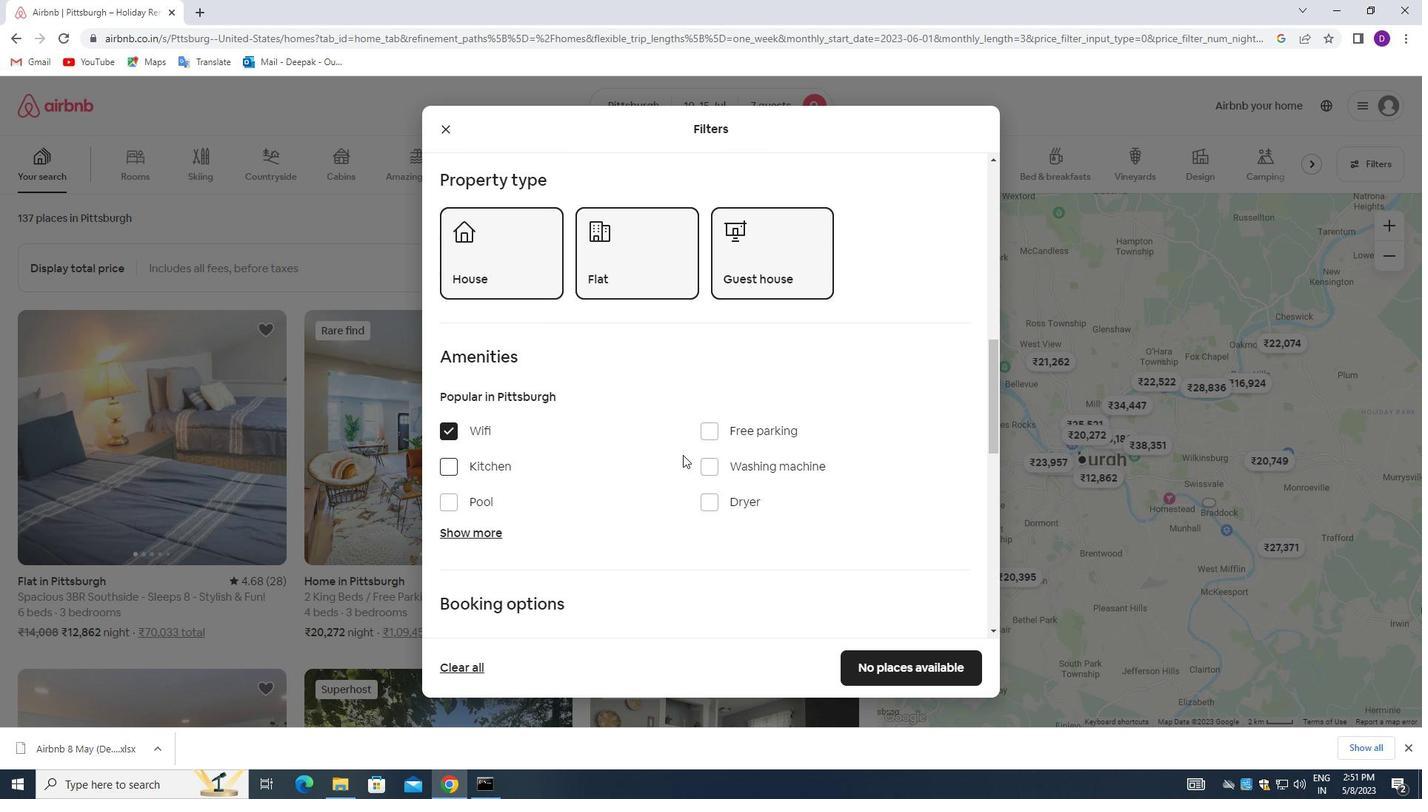 
Action: Mouse pressed left at (705, 437)
Screenshot: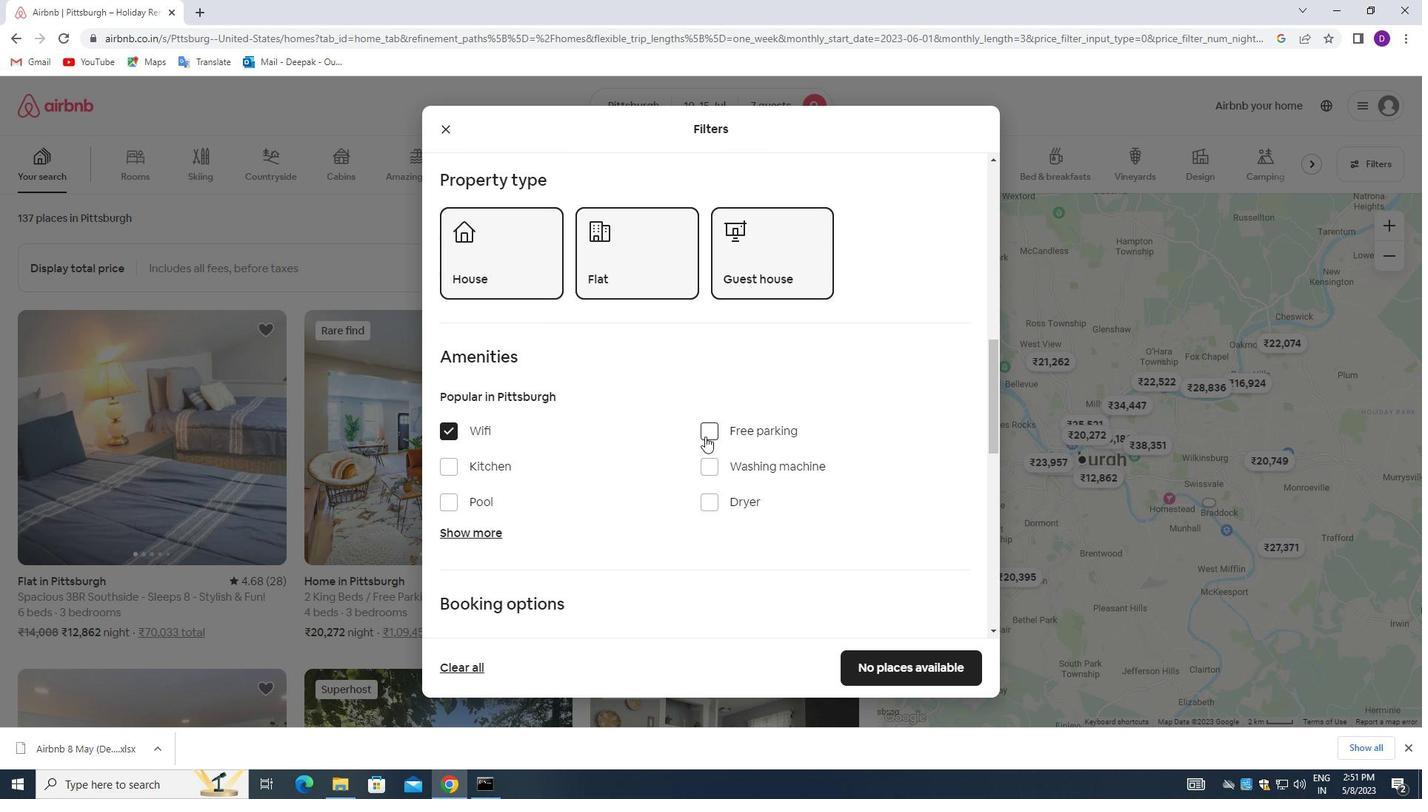 
Action: Mouse moved to (479, 534)
Screenshot: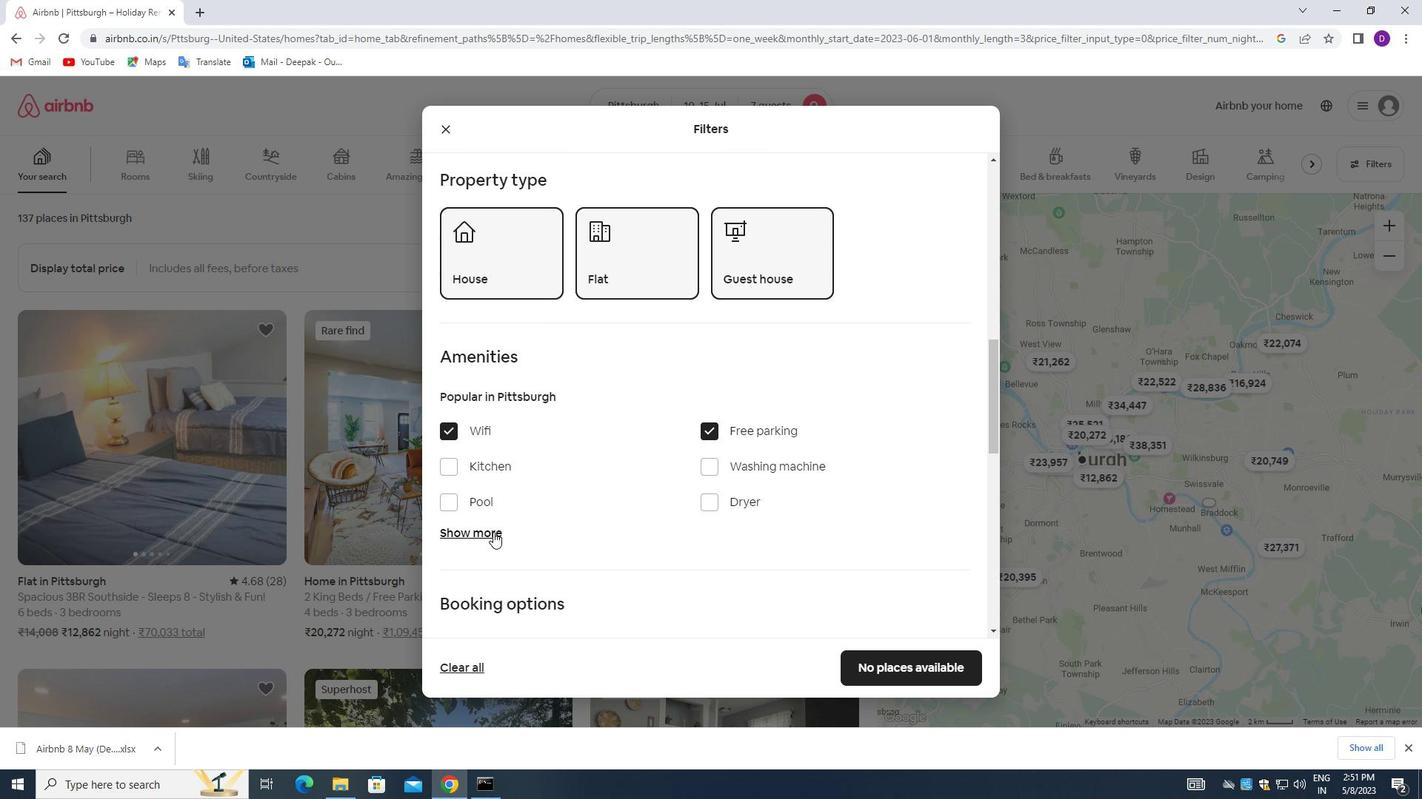 
Action: Mouse pressed left at (479, 534)
Screenshot: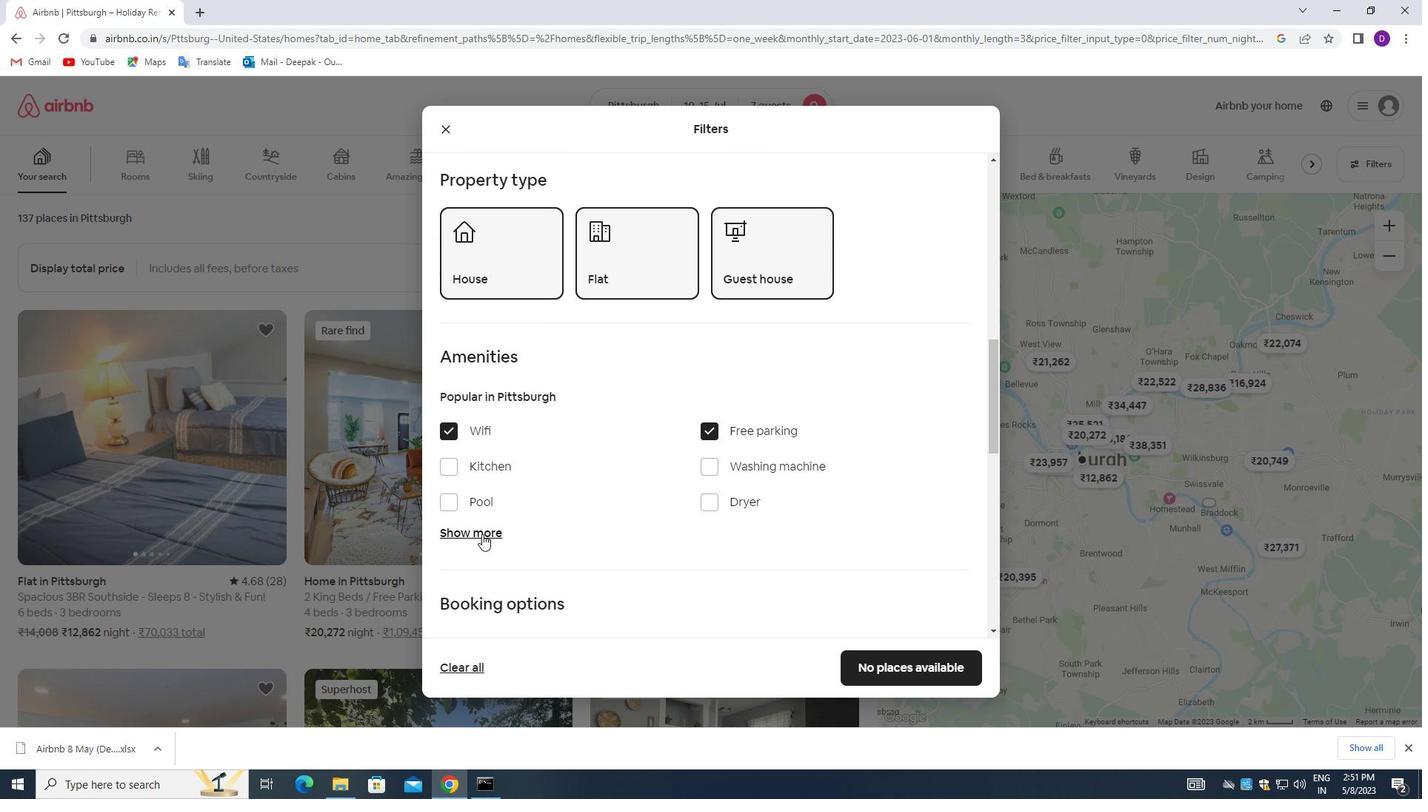 
Action: Mouse moved to (609, 517)
Screenshot: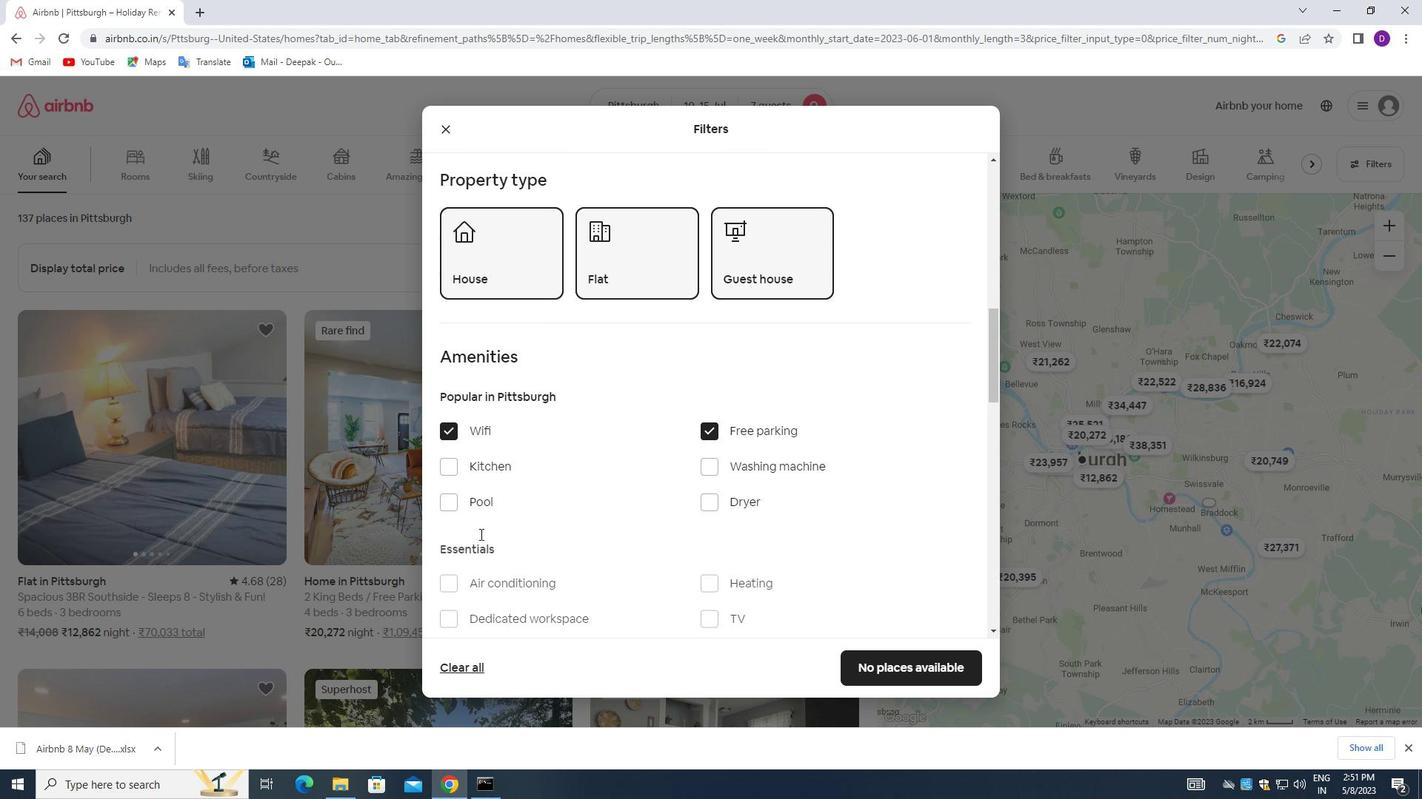 
Action: Mouse scrolled (609, 517) with delta (0, 0)
Screenshot: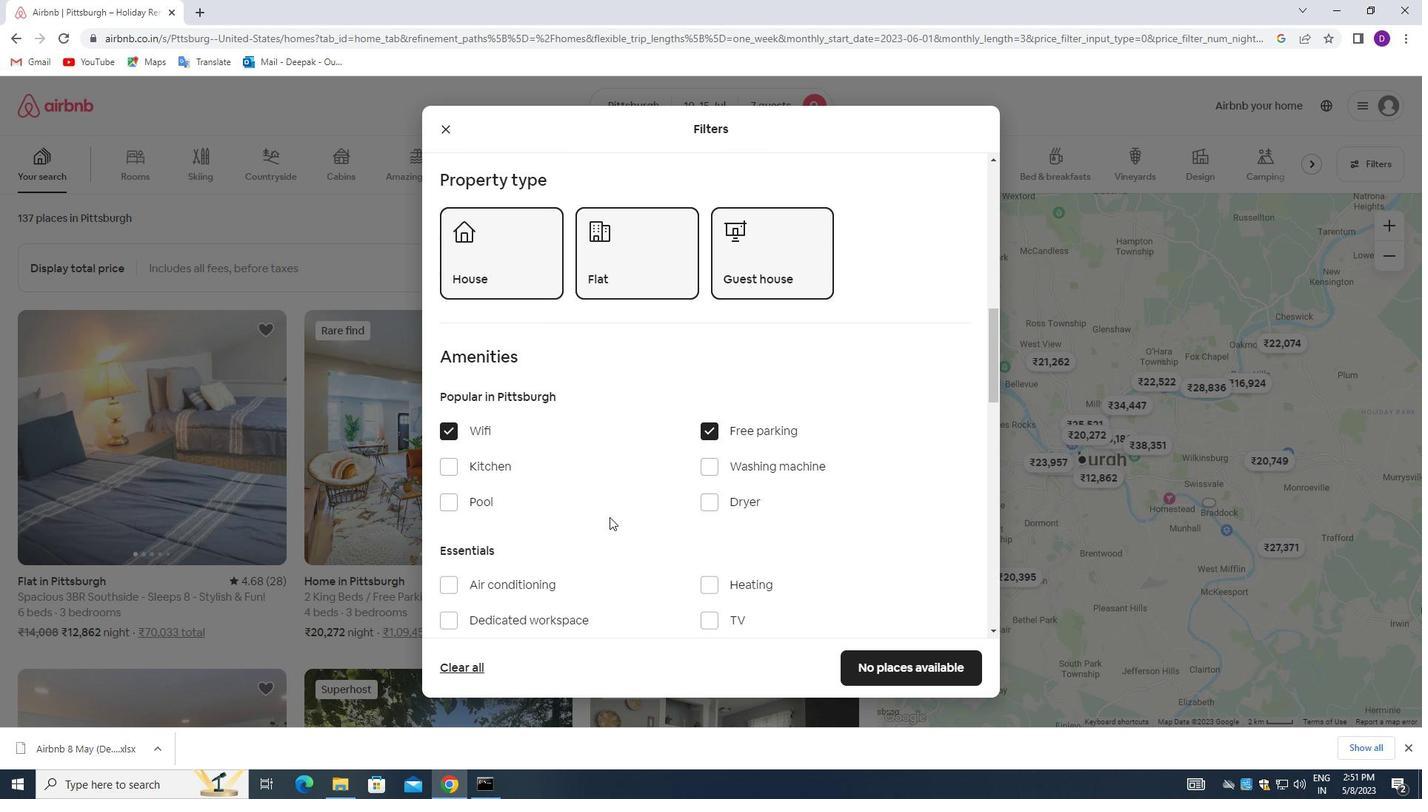 
Action: Mouse scrolled (609, 517) with delta (0, 0)
Screenshot: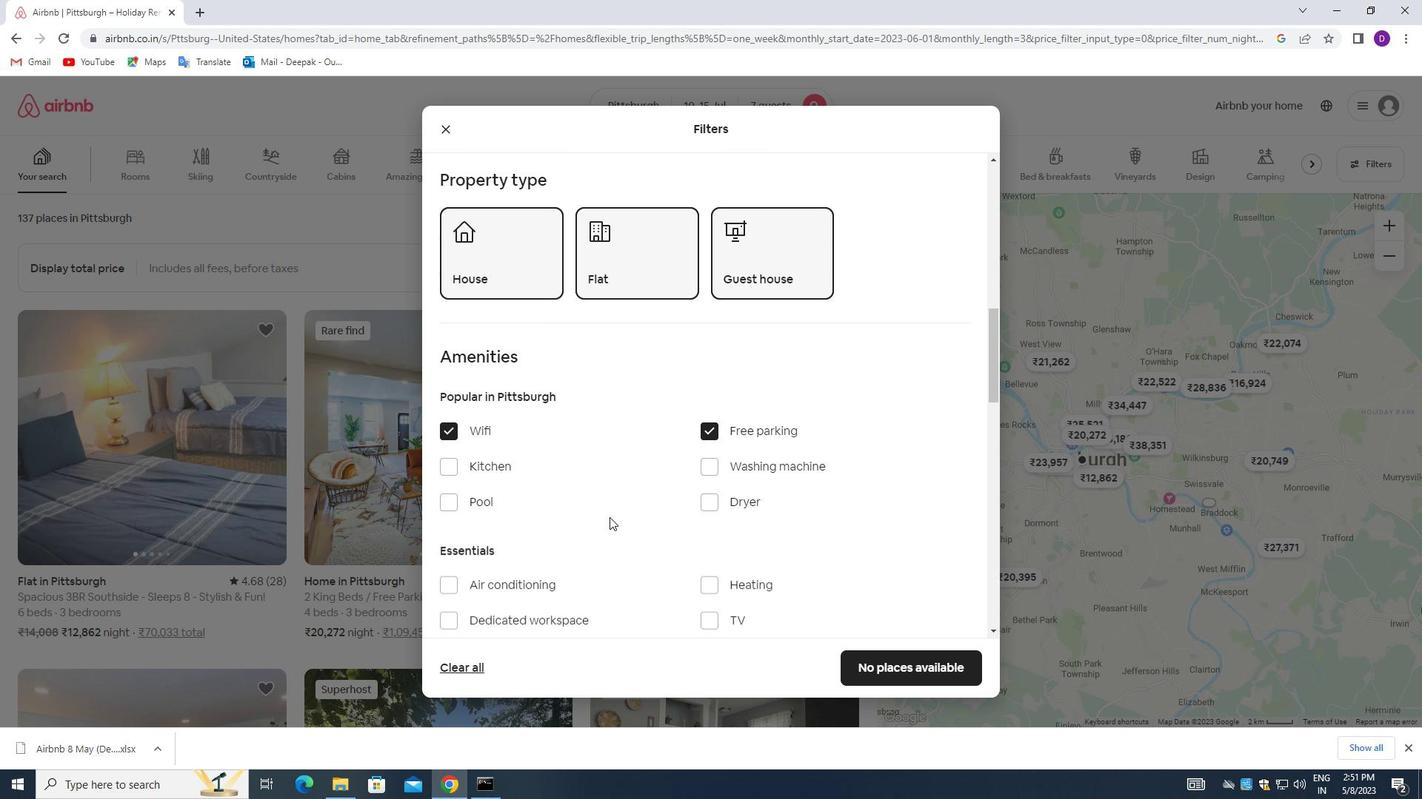 
Action: Mouse moved to (709, 473)
Screenshot: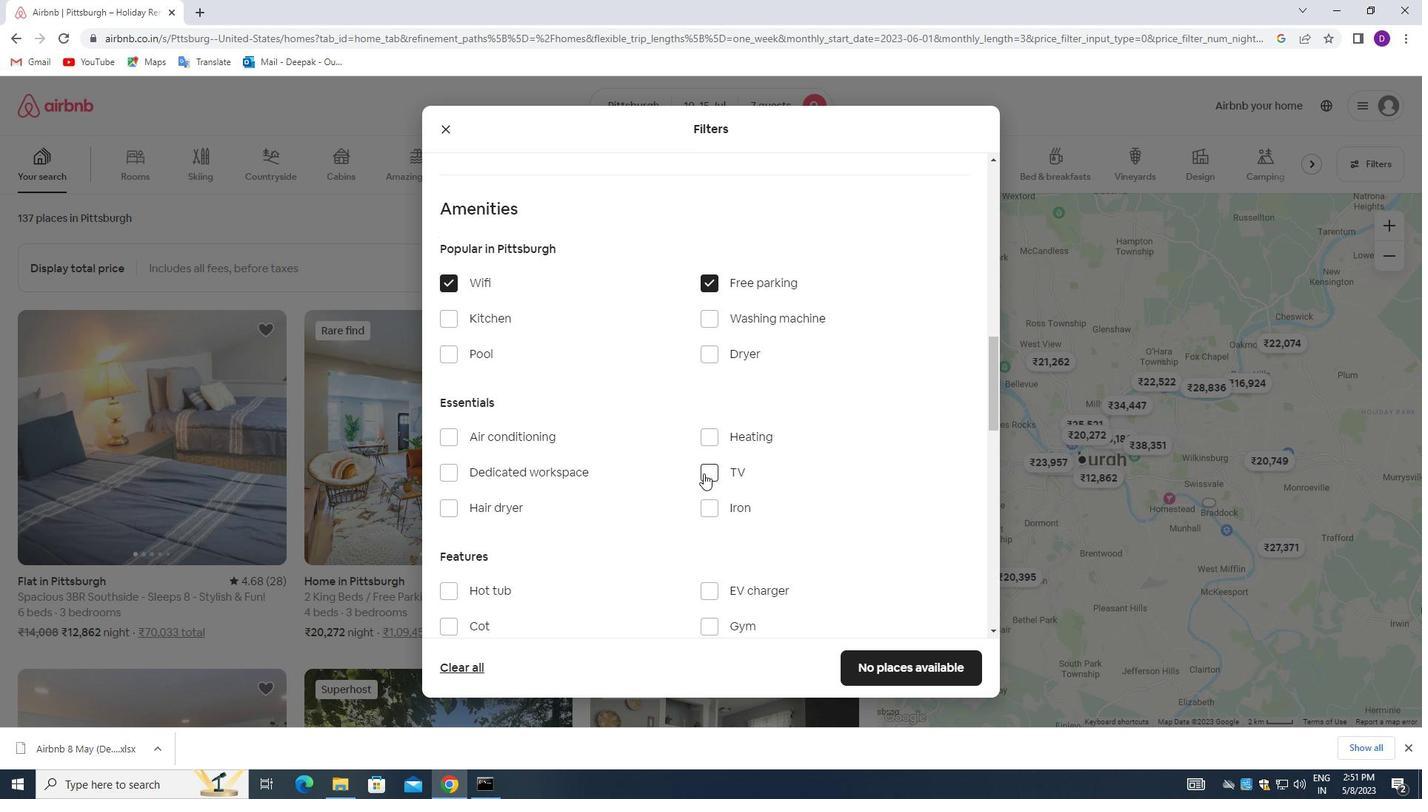 
Action: Mouse pressed left at (709, 473)
Screenshot: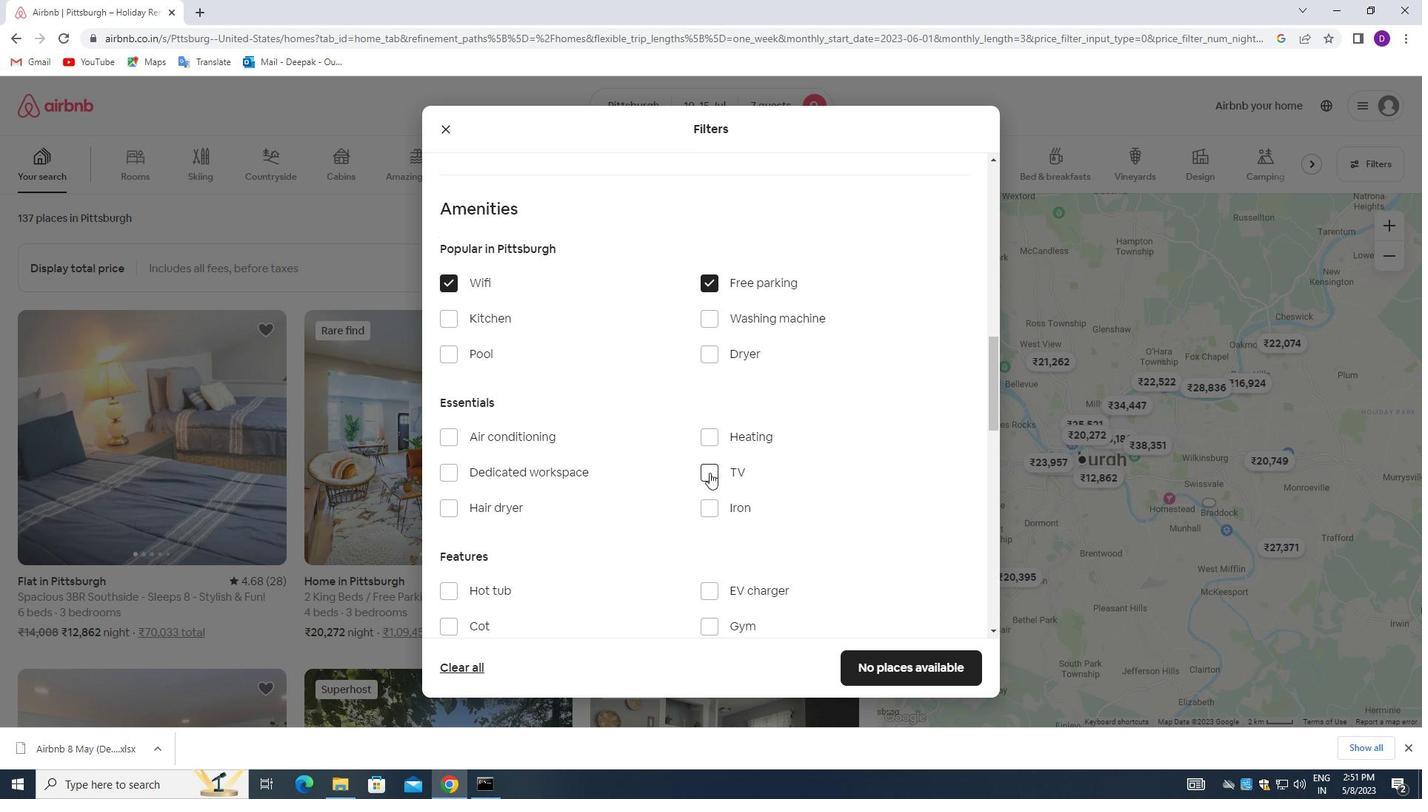 
Action: Mouse moved to (568, 540)
Screenshot: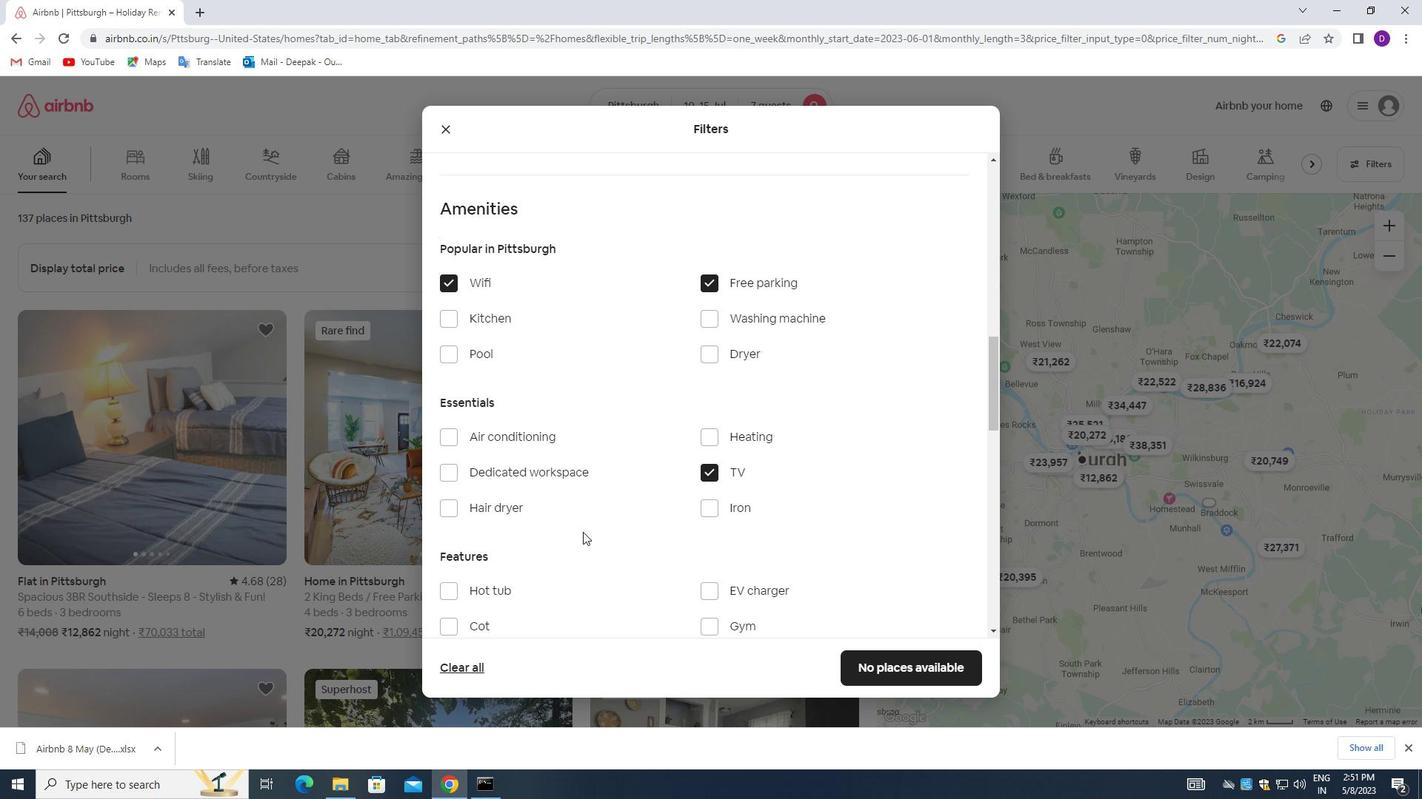 
Action: Mouse scrolled (568, 539) with delta (0, 0)
Screenshot: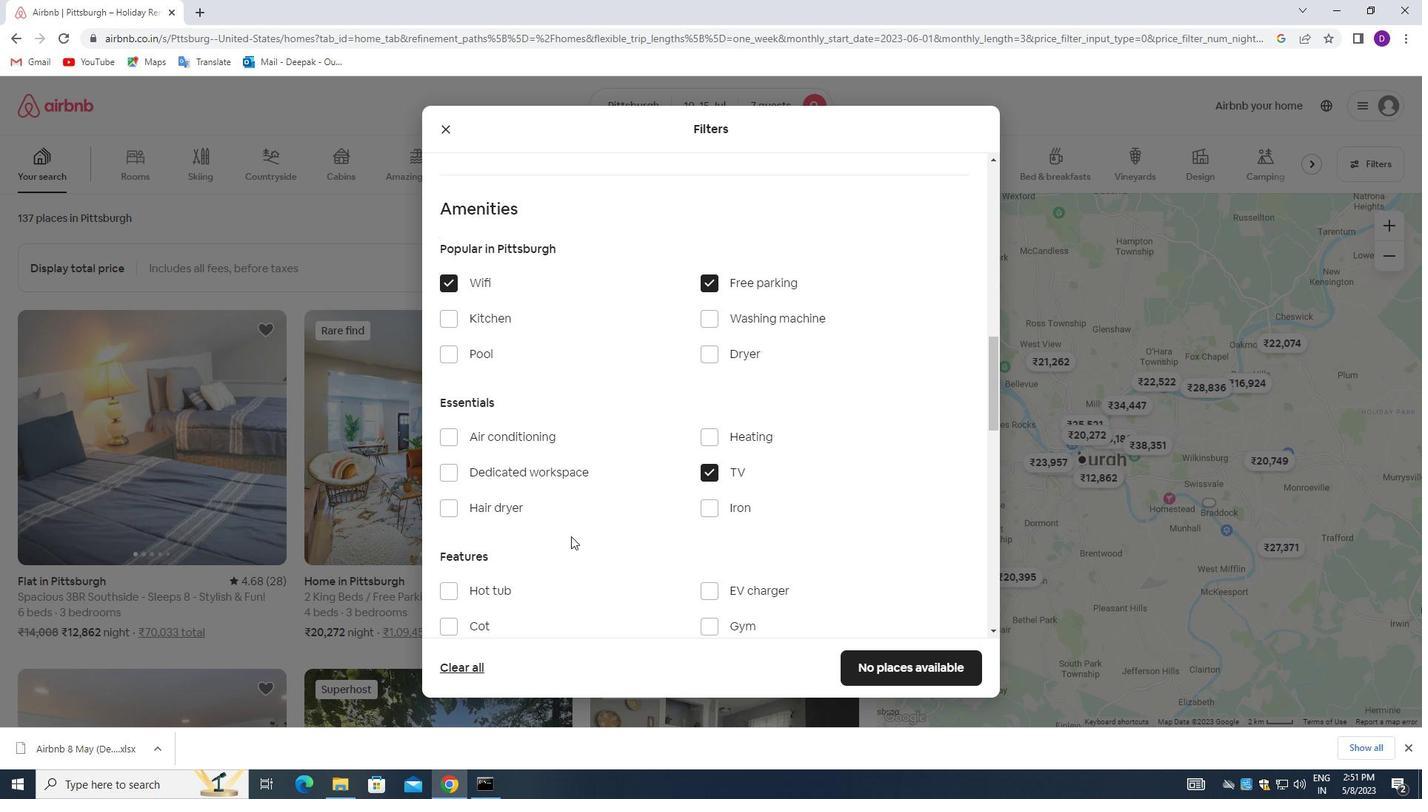 
Action: Mouse moved to (598, 522)
Screenshot: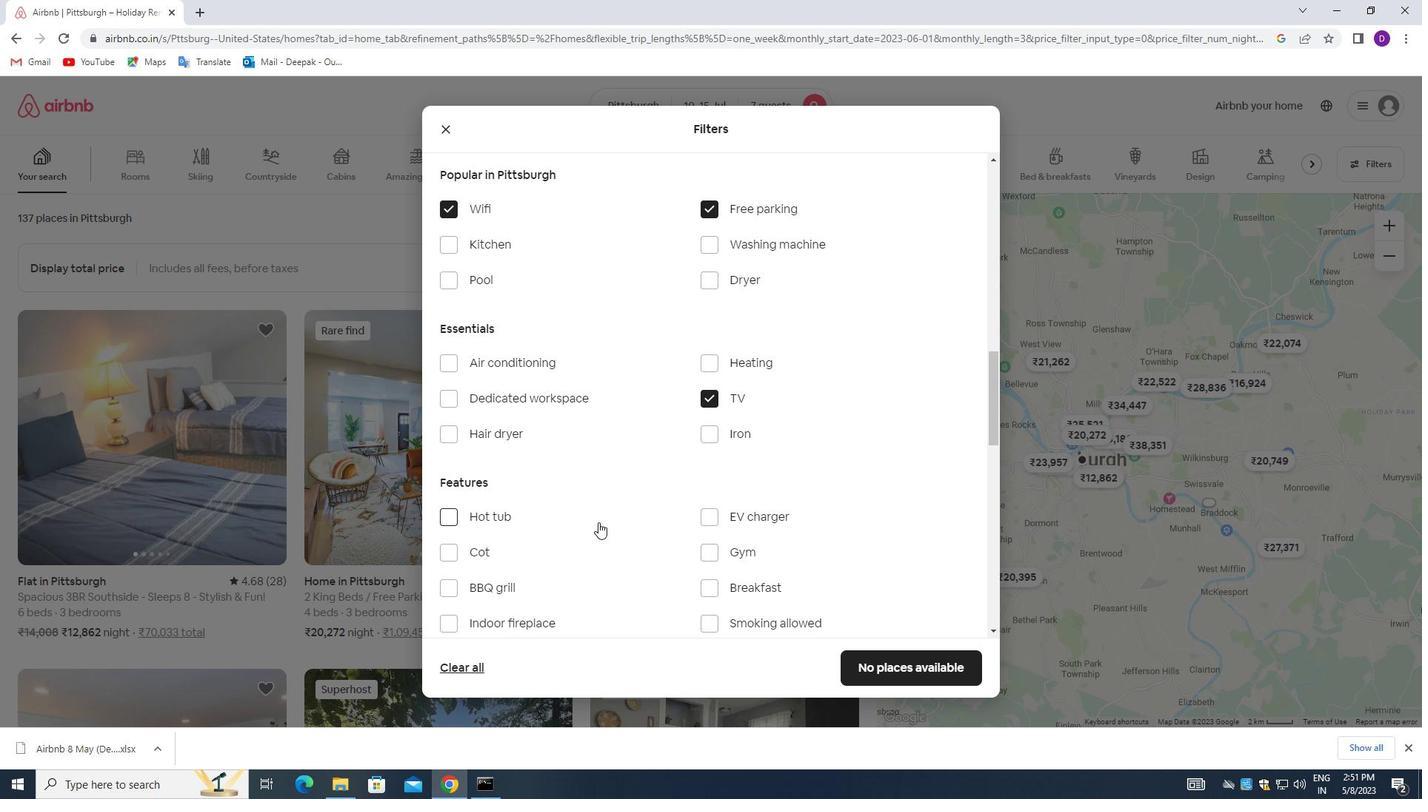 
Action: Mouse scrolled (598, 522) with delta (0, 0)
Screenshot: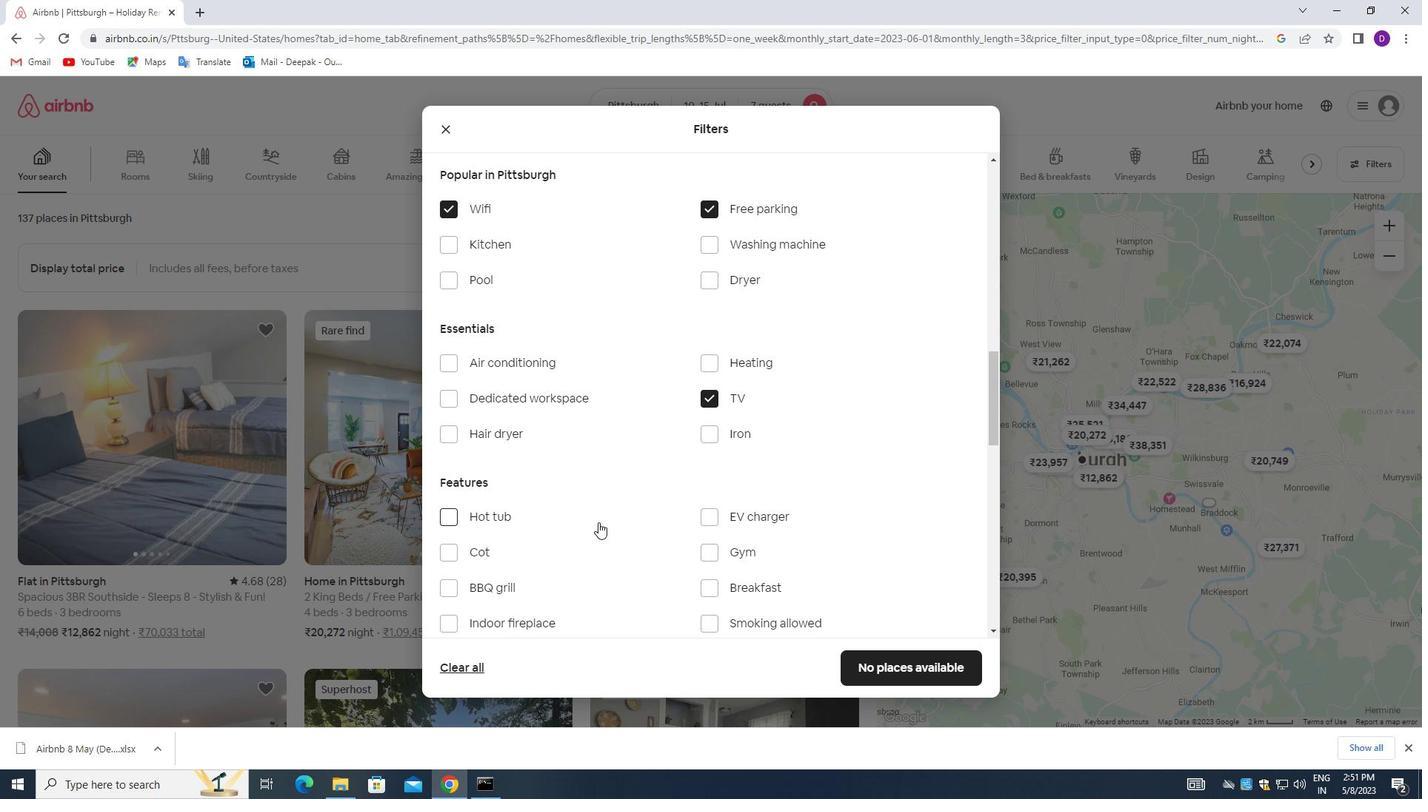 
Action: Mouse moved to (705, 485)
Screenshot: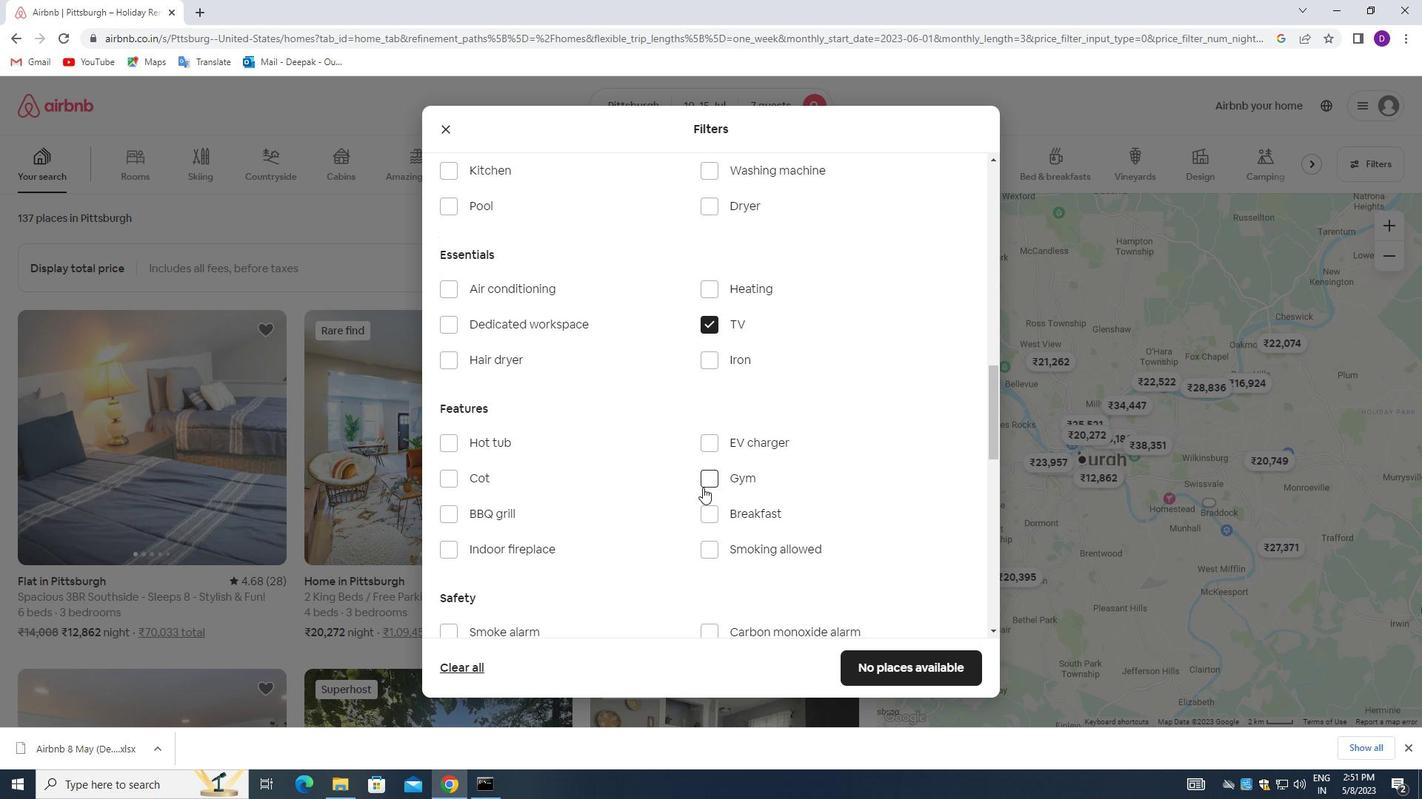 
Action: Mouse pressed left at (705, 485)
Screenshot: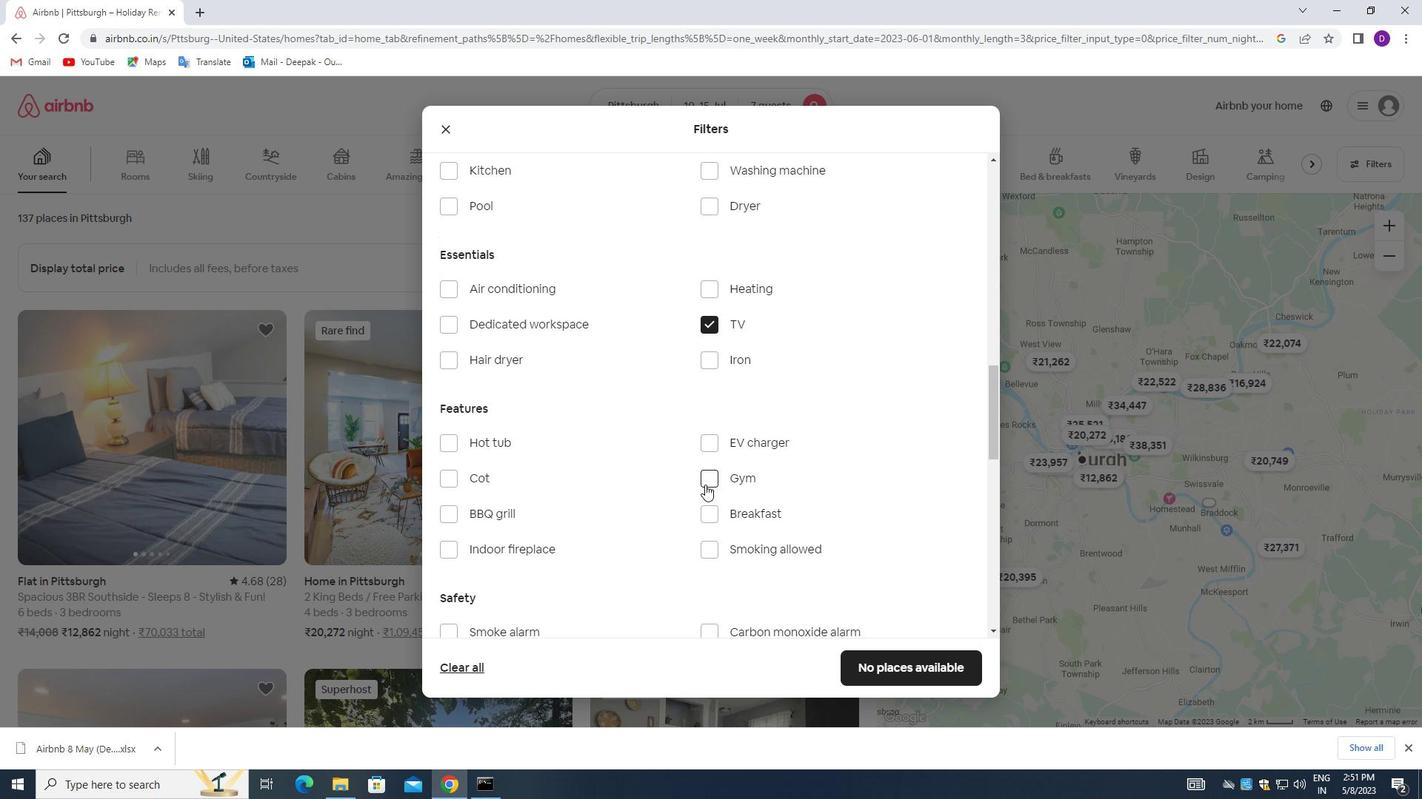 
Action: Mouse moved to (708, 516)
Screenshot: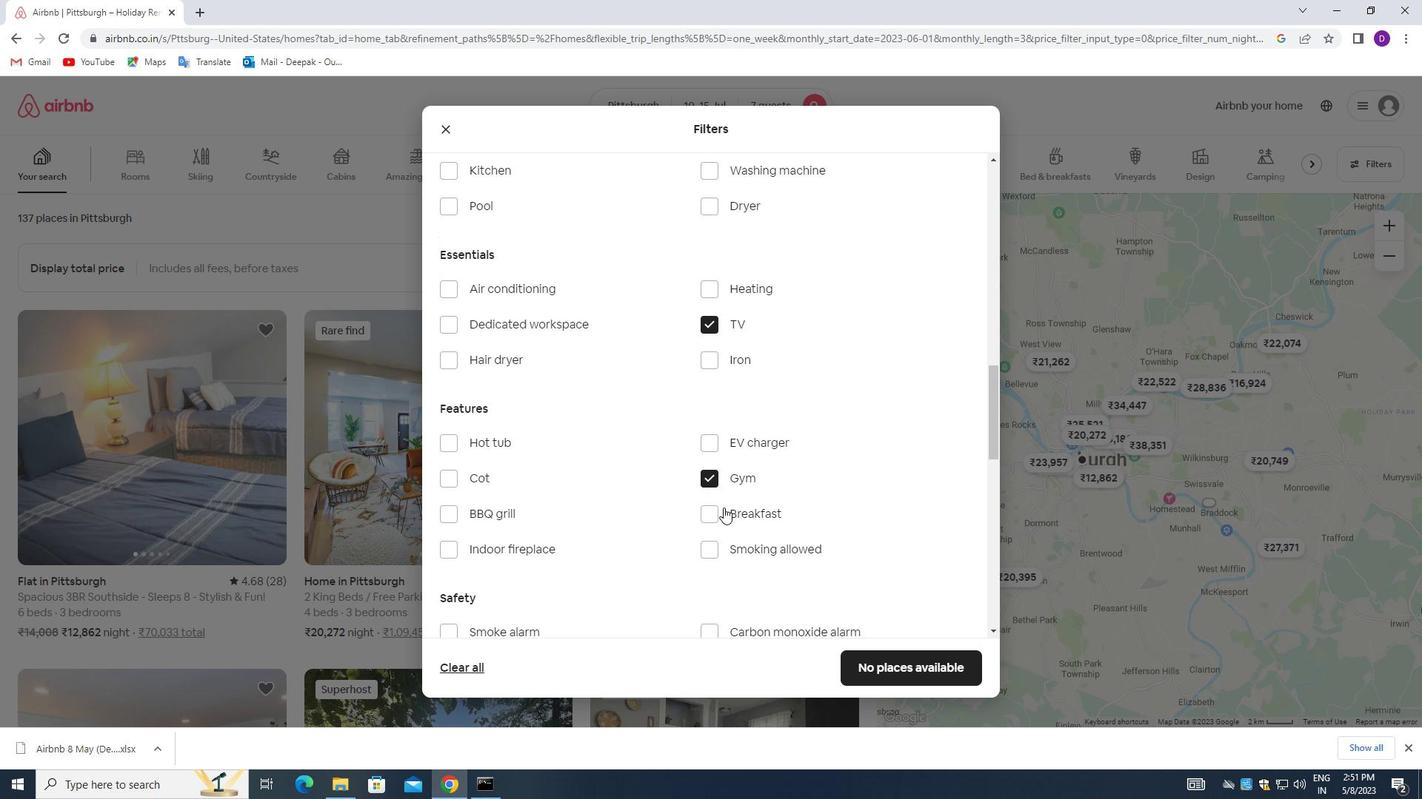 
Action: Mouse pressed left at (708, 516)
Screenshot: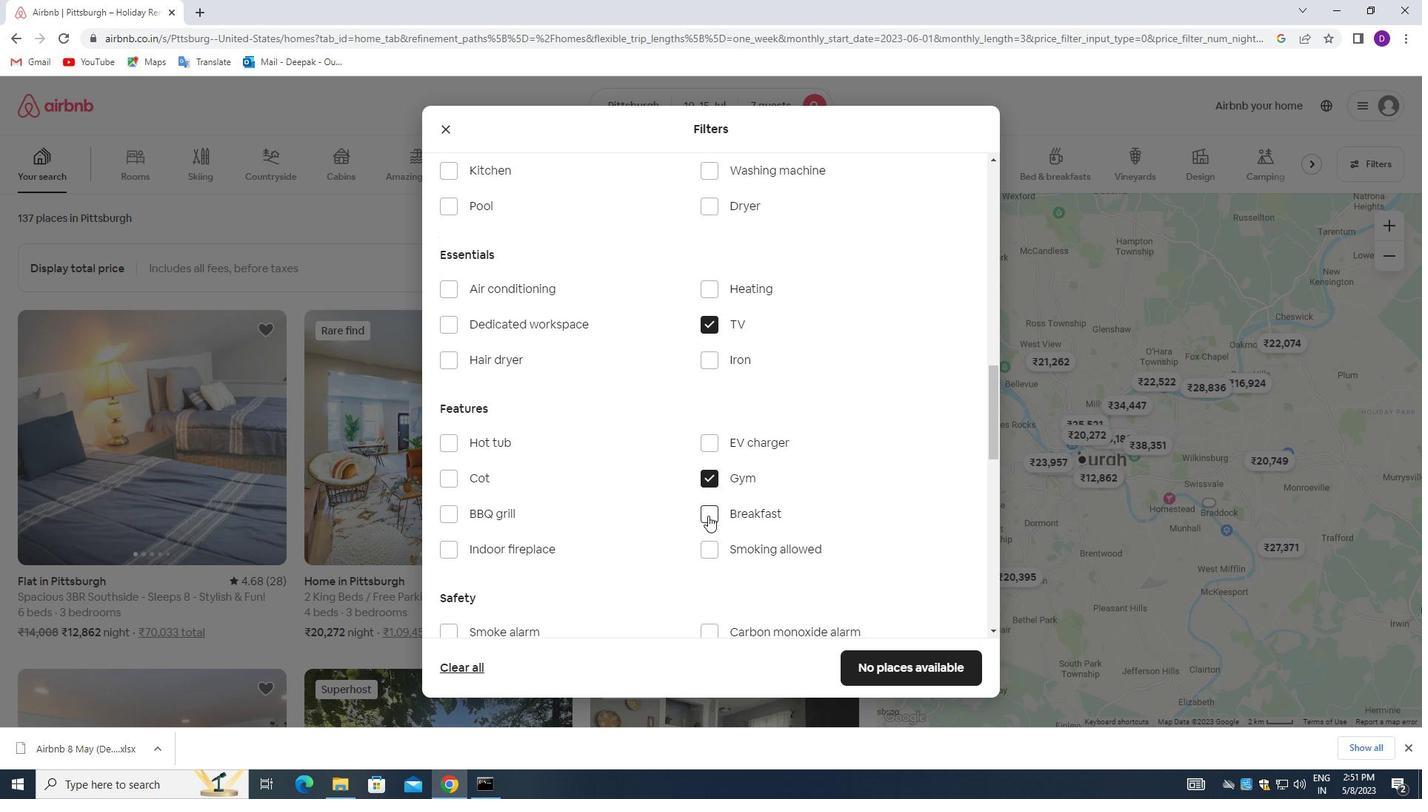 
Action: Mouse moved to (650, 496)
Screenshot: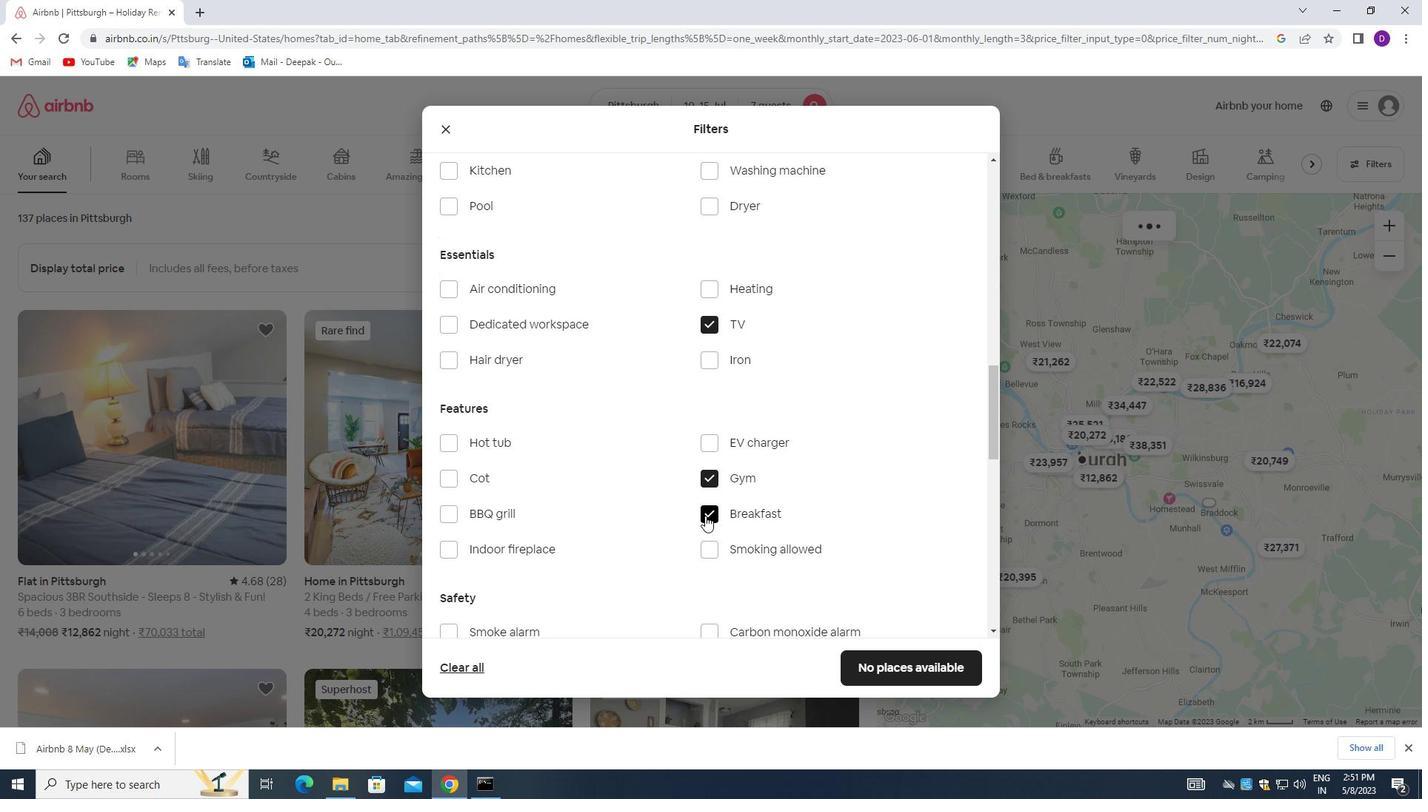 
Action: Mouse scrolled (650, 495) with delta (0, 0)
Screenshot: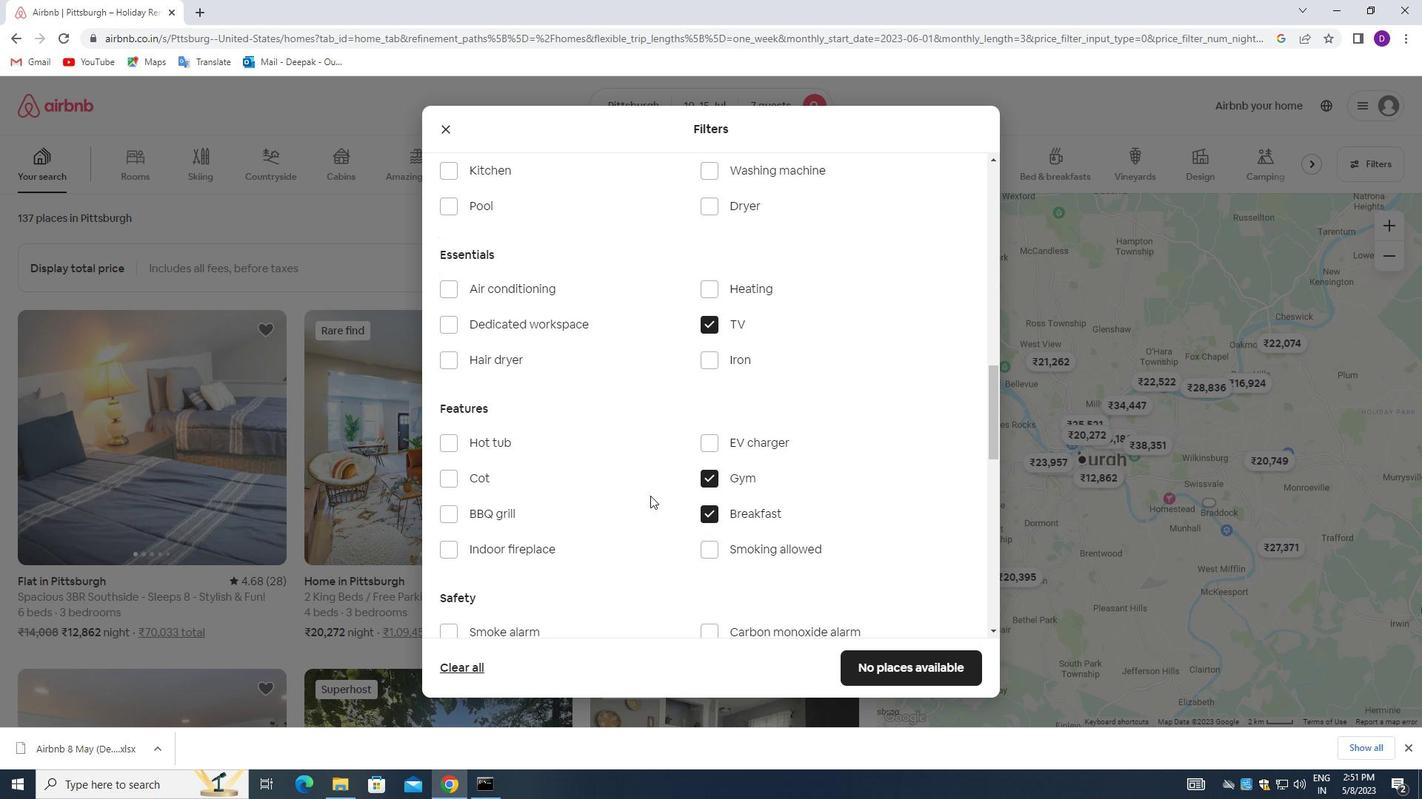 
Action: Mouse scrolled (650, 495) with delta (0, 0)
Screenshot: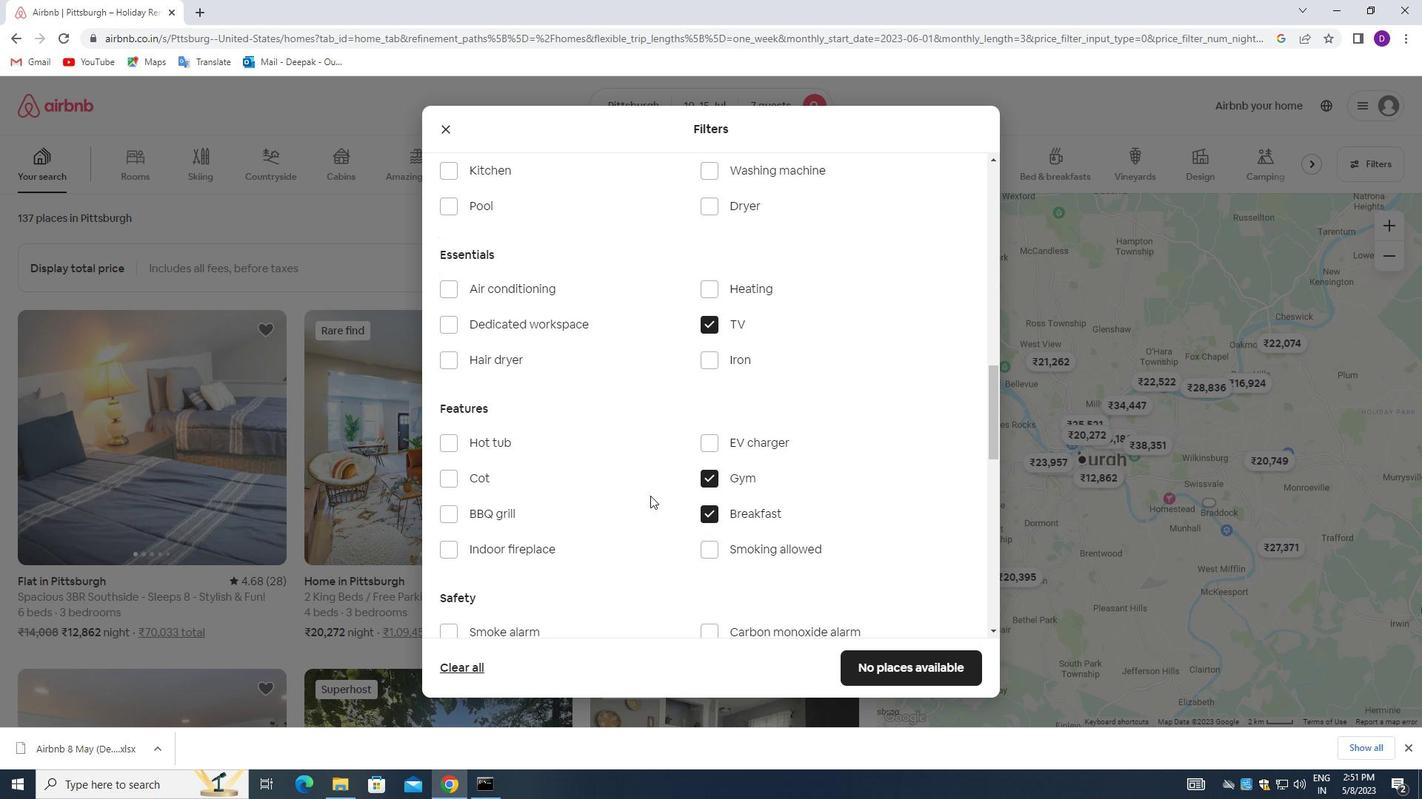 
Action: Mouse scrolled (650, 495) with delta (0, 0)
Screenshot: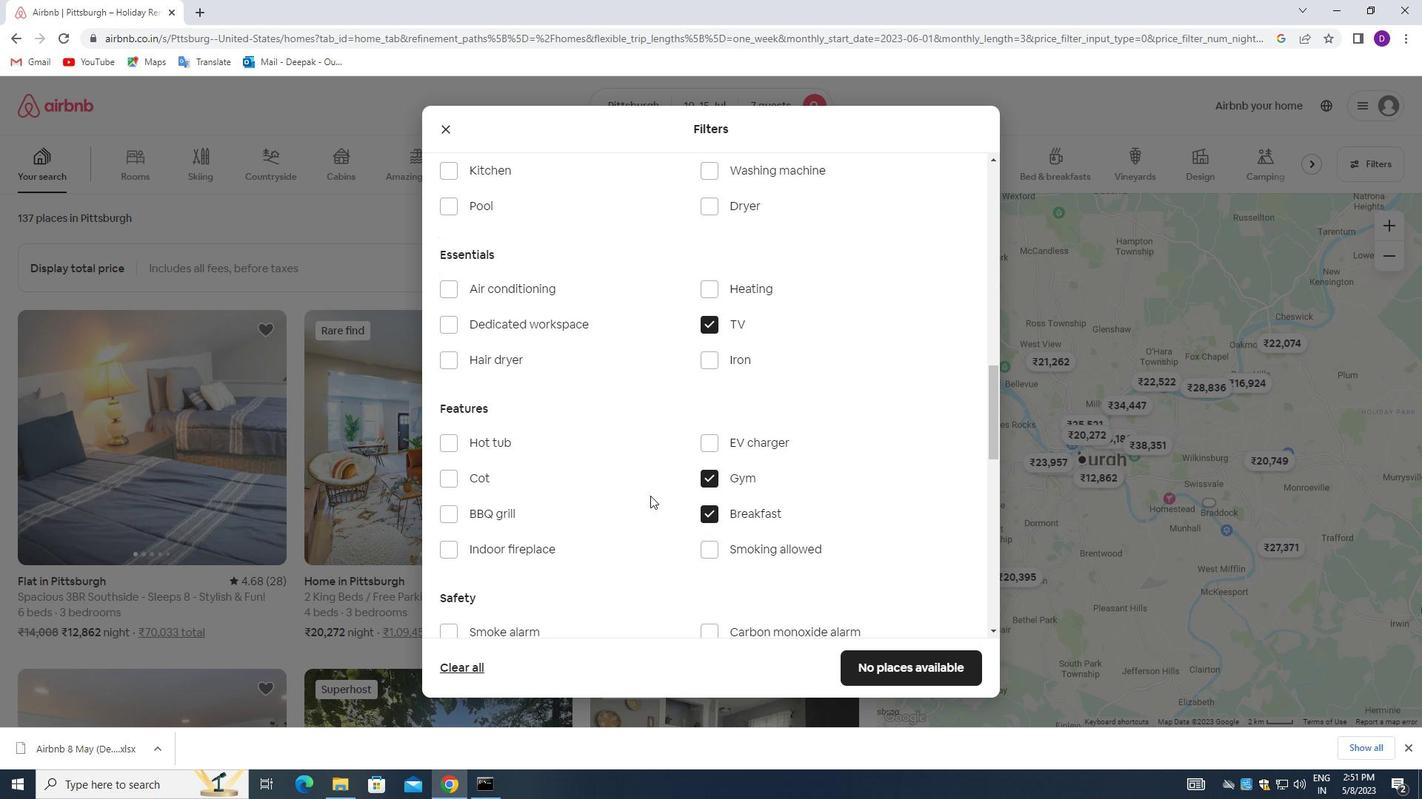 
Action: Mouse scrolled (650, 495) with delta (0, 0)
Screenshot: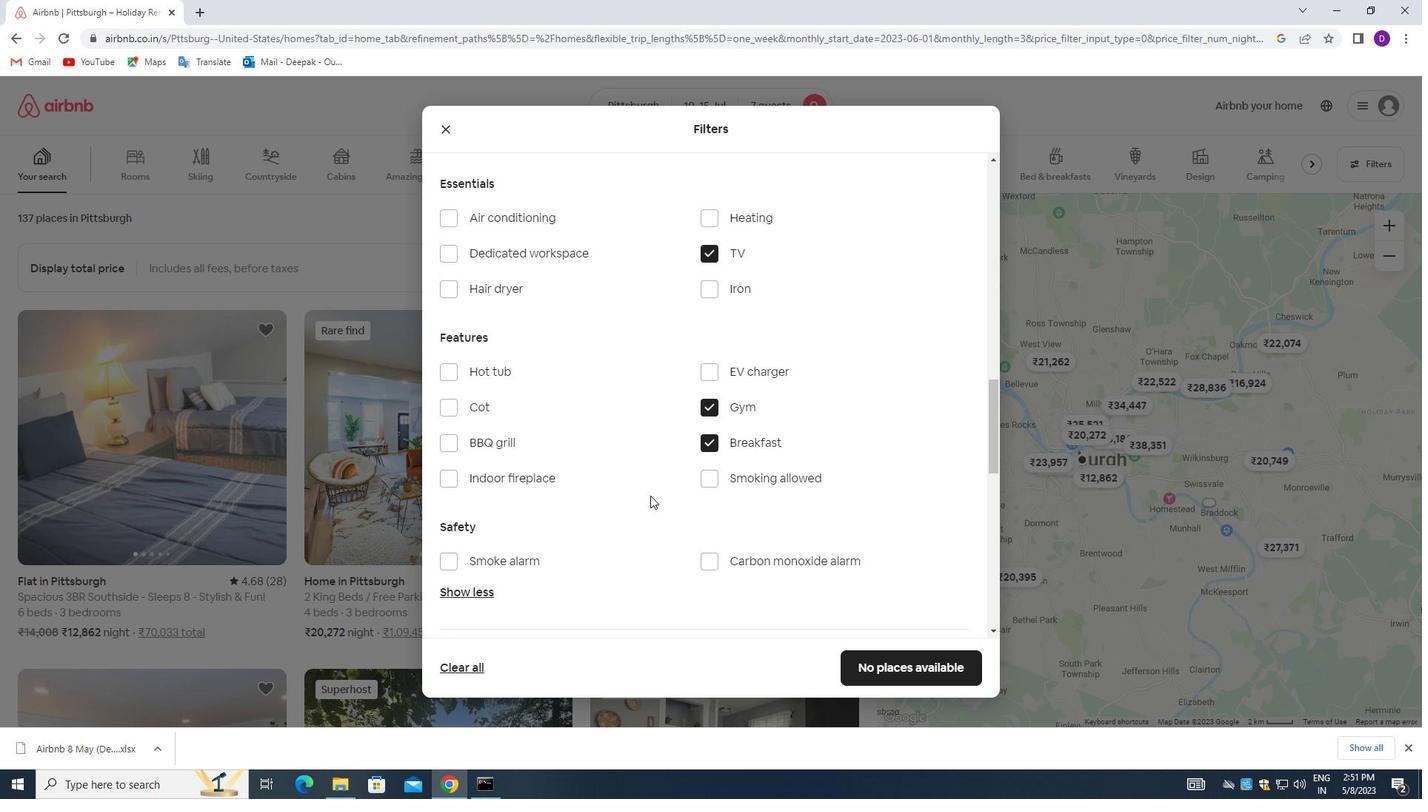 
Action: Mouse scrolled (650, 495) with delta (0, 0)
Screenshot: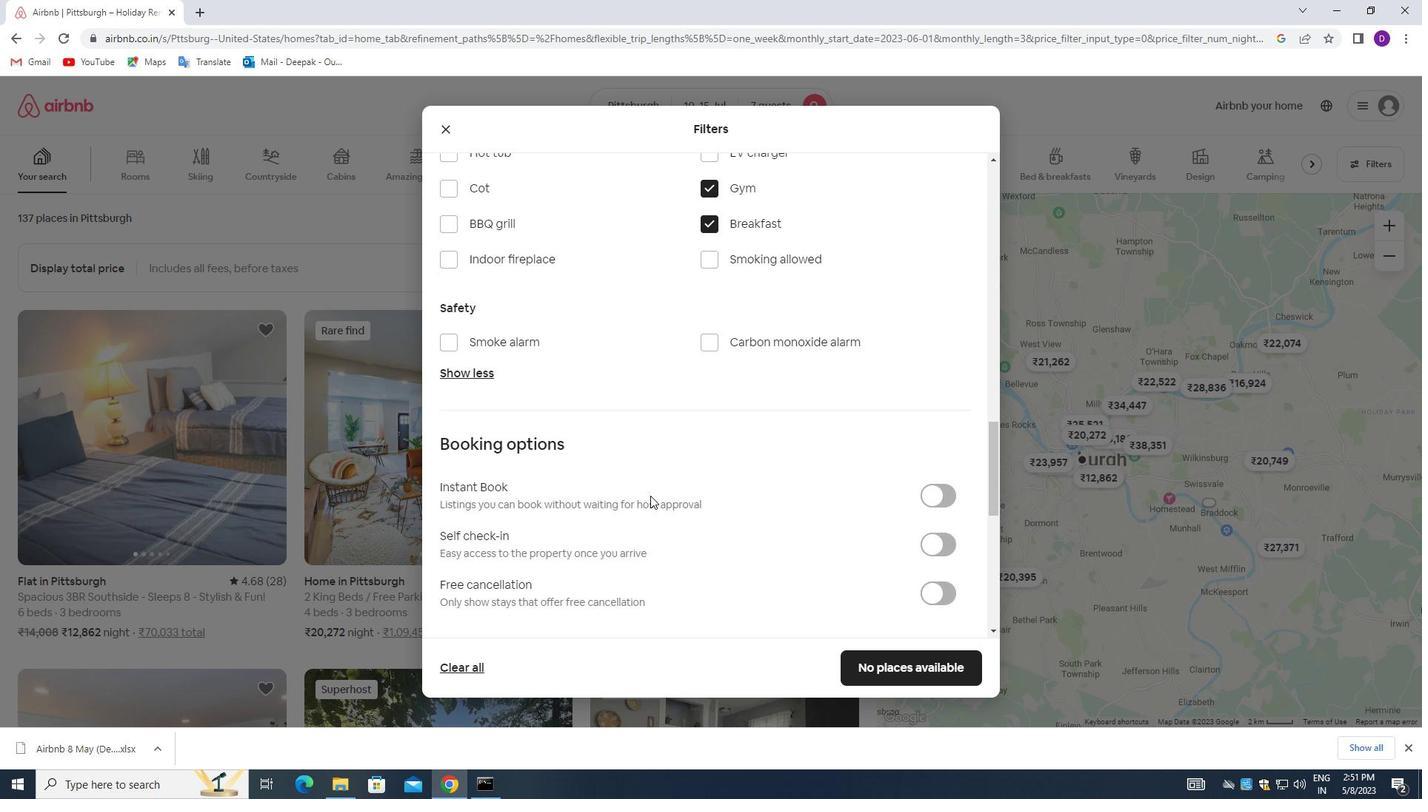 
Action: Mouse moved to (931, 460)
Screenshot: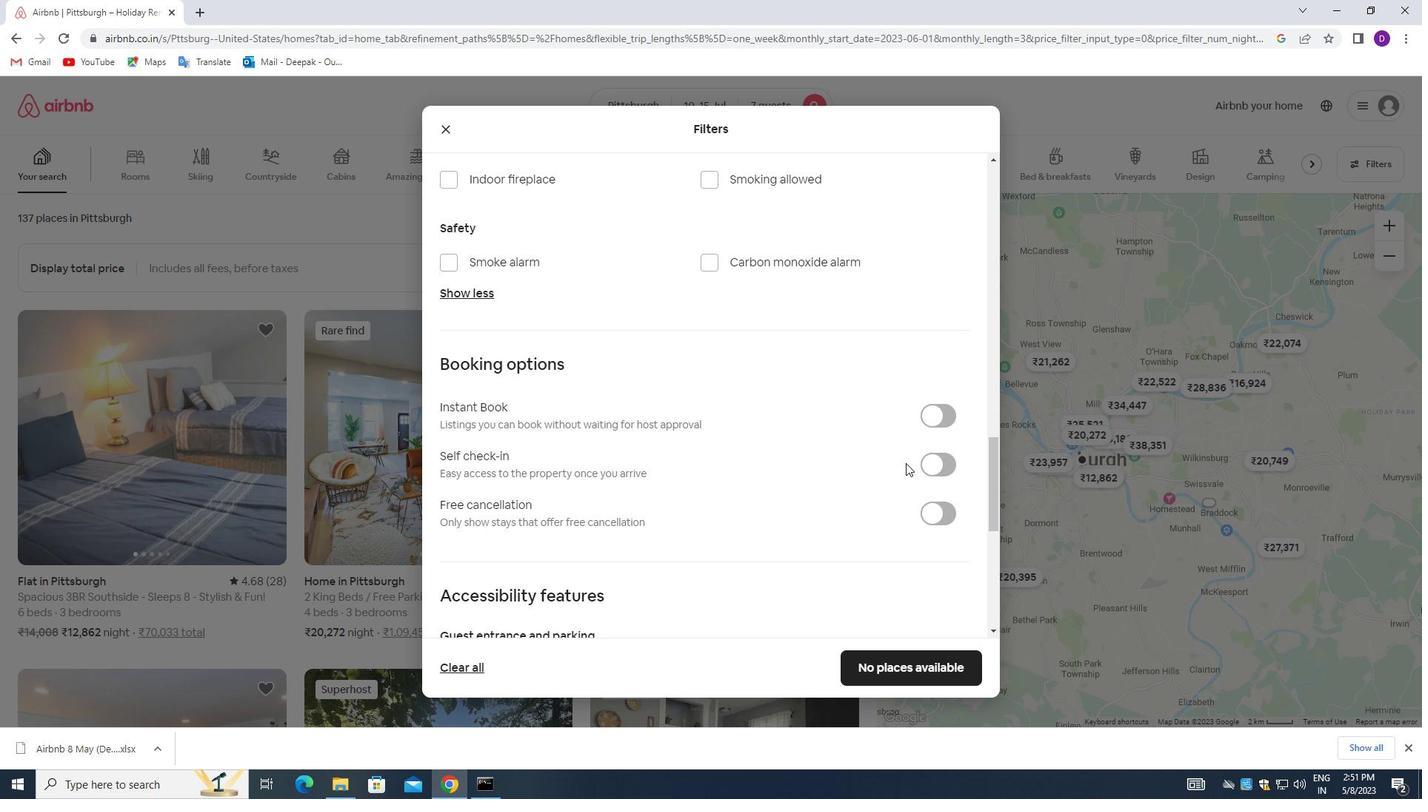 
Action: Mouse pressed left at (931, 460)
Screenshot: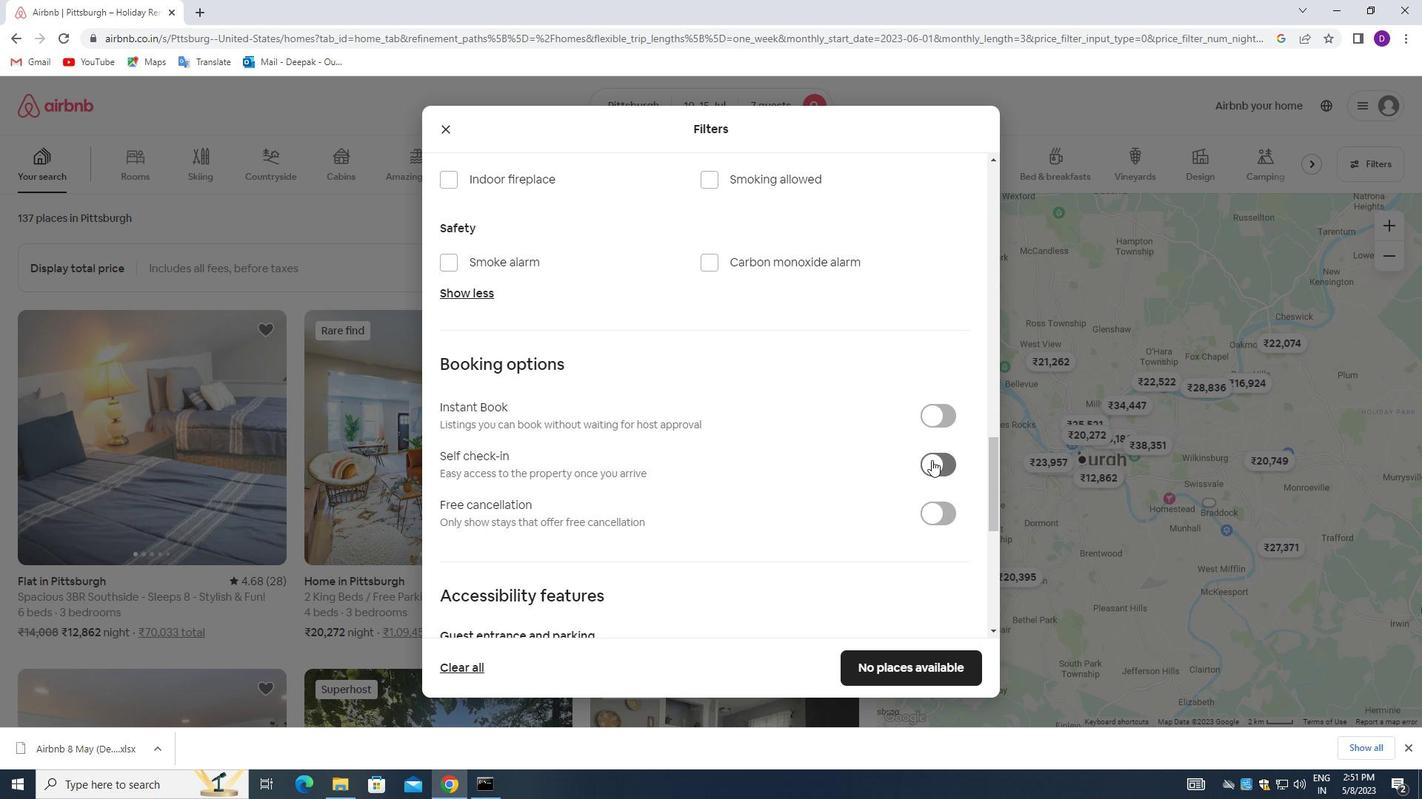 
Action: Mouse moved to (716, 488)
Screenshot: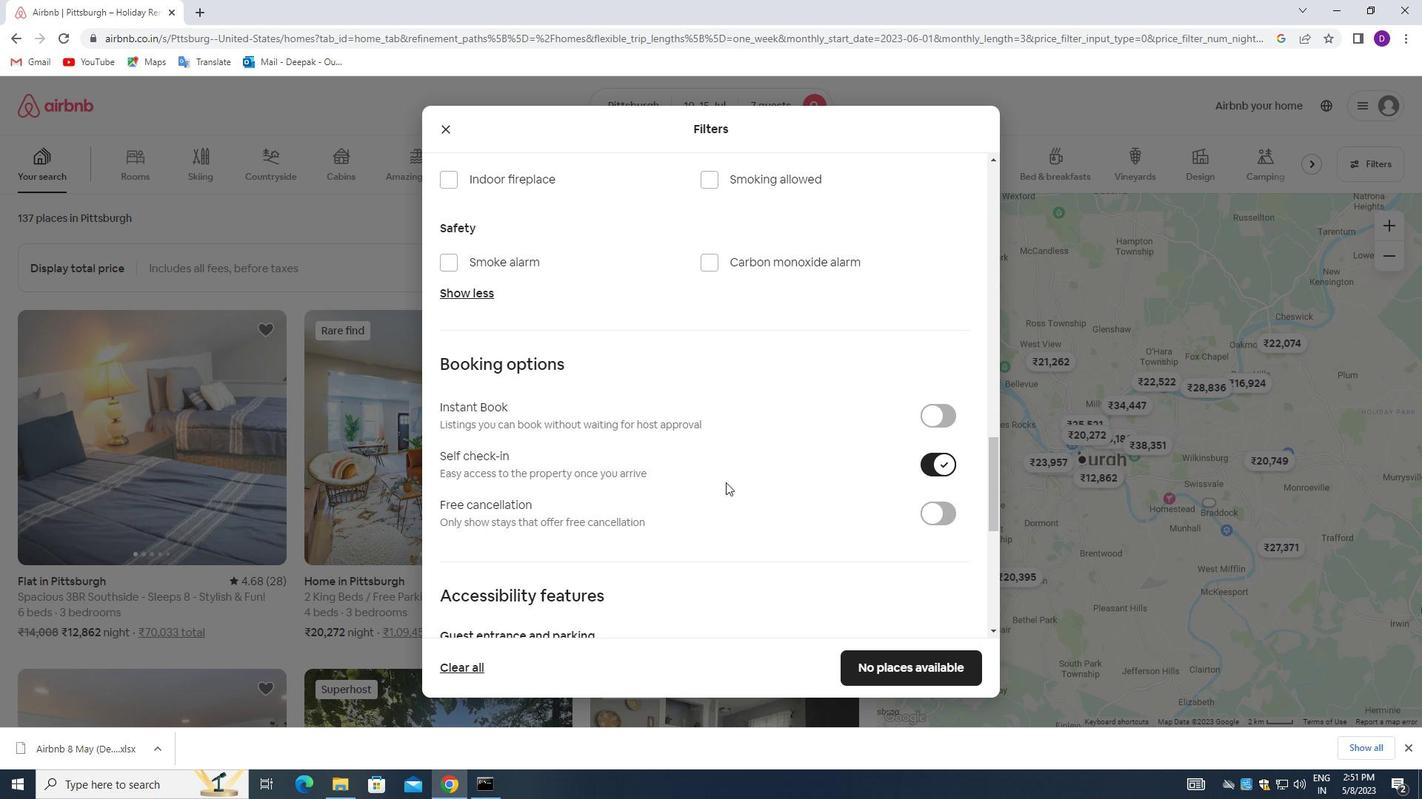 
Action: Mouse scrolled (716, 487) with delta (0, 0)
Screenshot: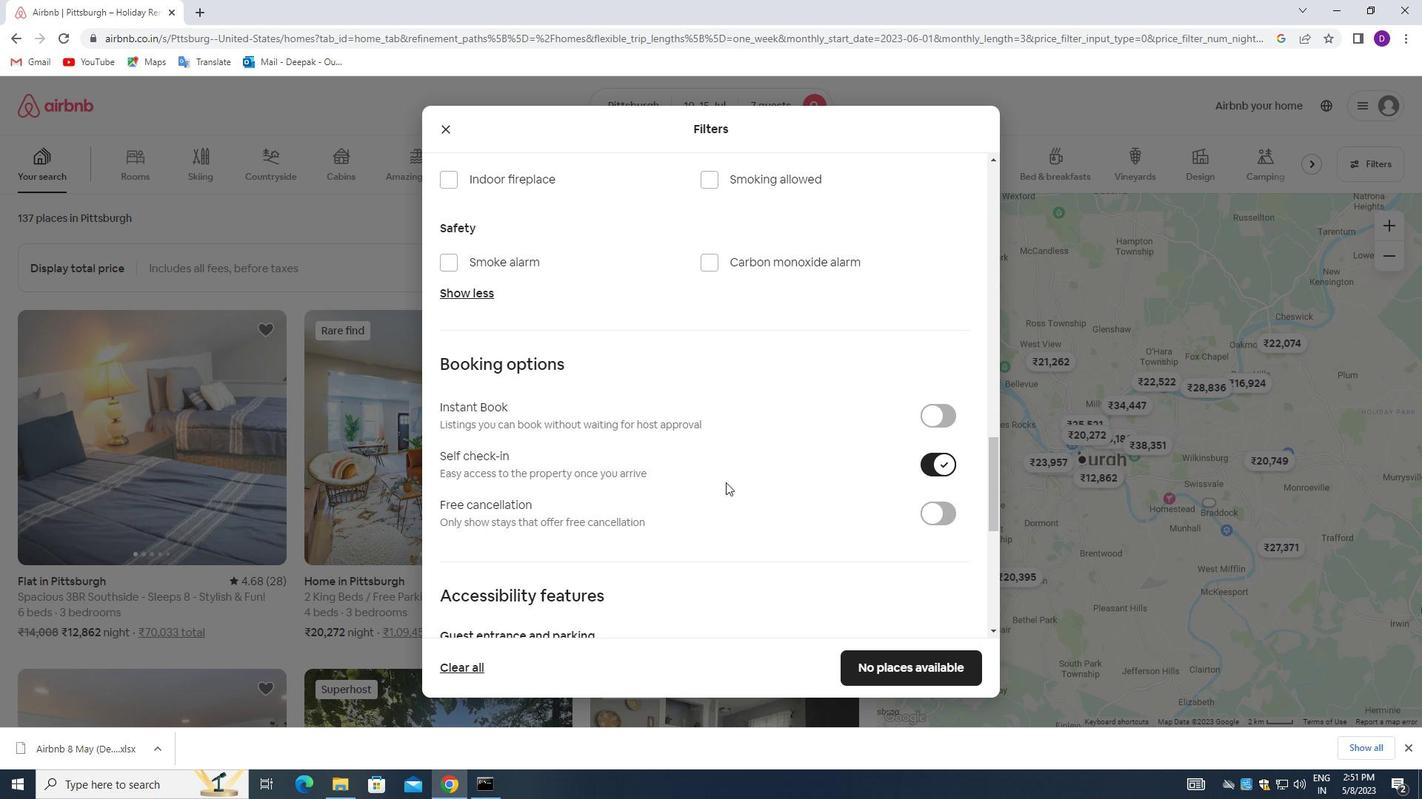 
Action: Mouse moved to (713, 491)
Screenshot: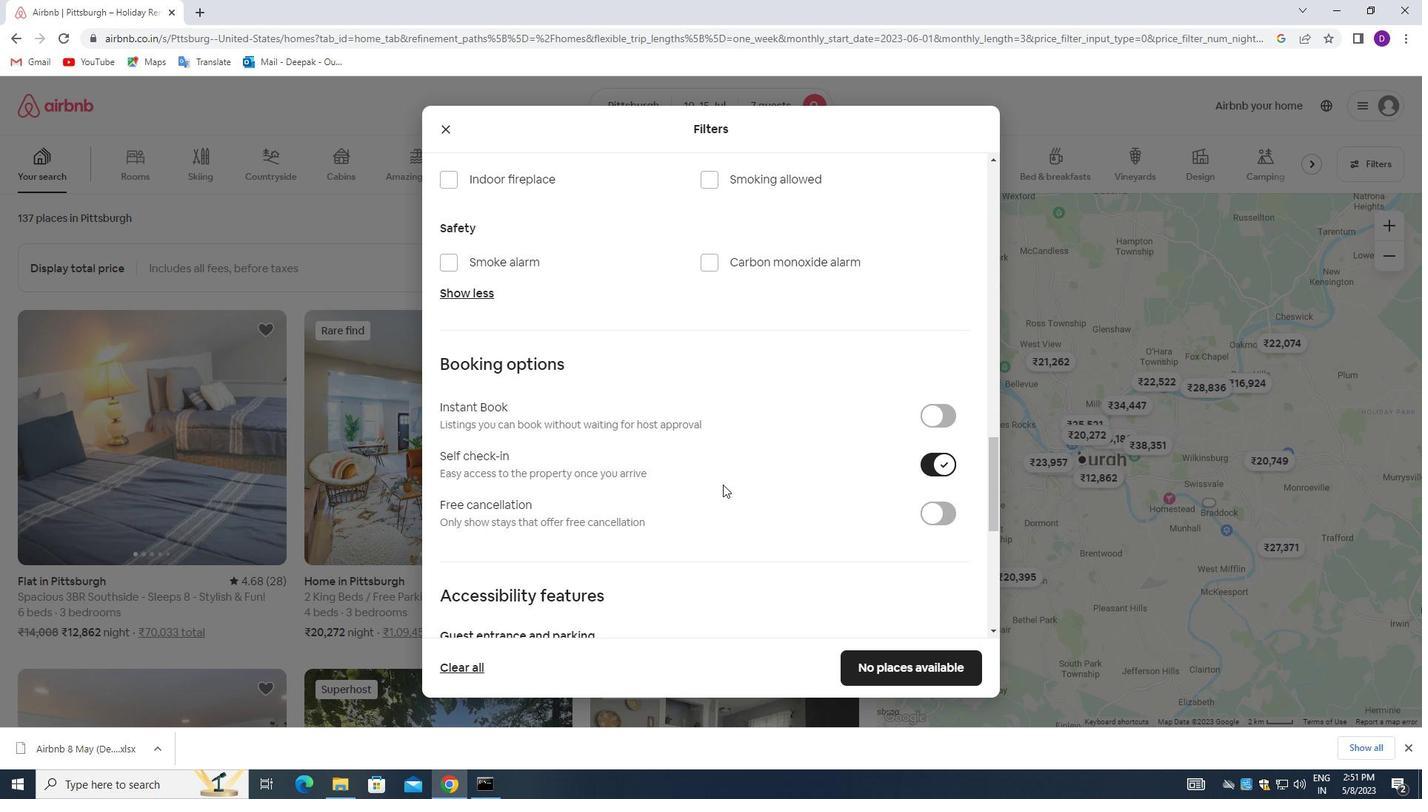 
Action: Mouse scrolled (713, 491) with delta (0, 0)
Screenshot: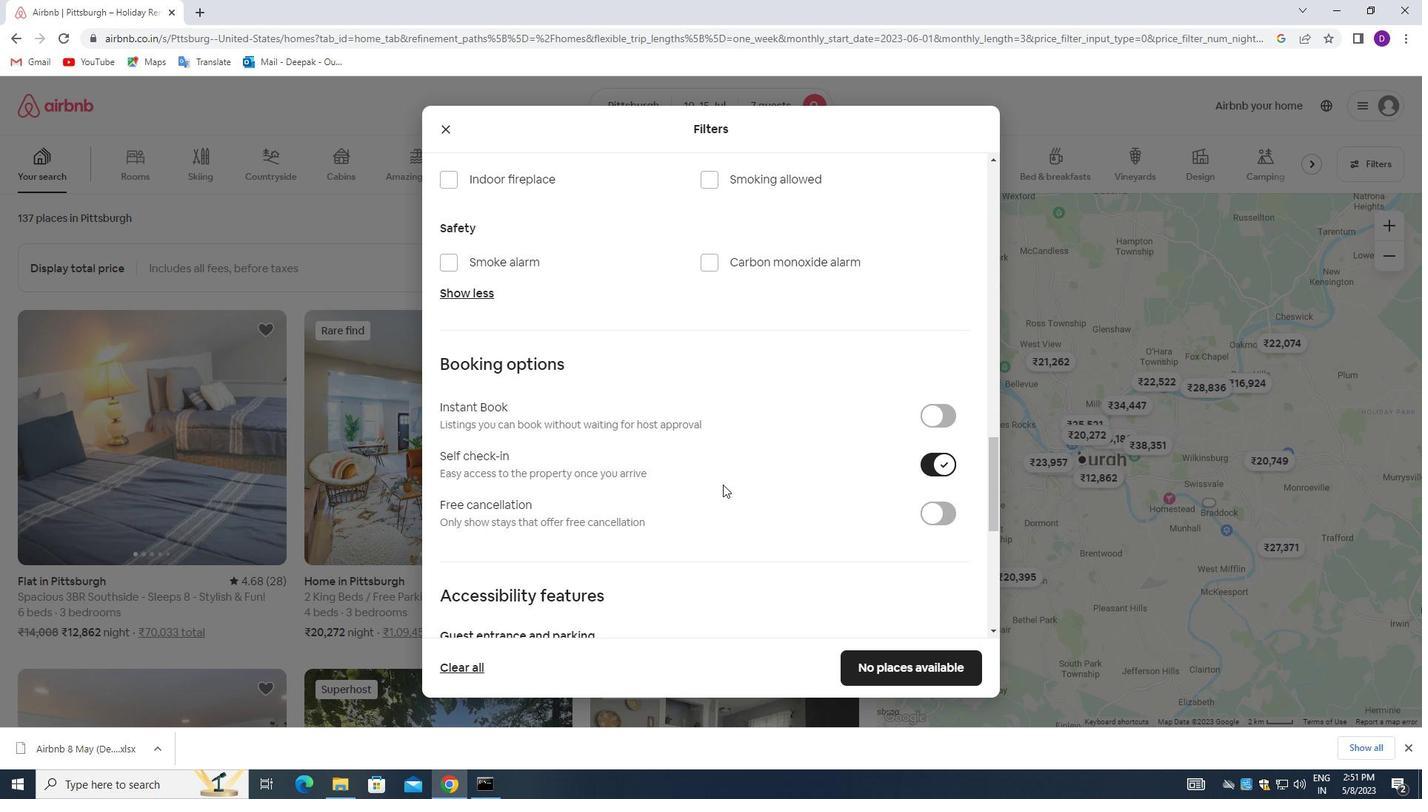
Action: Mouse moved to (699, 501)
Screenshot: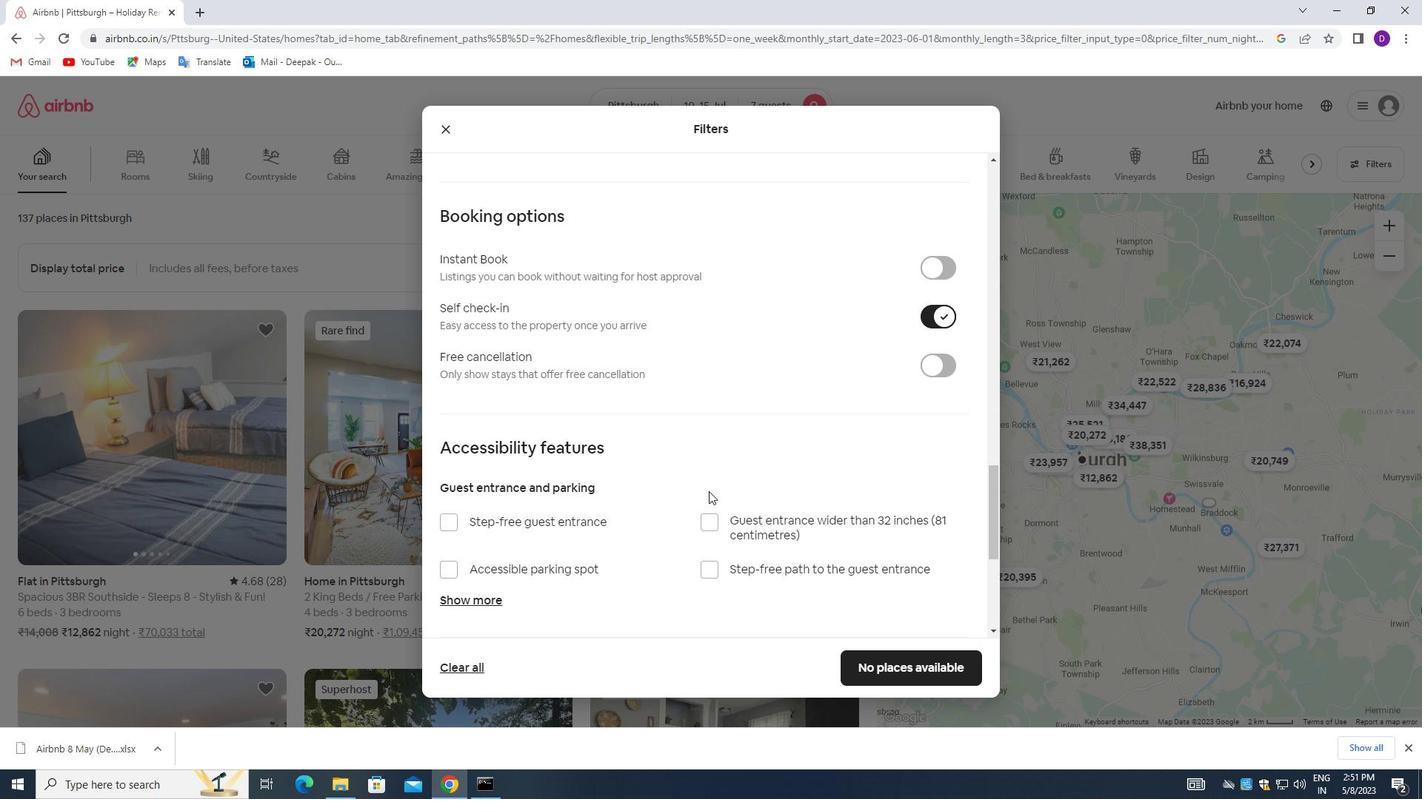 
Action: Mouse scrolled (699, 500) with delta (0, 0)
Screenshot: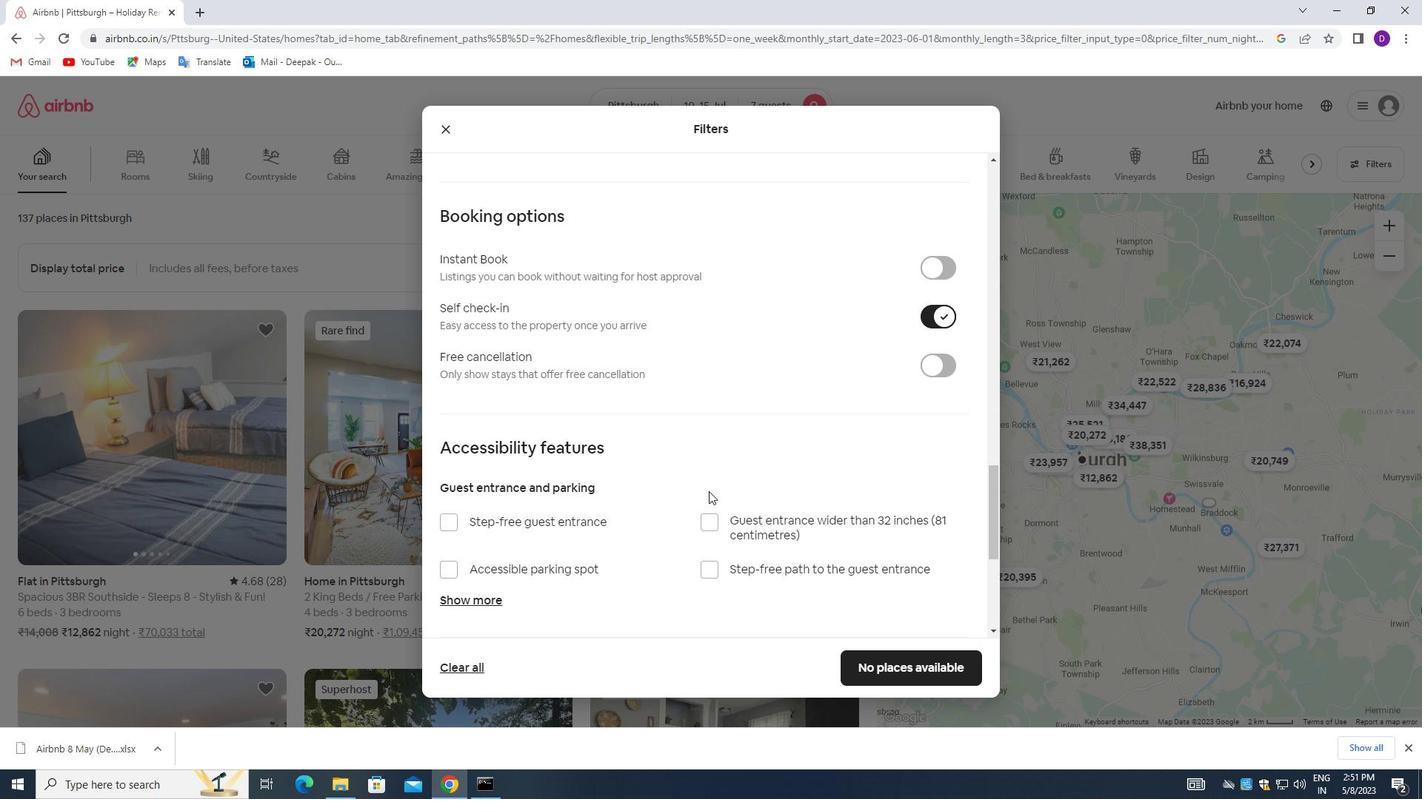 
Action: Mouse moved to (696, 502)
Screenshot: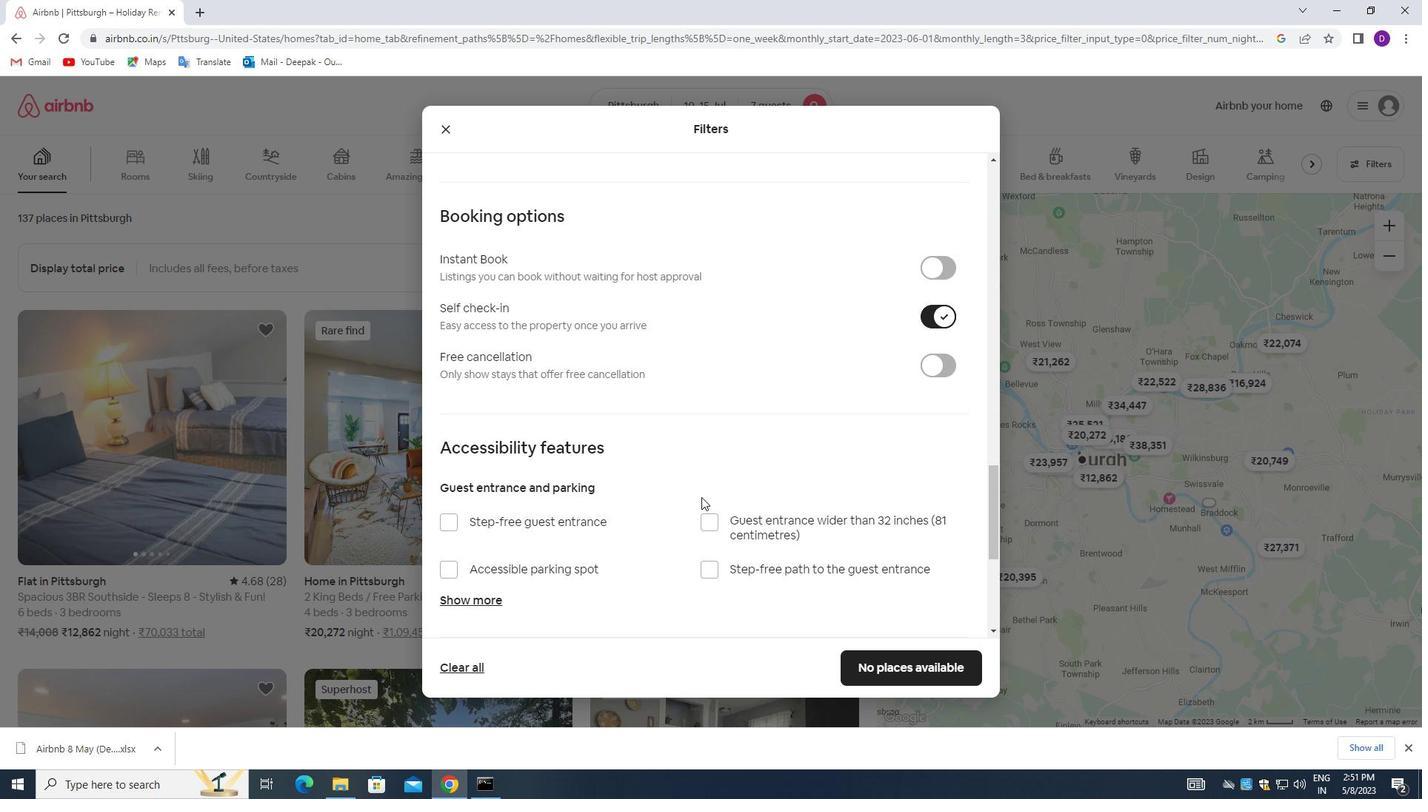 
Action: Mouse scrolled (696, 502) with delta (0, 0)
Screenshot: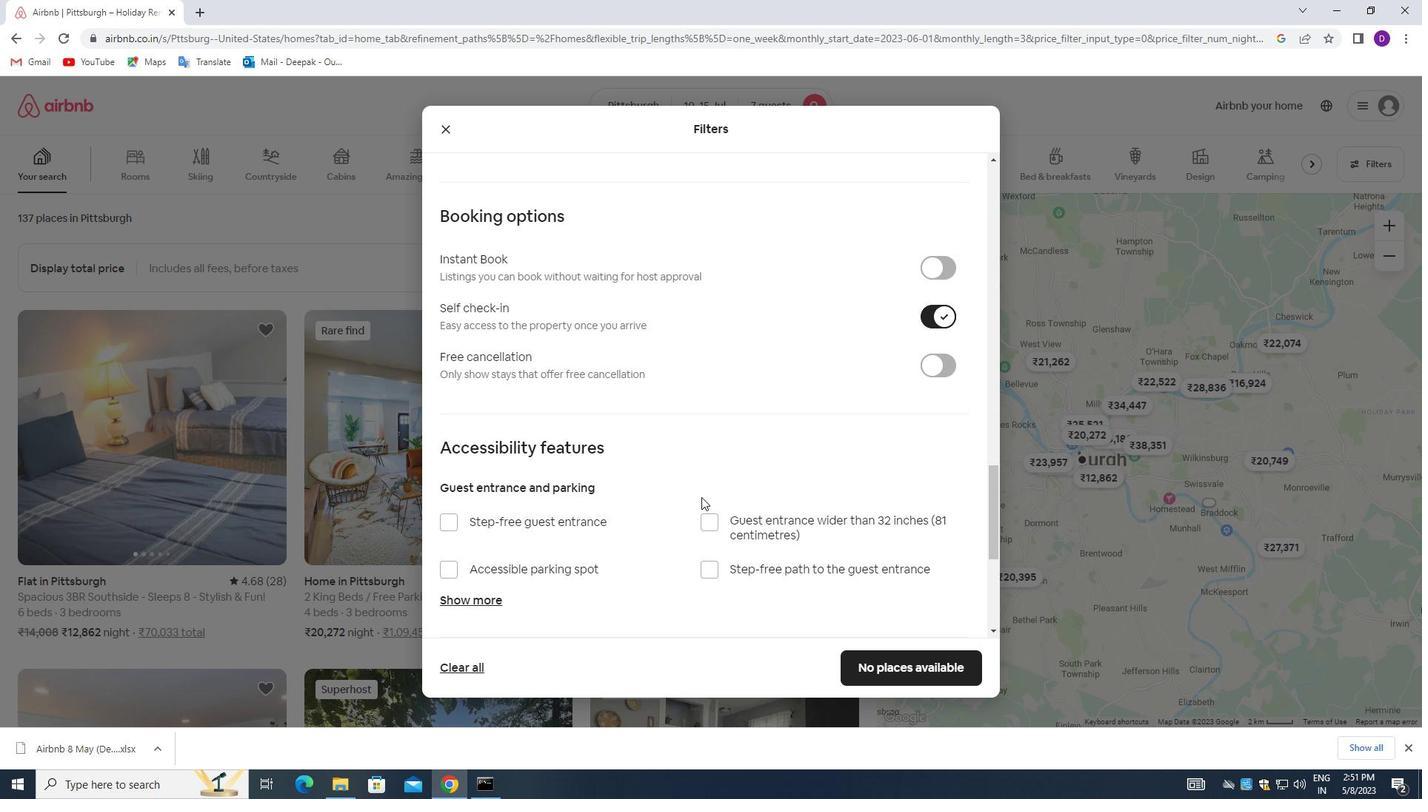 
Action: Mouse moved to (680, 511)
Screenshot: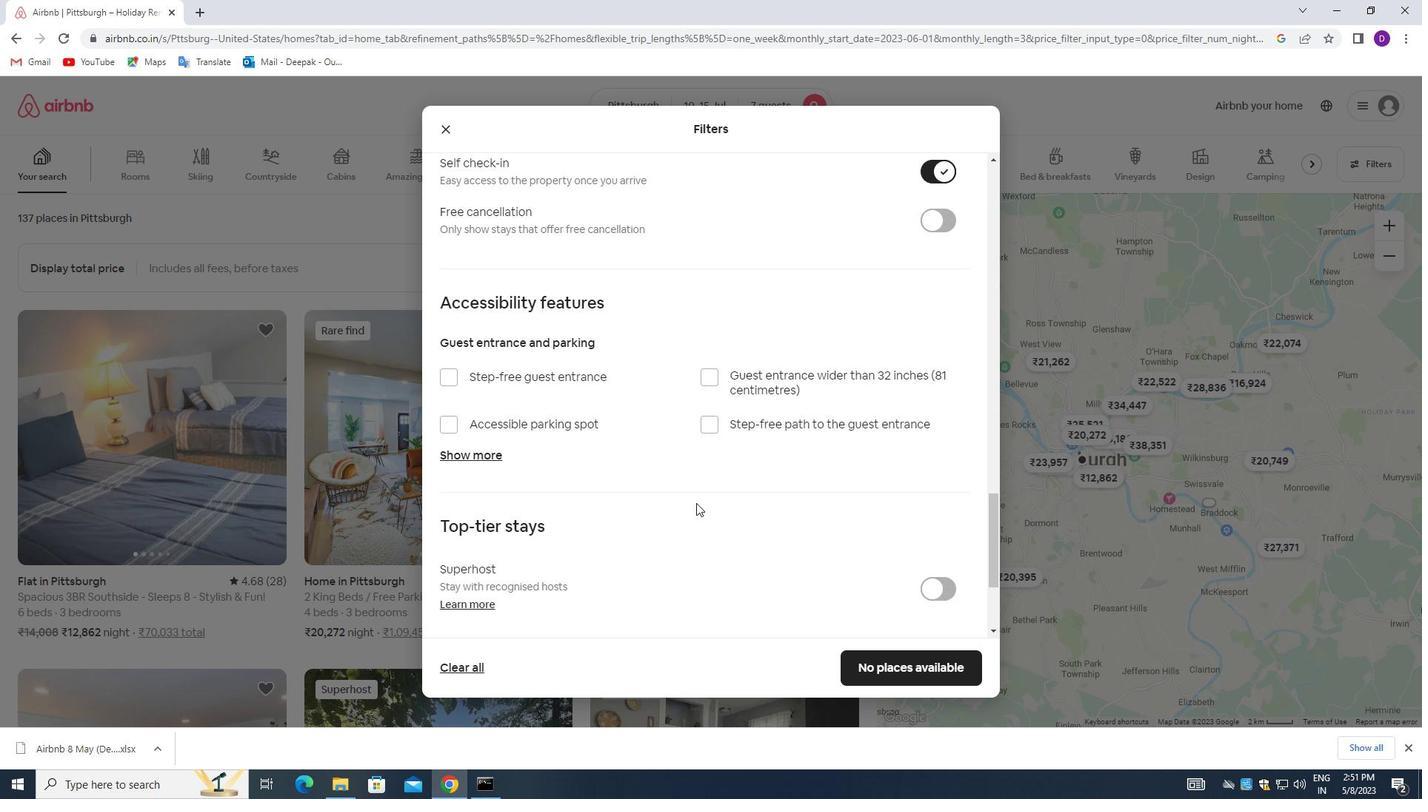 
Action: Mouse scrolled (680, 510) with delta (0, 0)
Screenshot: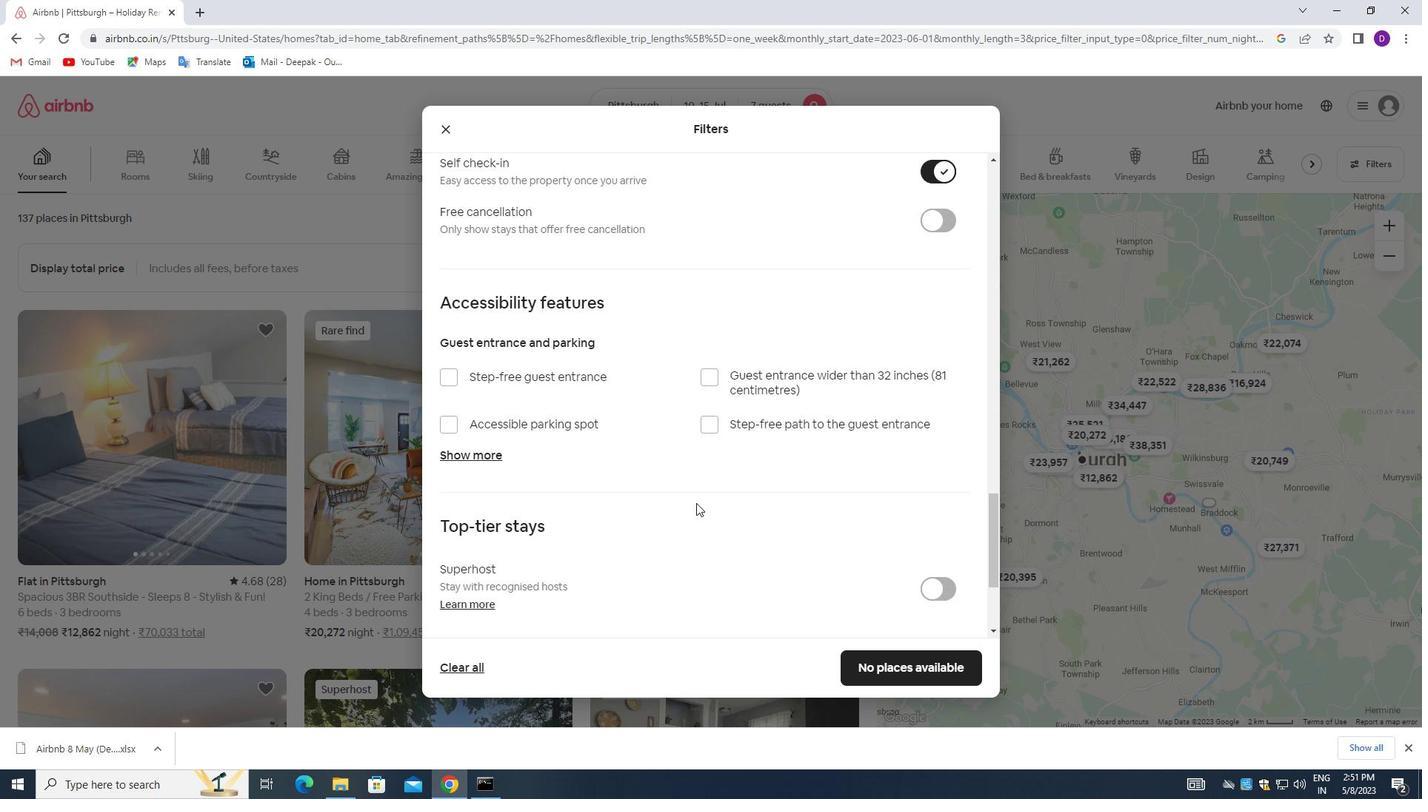 
Action: Mouse moved to (674, 514)
Screenshot: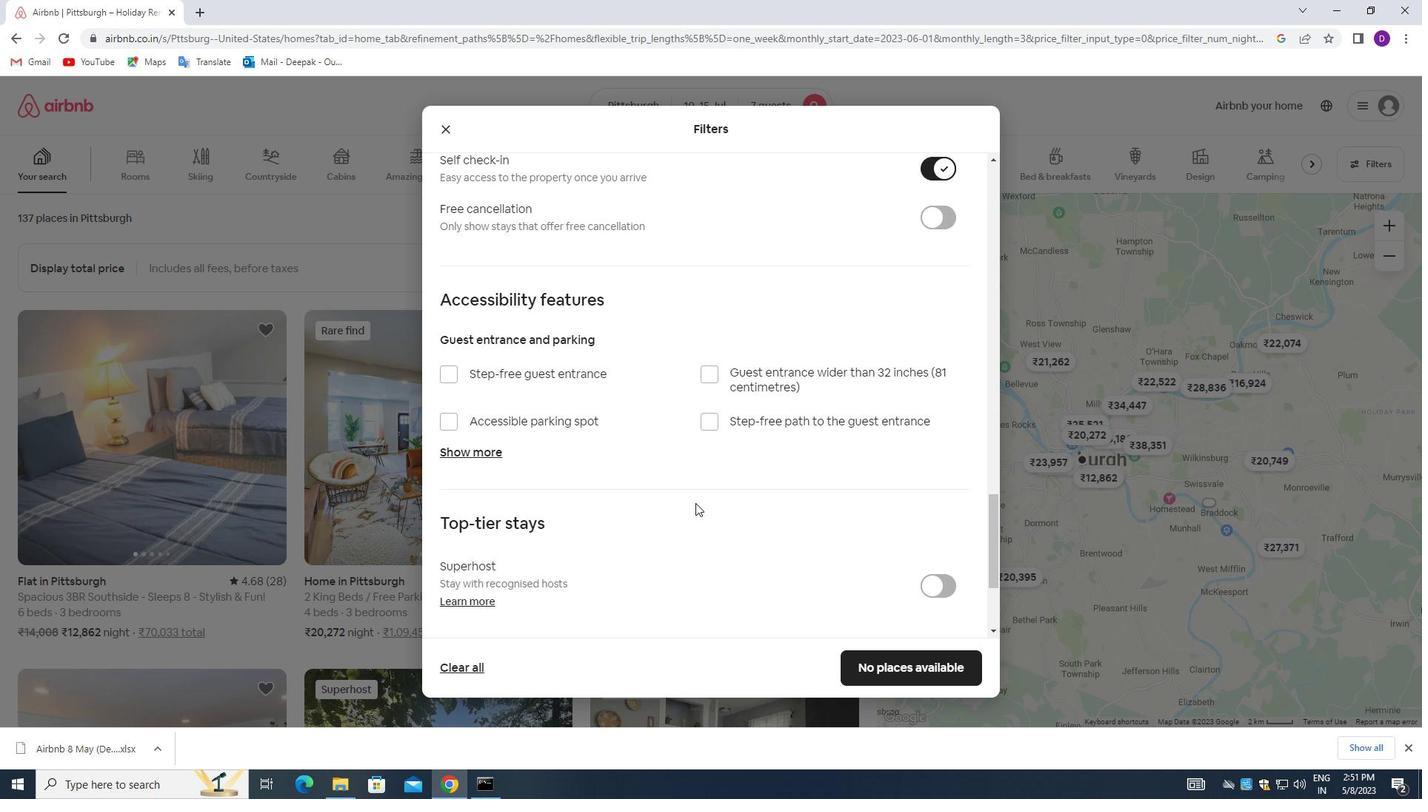 
Action: Mouse scrolled (674, 513) with delta (0, 0)
Screenshot: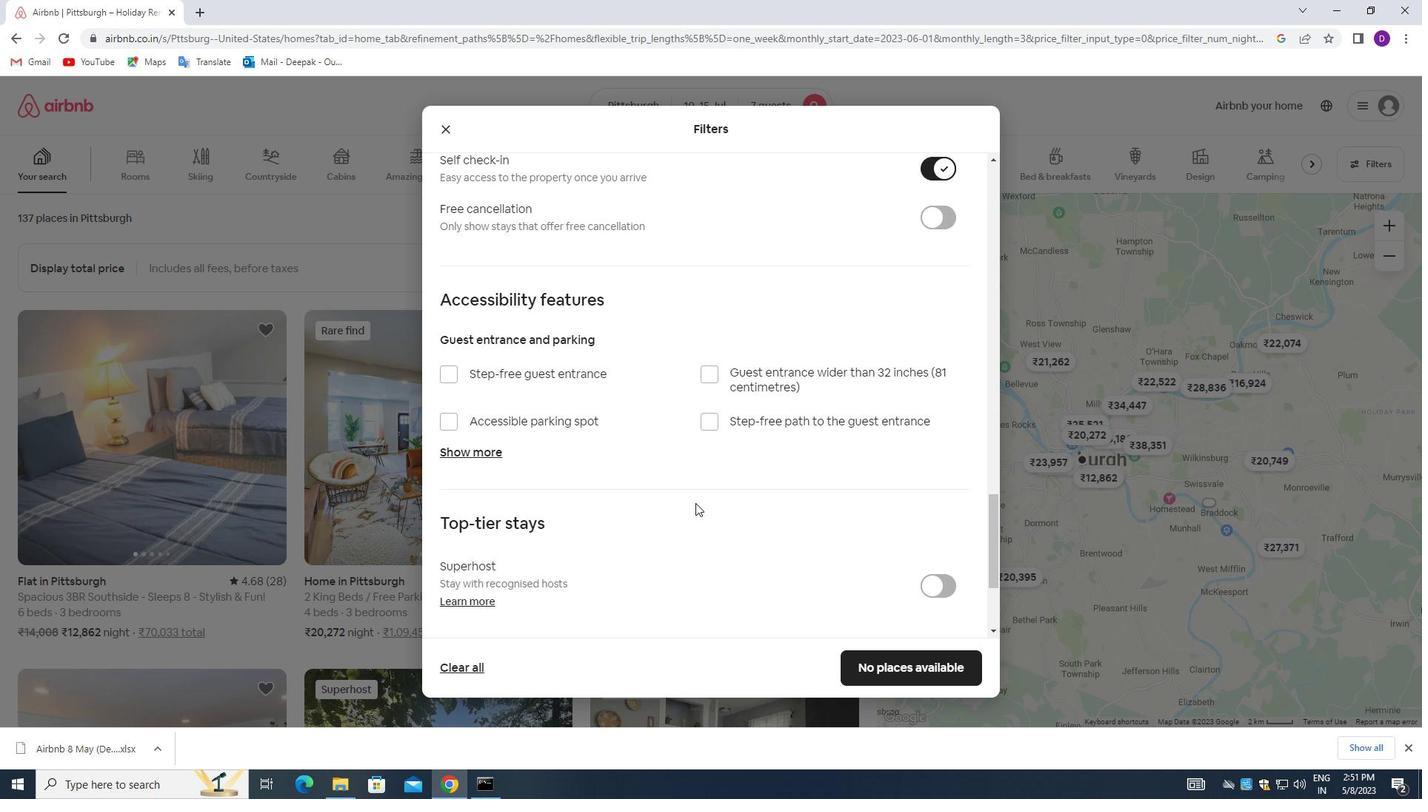 
Action: Mouse moved to (628, 538)
Screenshot: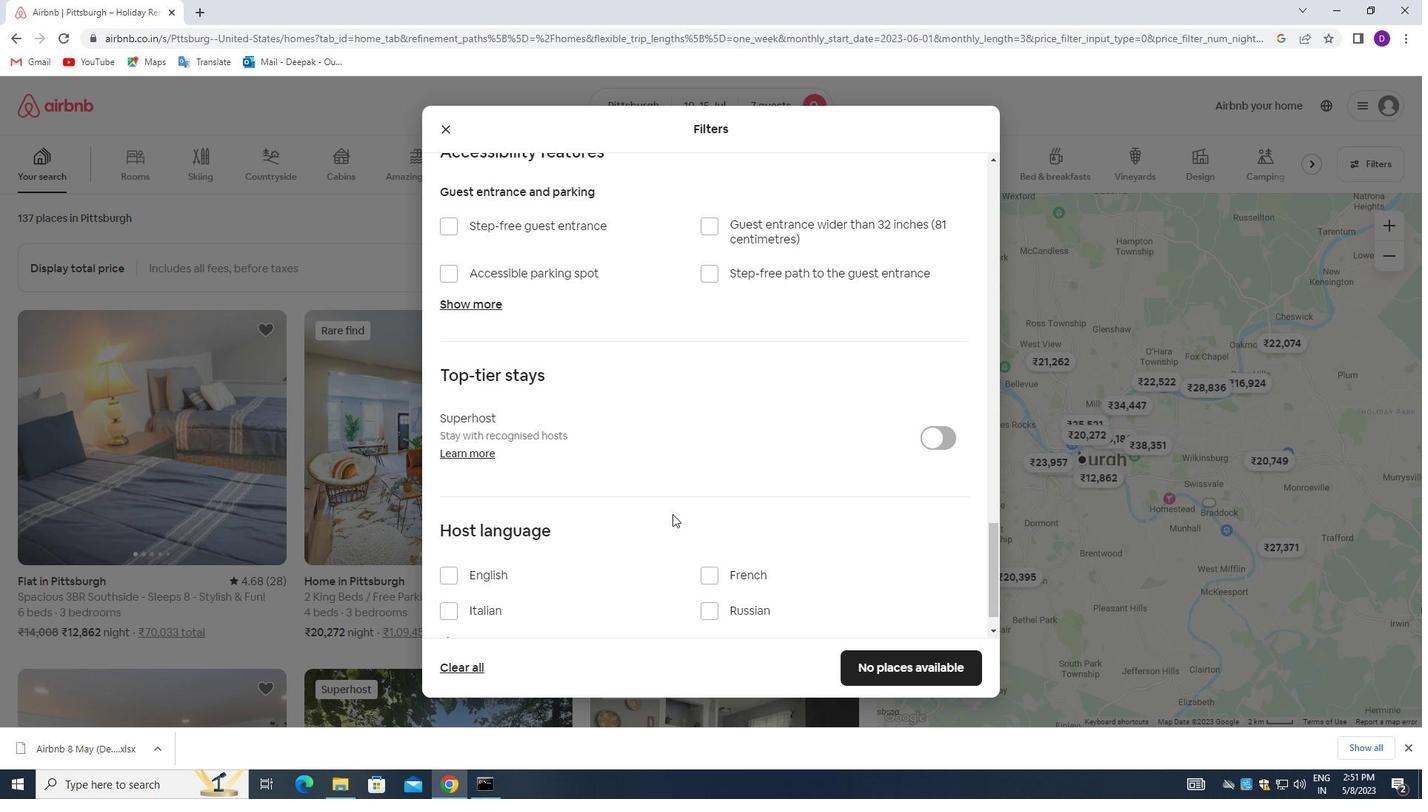 
Action: Mouse scrolled (628, 537) with delta (0, 0)
Screenshot: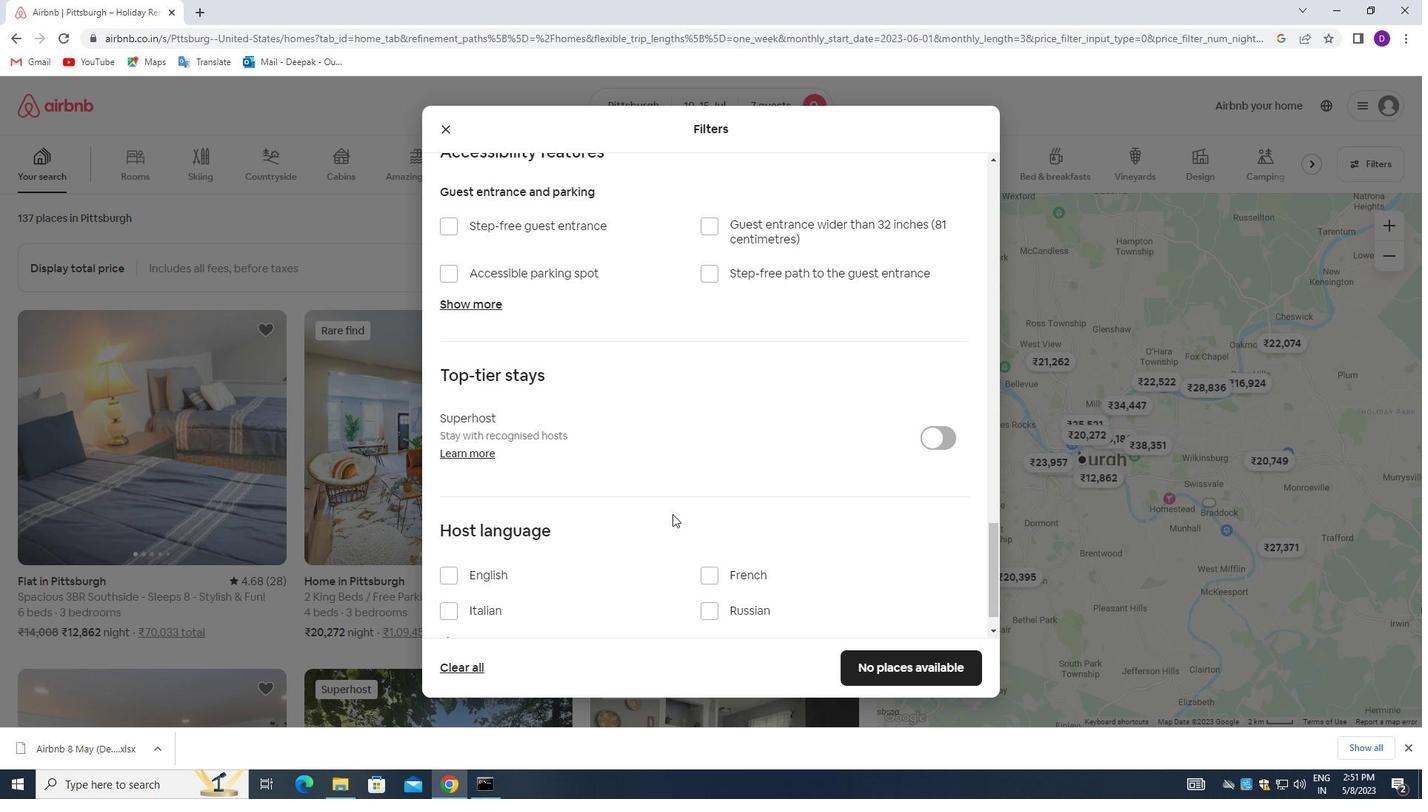 
Action: Mouse moved to (623, 542)
Screenshot: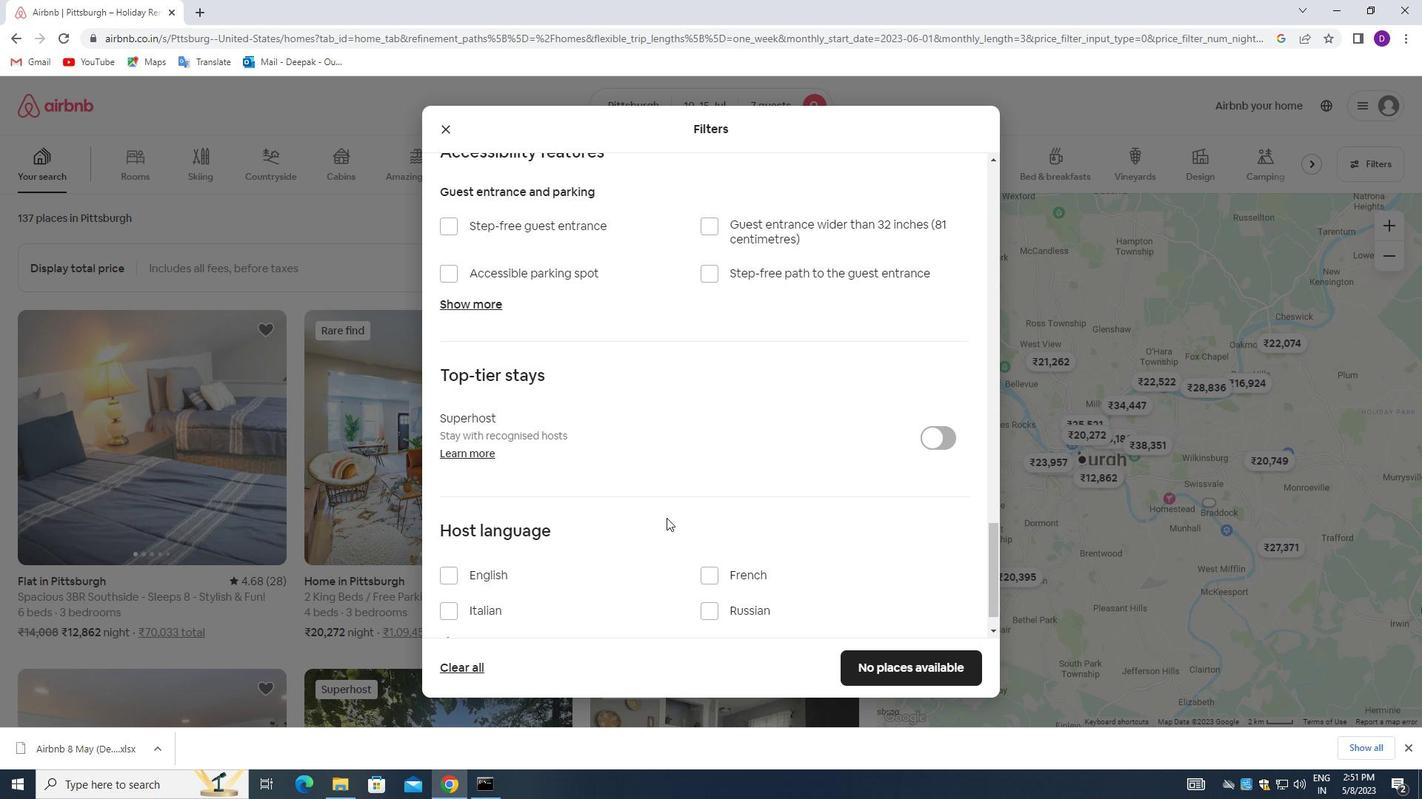 
Action: Mouse scrolled (623, 541) with delta (0, 0)
Screenshot: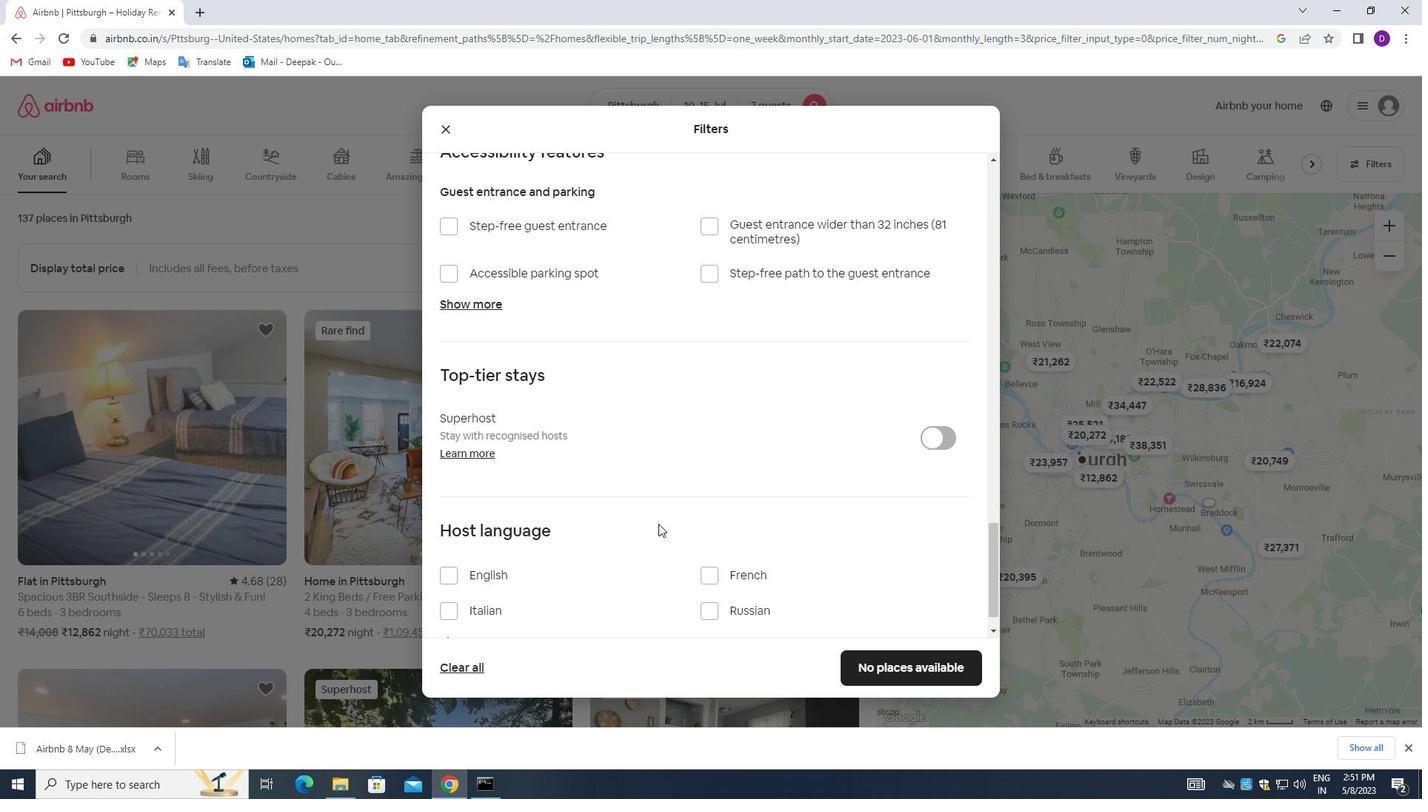 
Action: Mouse moved to (622, 542)
Screenshot: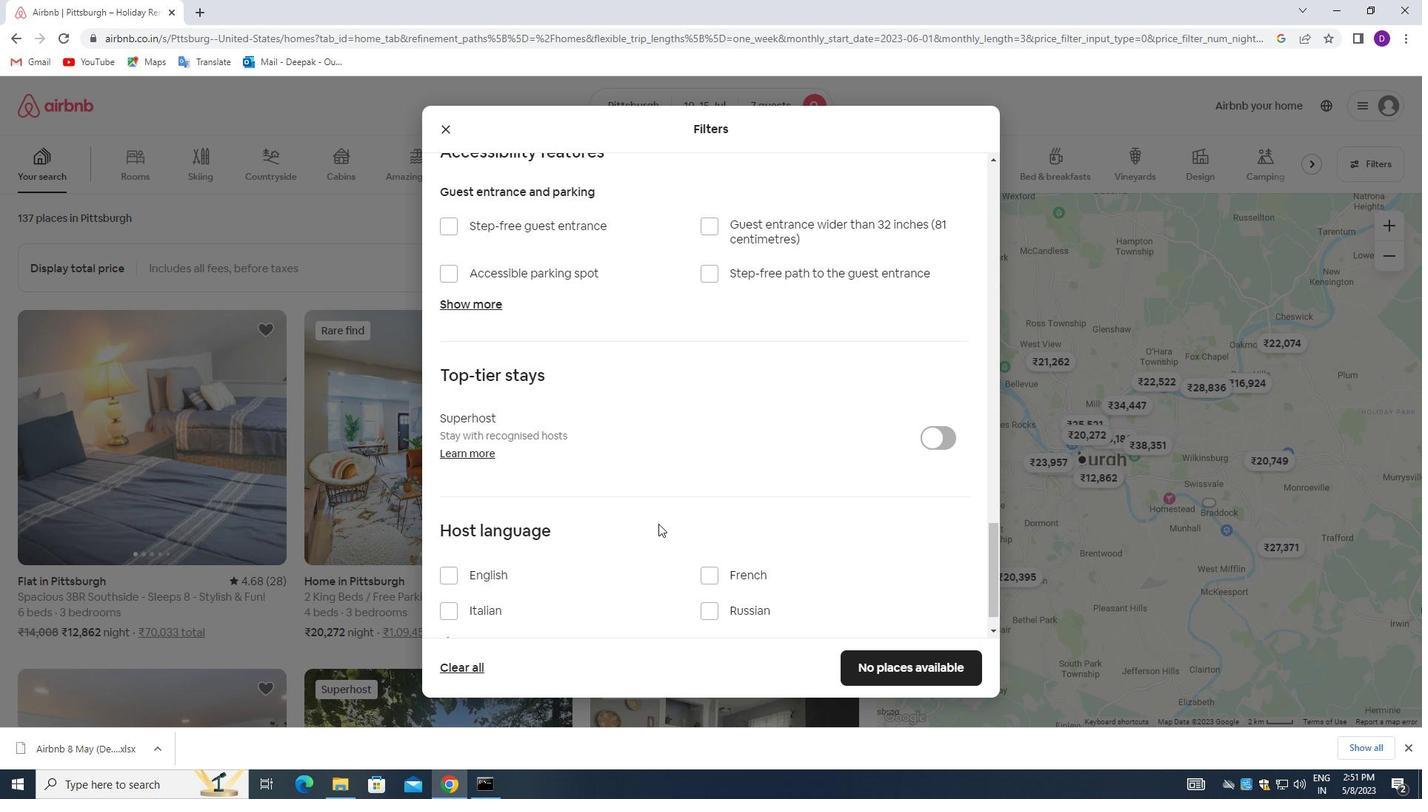 
Action: Mouse scrolled (622, 542) with delta (0, 0)
Screenshot: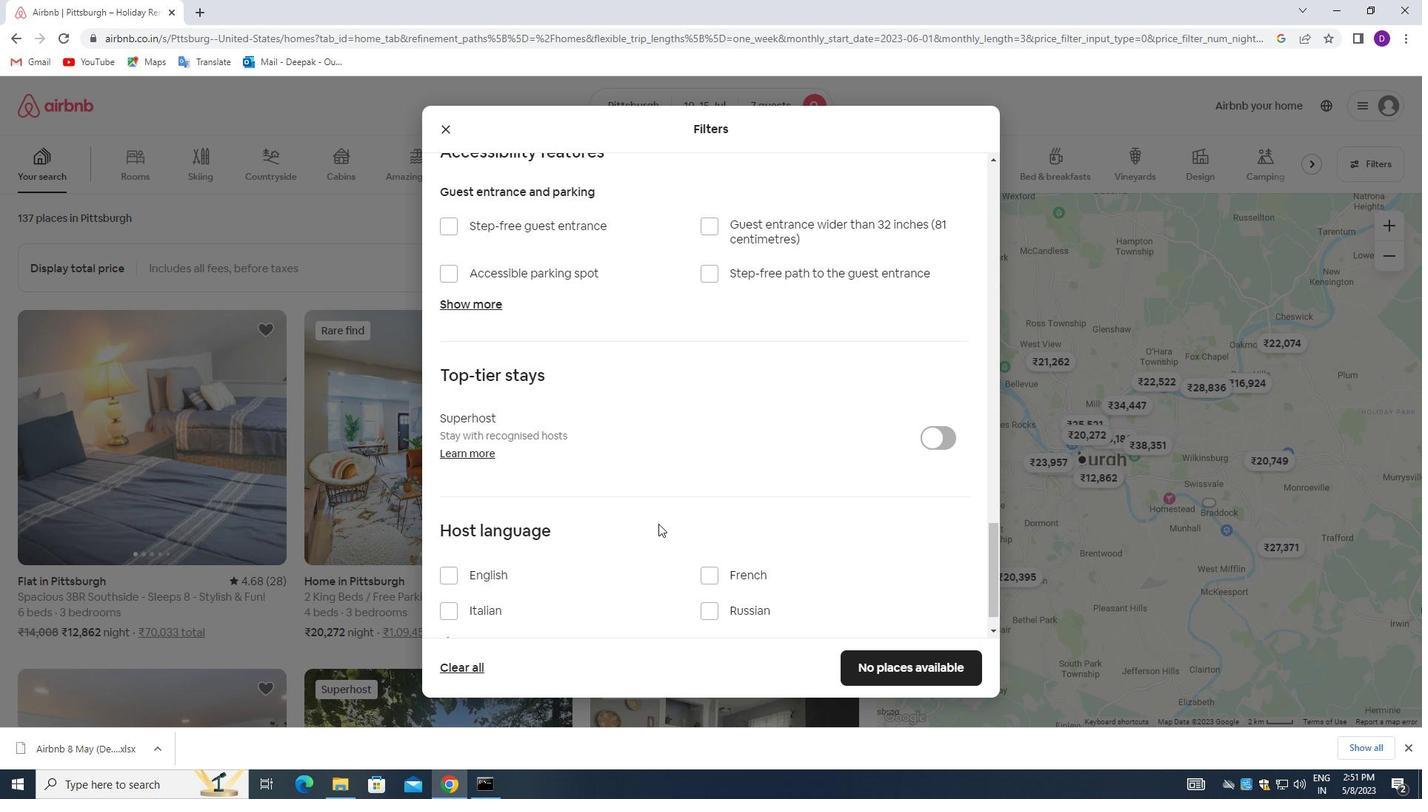 
Action: Mouse moved to (443, 534)
Screenshot: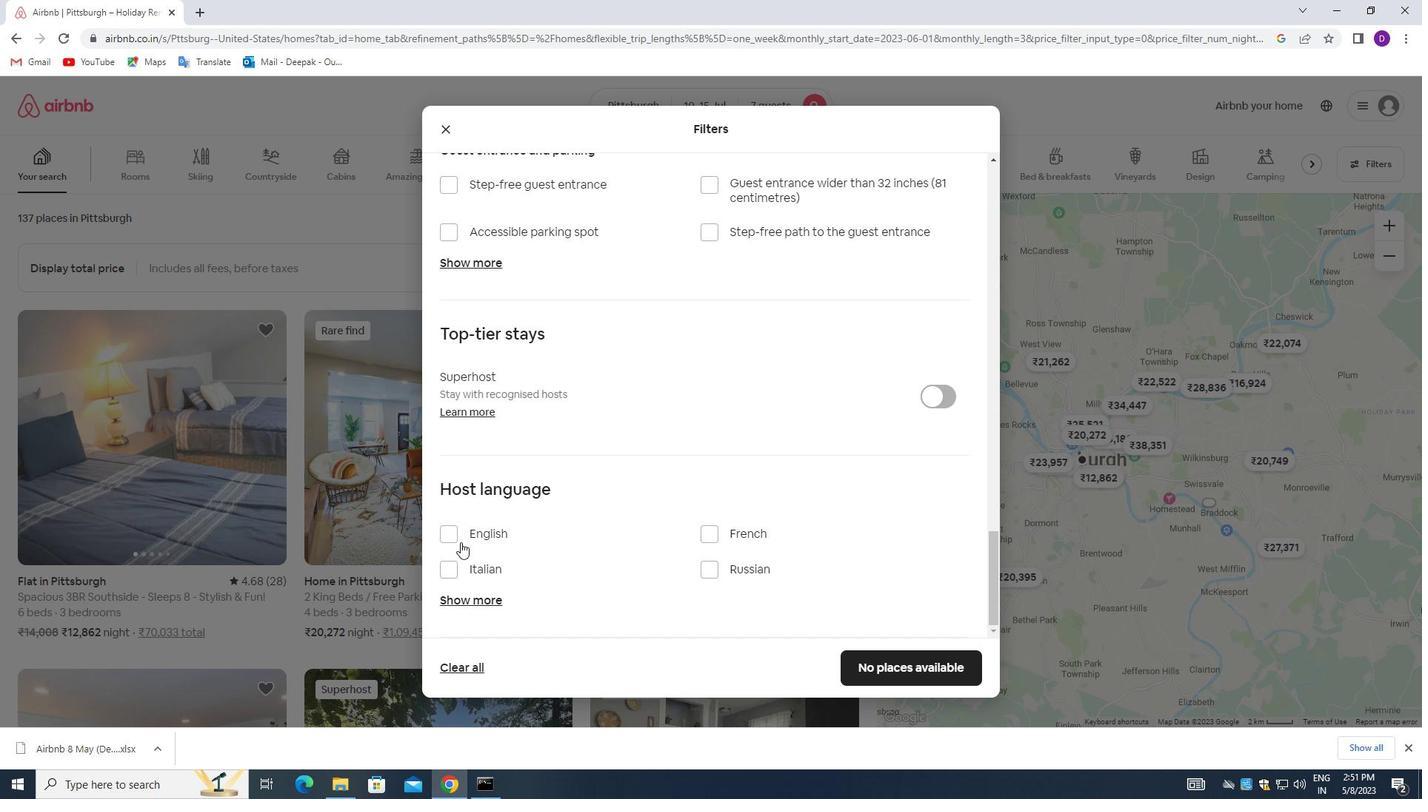 
Action: Mouse pressed left at (443, 534)
Screenshot: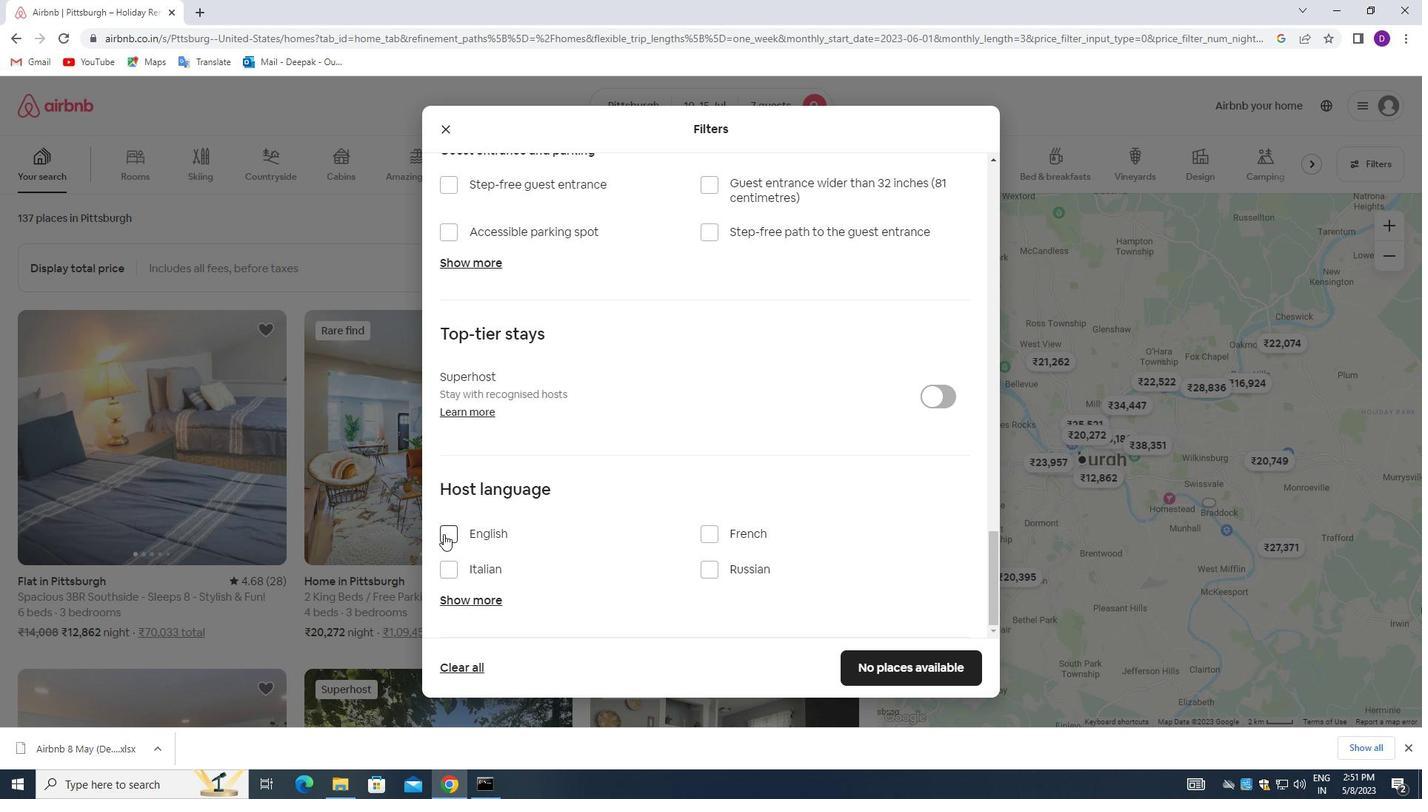 
Action: Mouse moved to (854, 619)
Screenshot: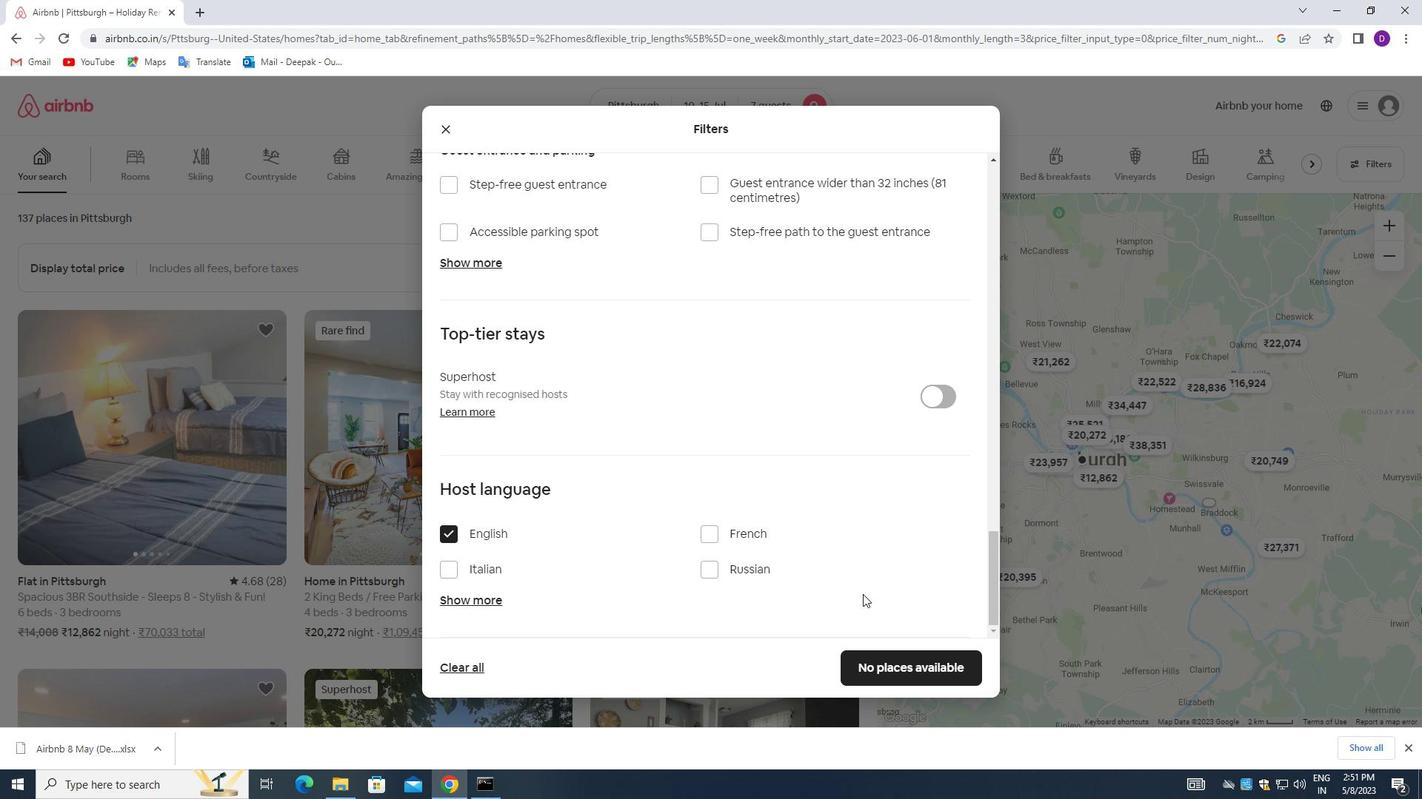 
Action: Mouse scrolled (854, 618) with delta (0, 0)
Screenshot: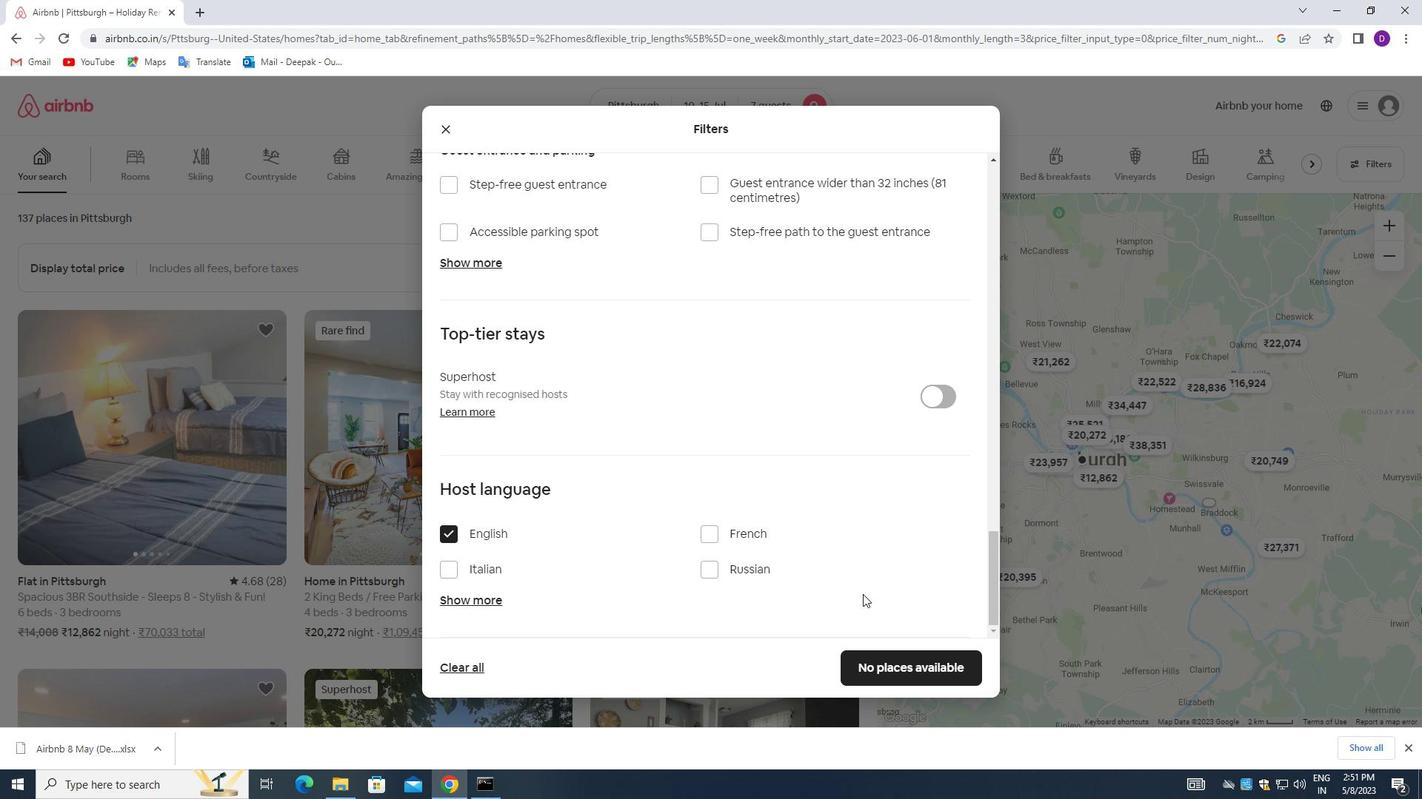 
Action: Mouse moved to (854, 623)
Screenshot: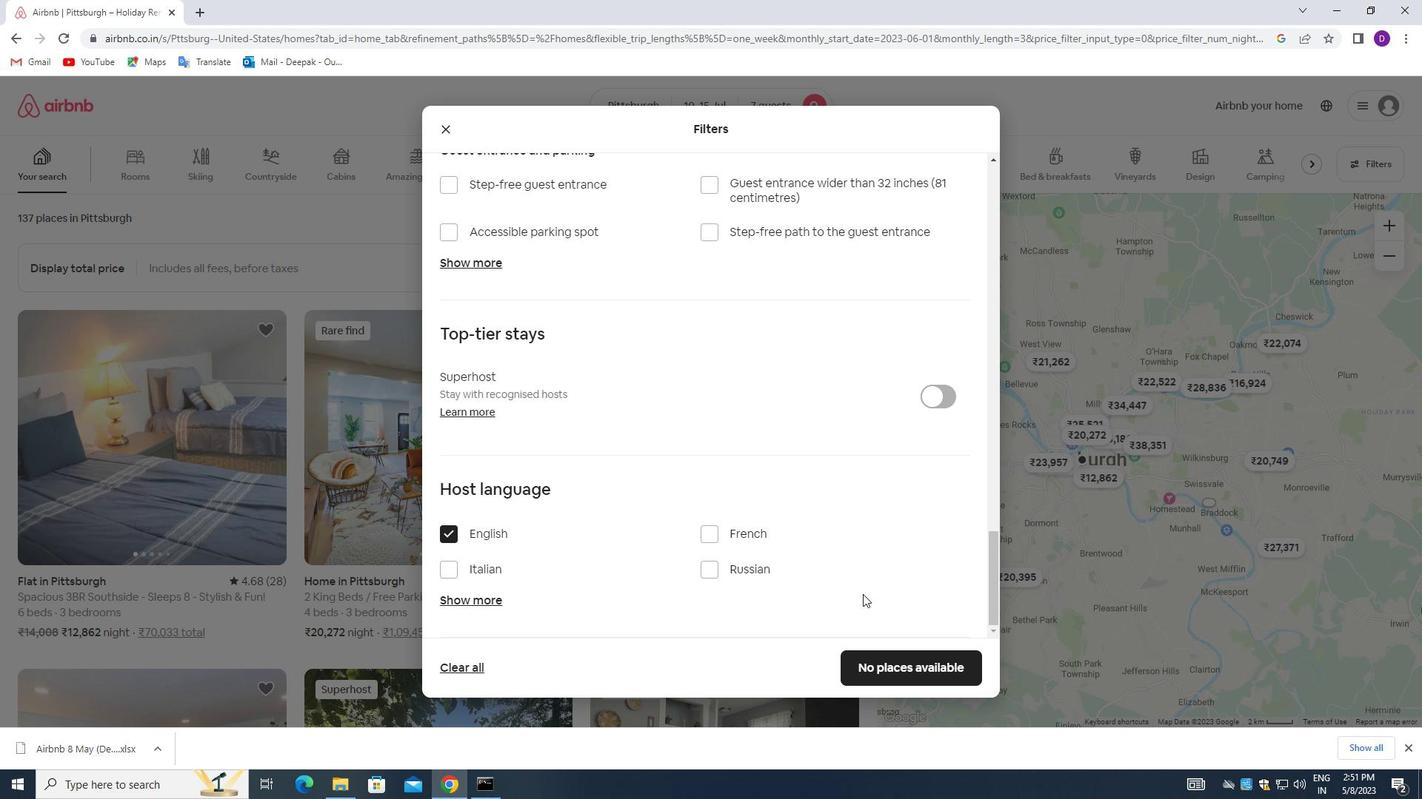 
Action: Mouse scrolled (854, 622) with delta (0, 0)
Screenshot: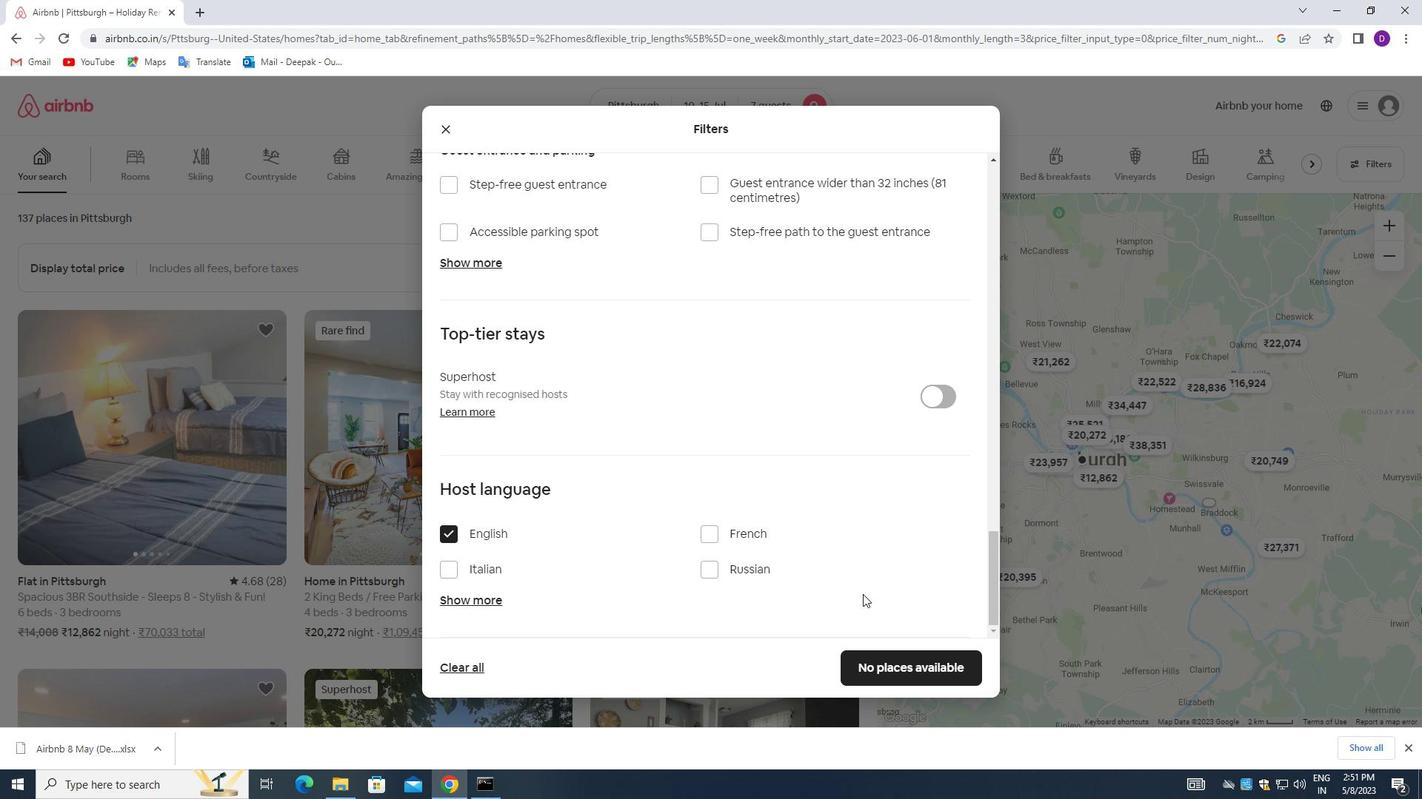 
Action: Mouse moved to (851, 627)
Screenshot: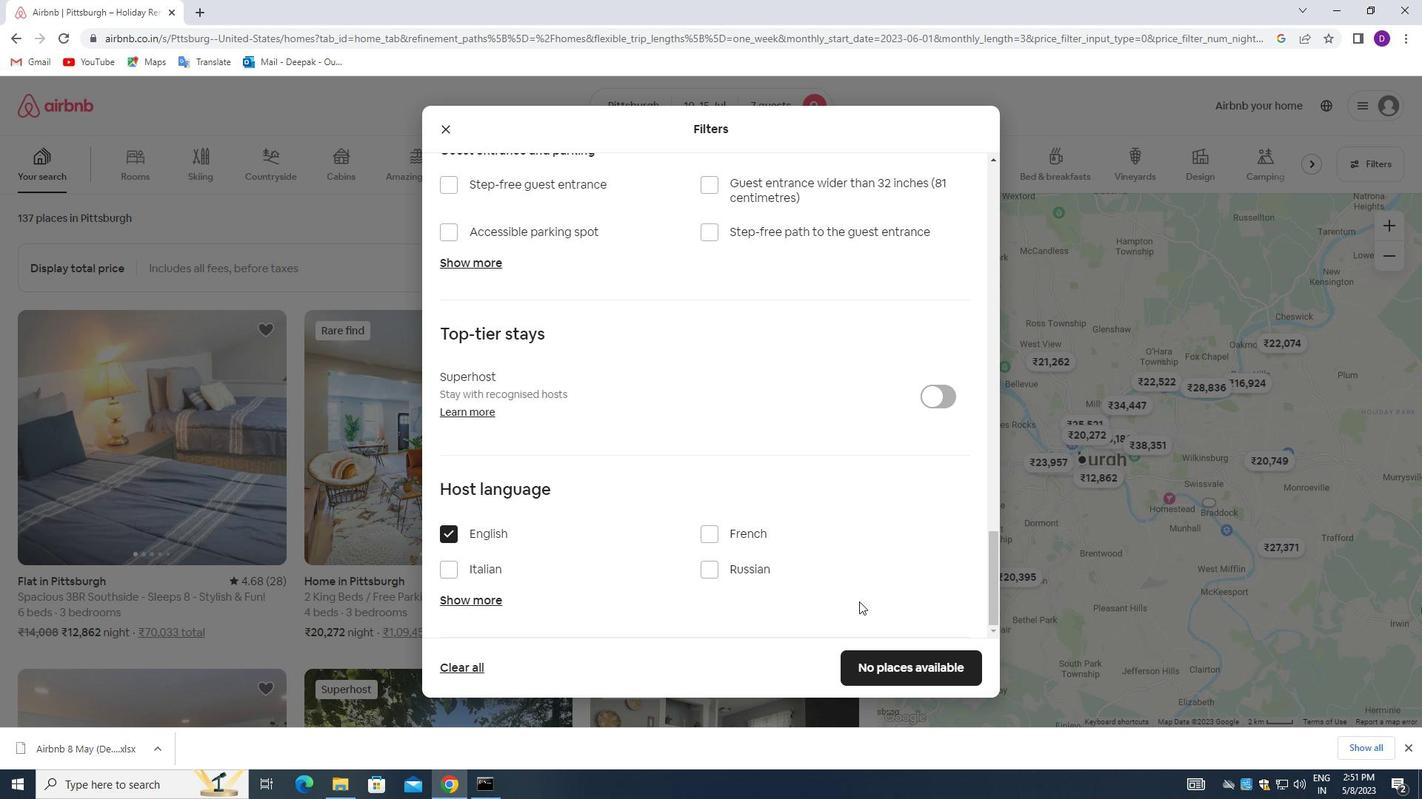 
Action: Mouse scrolled (851, 626) with delta (0, 0)
Screenshot: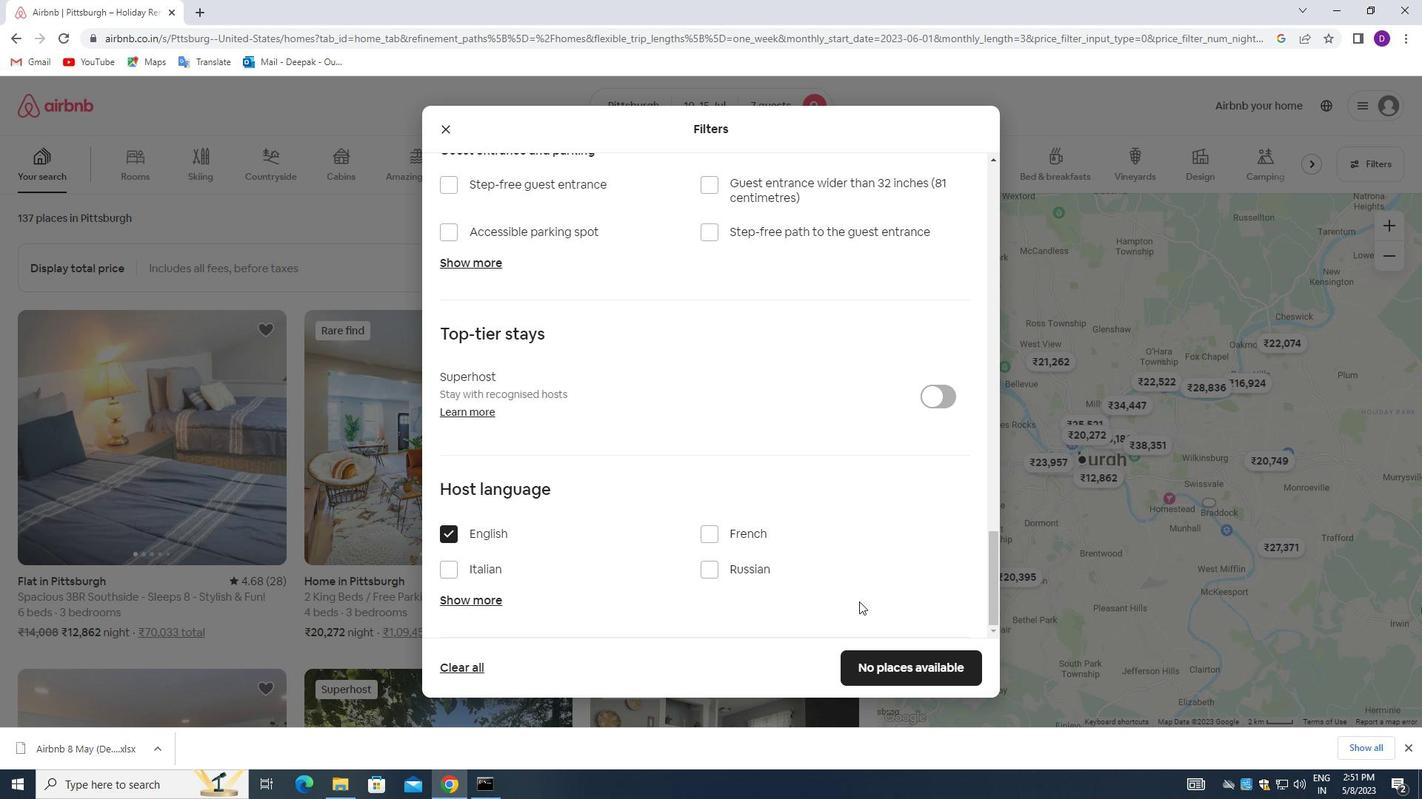 
Action: Mouse moved to (848, 655)
Screenshot: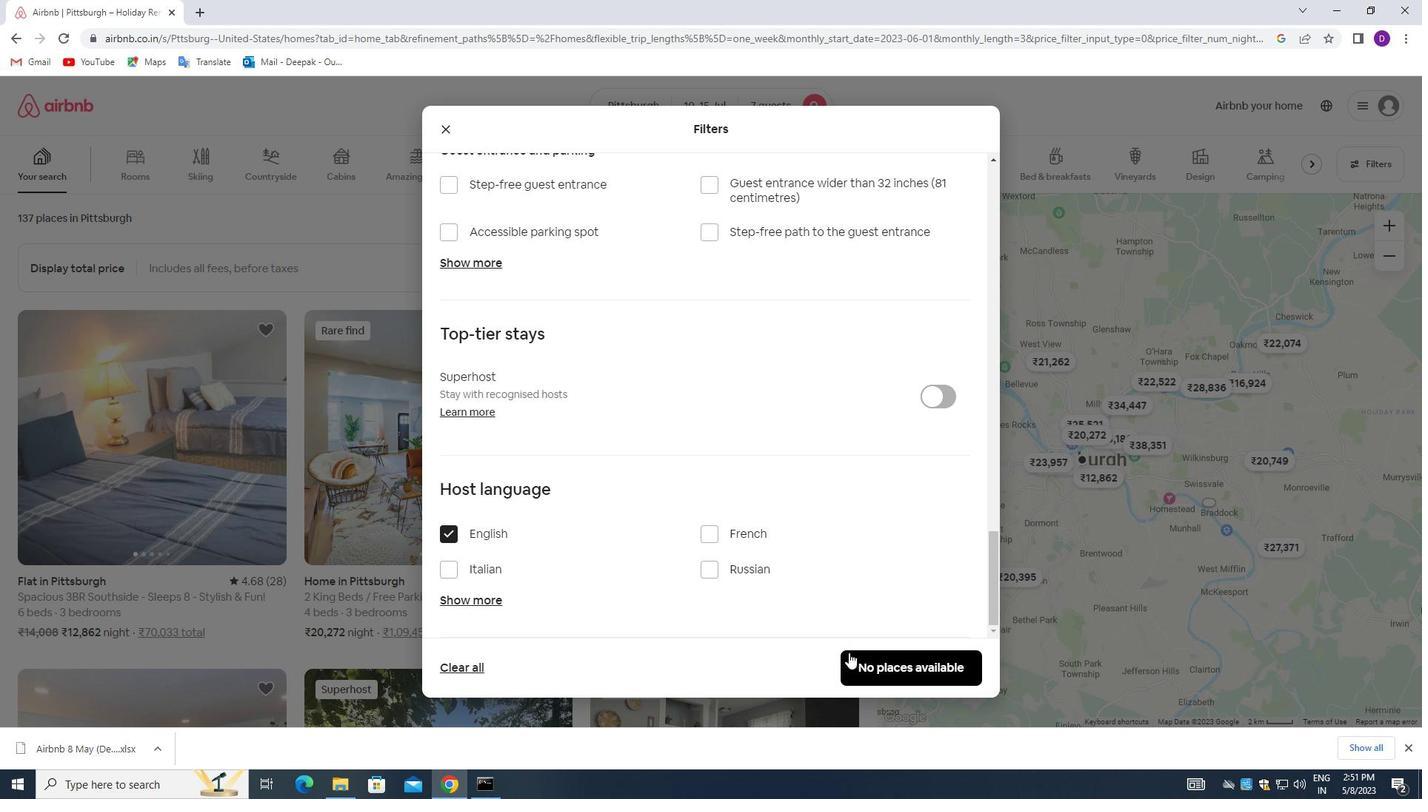 
Action: Mouse pressed left at (848, 655)
Screenshot: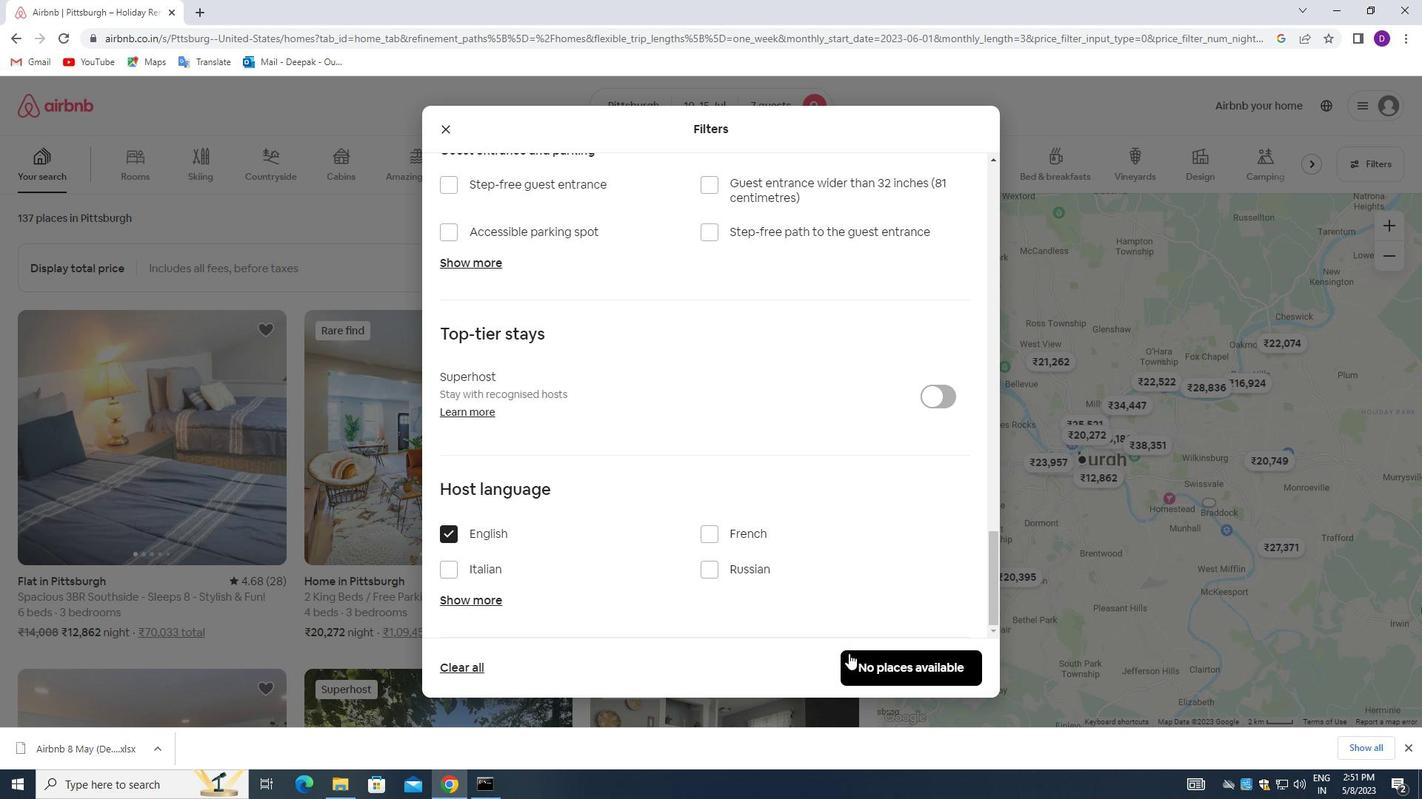 
Action: Mouse moved to (858, 486)
Screenshot: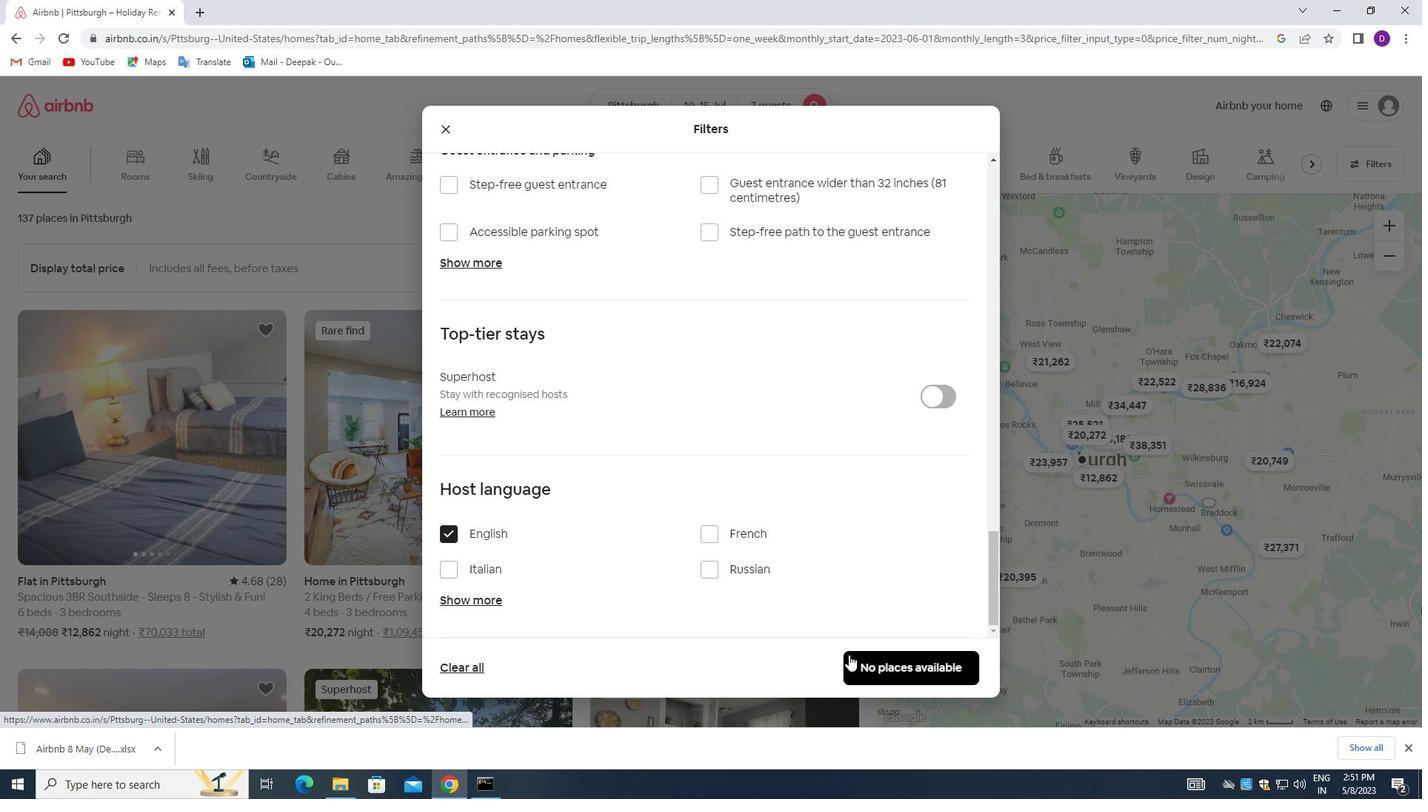 
